 Task: Look for space in Belo sur Tsiribihina, Madagascar from 8th August, 2023 to 15th August, 2023 for 9 adults in price range Rs.10000 to Rs.14000. Place can be shared room with 5 bedrooms having 9 beds and 5 bathrooms. Property type can be house, flat, guest house. Amenities needed are: wifi, TV, free parkinig on premises, gym, breakfast. Booking option can be shelf check-in. Required host language is English.
Action: Mouse moved to (448, 92)
Screenshot: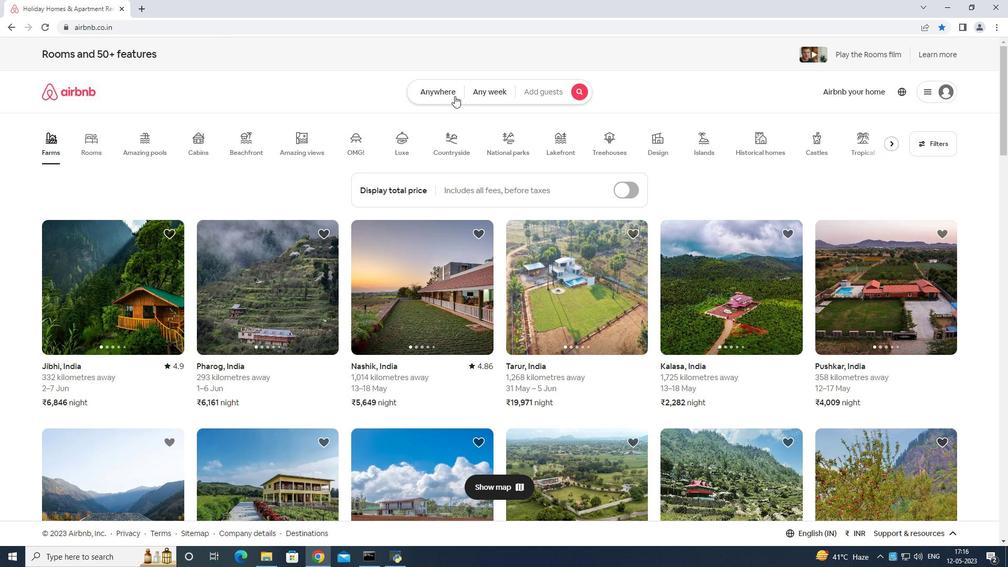 
Action: Mouse pressed left at (448, 92)
Screenshot: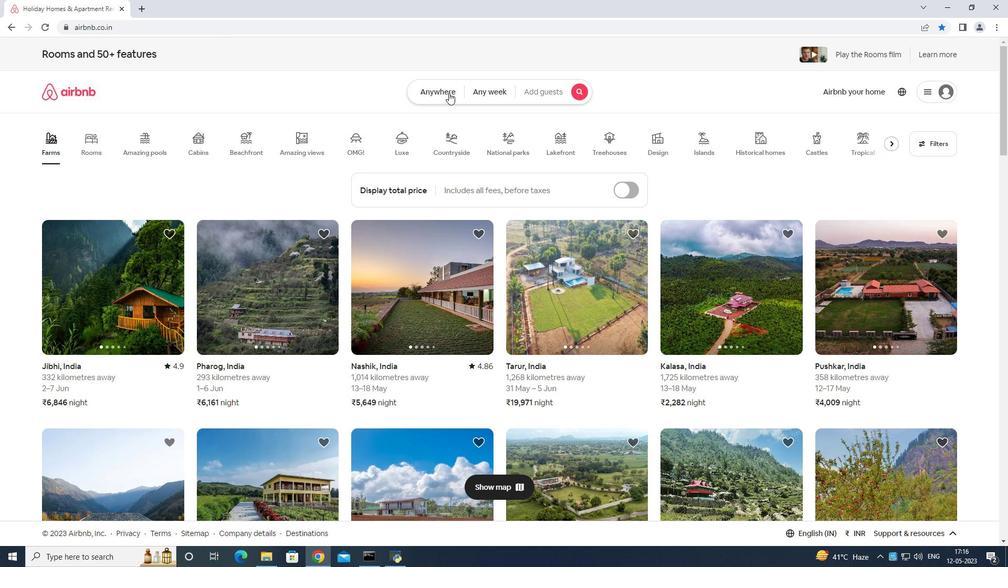 
Action: Mouse moved to (411, 125)
Screenshot: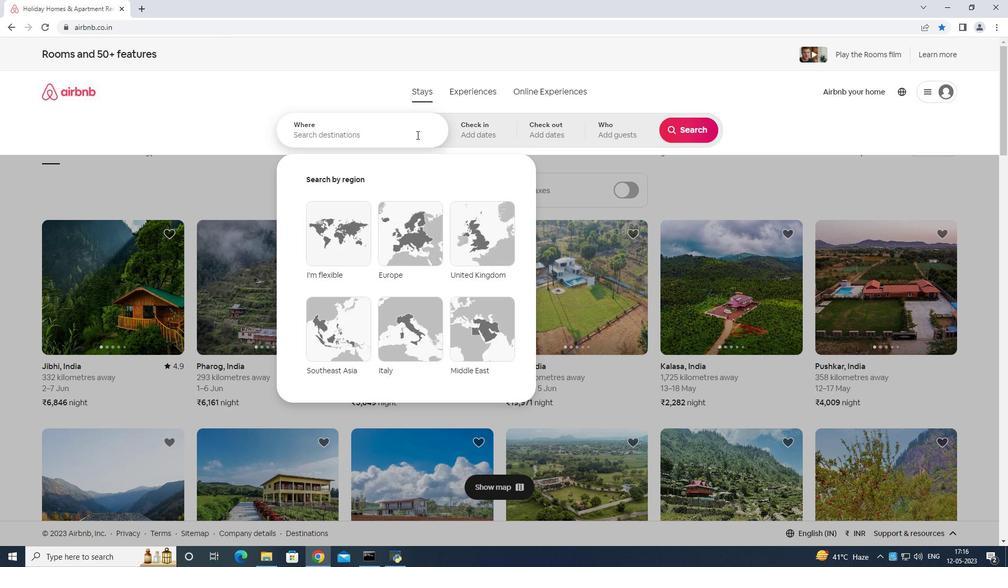 
Action: Mouse pressed left at (411, 125)
Screenshot: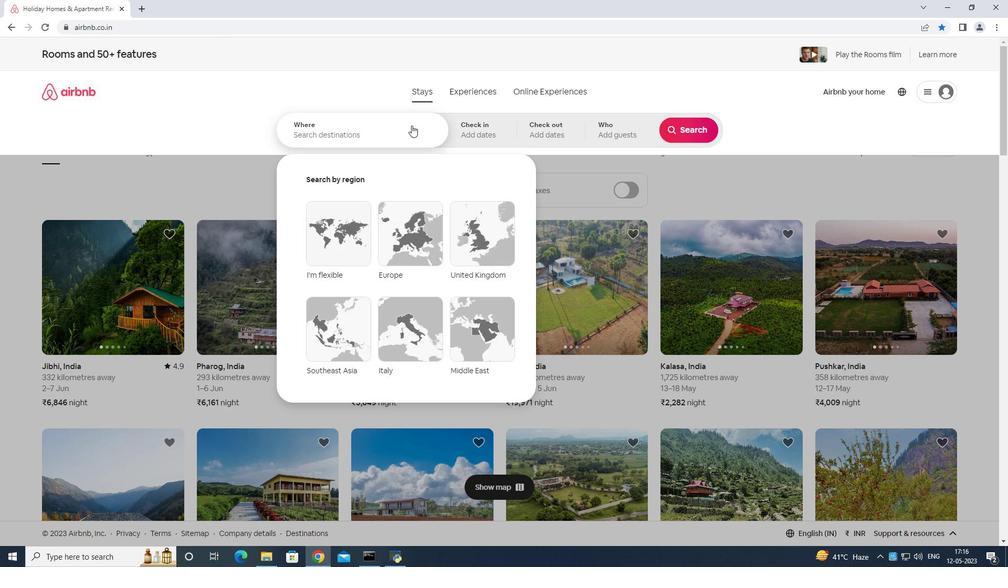 
Action: Key pressed <Key.shift>Belo<Key.space>sur<Key.space>tr<Key.backspace>siribihina<Key.space>madagascar<Key.enter>
Screenshot: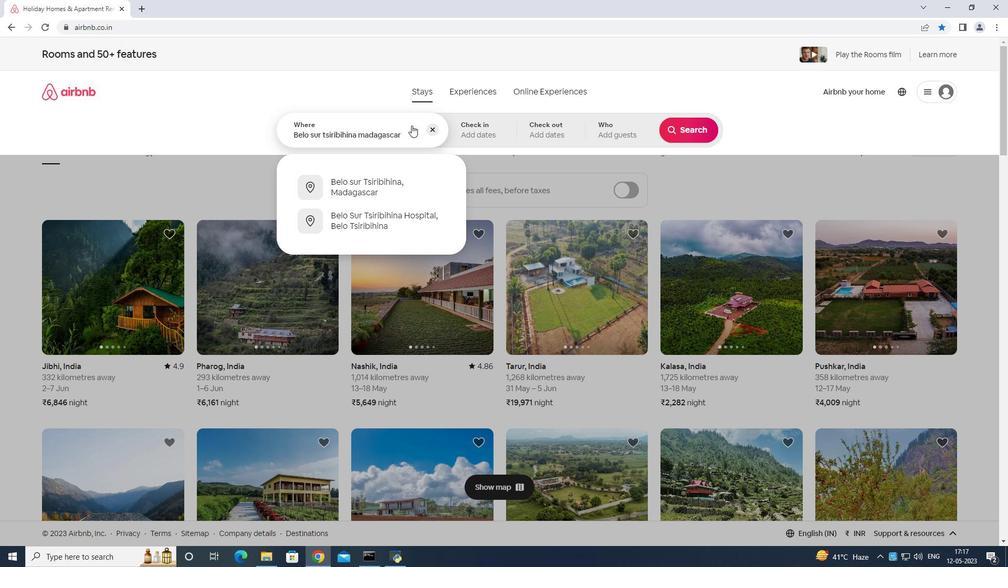
Action: Mouse moved to (695, 217)
Screenshot: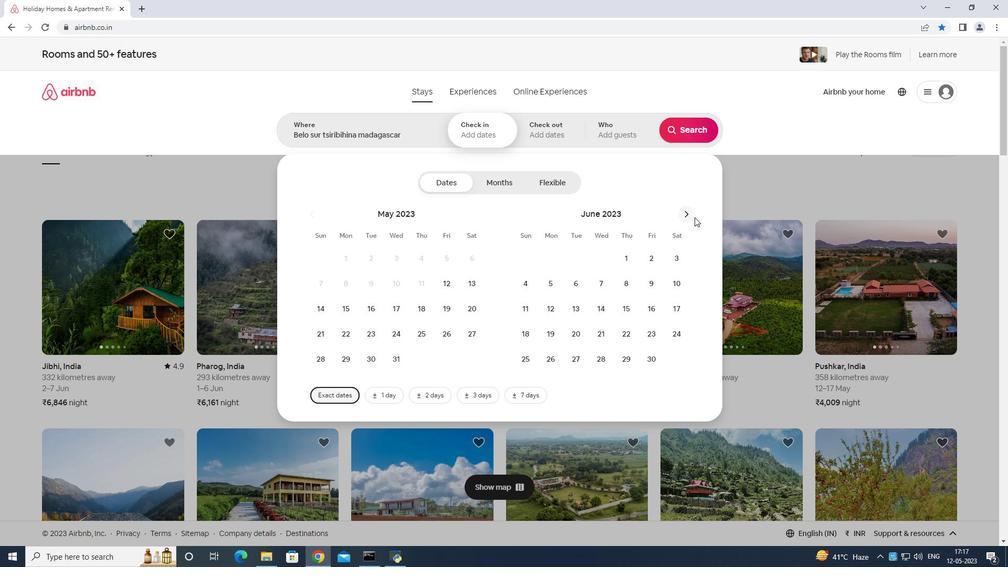 
Action: Mouse pressed left at (695, 217)
Screenshot: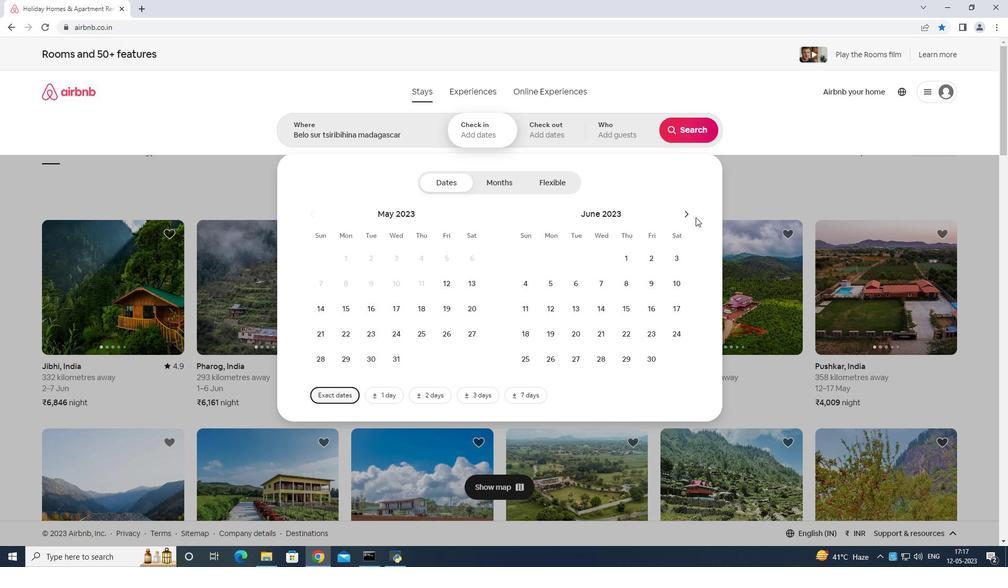 
Action: Mouse moved to (678, 213)
Screenshot: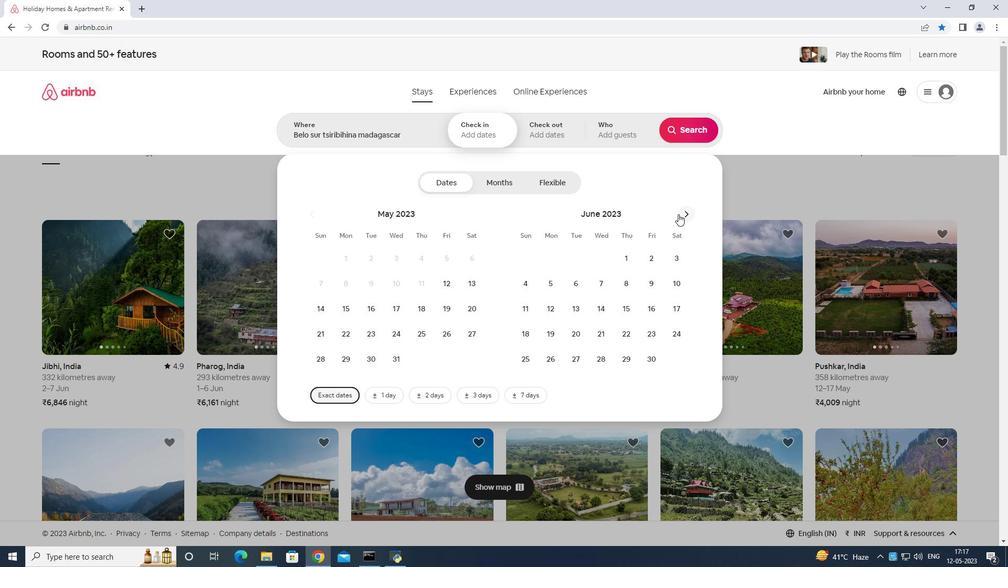 
Action: Mouse pressed left at (678, 213)
Screenshot: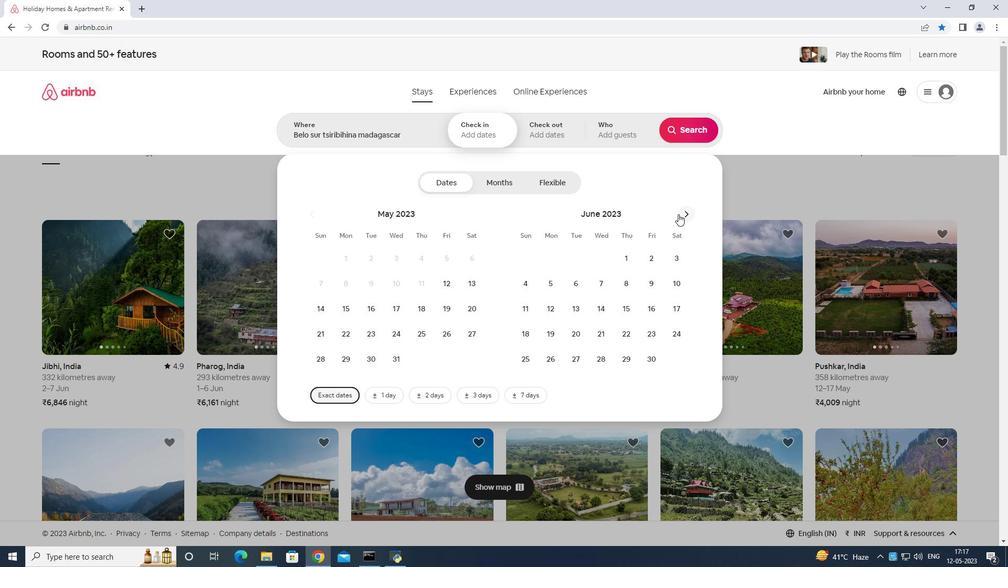 
Action: Mouse moved to (681, 215)
Screenshot: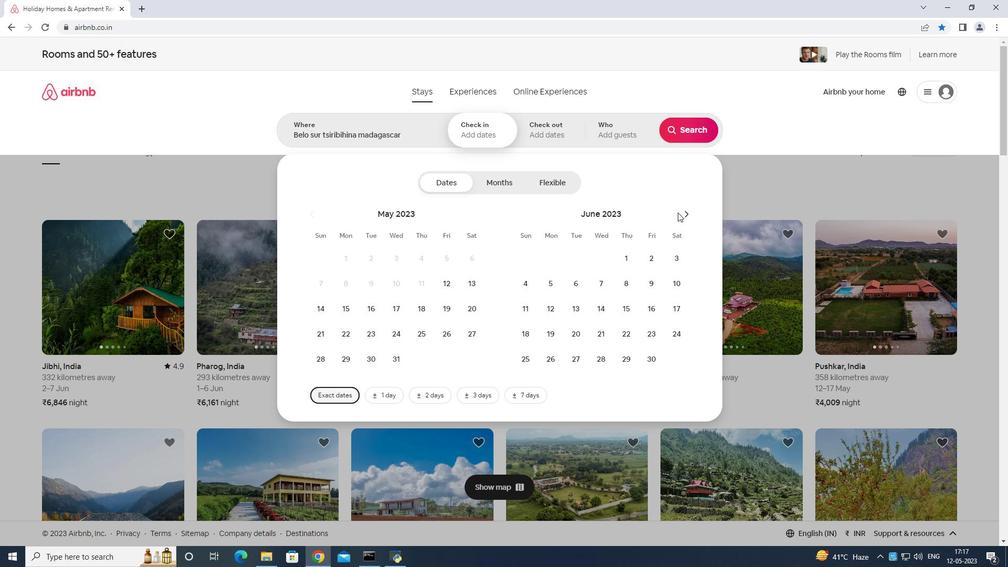 
Action: Mouse pressed left at (681, 215)
Screenshot: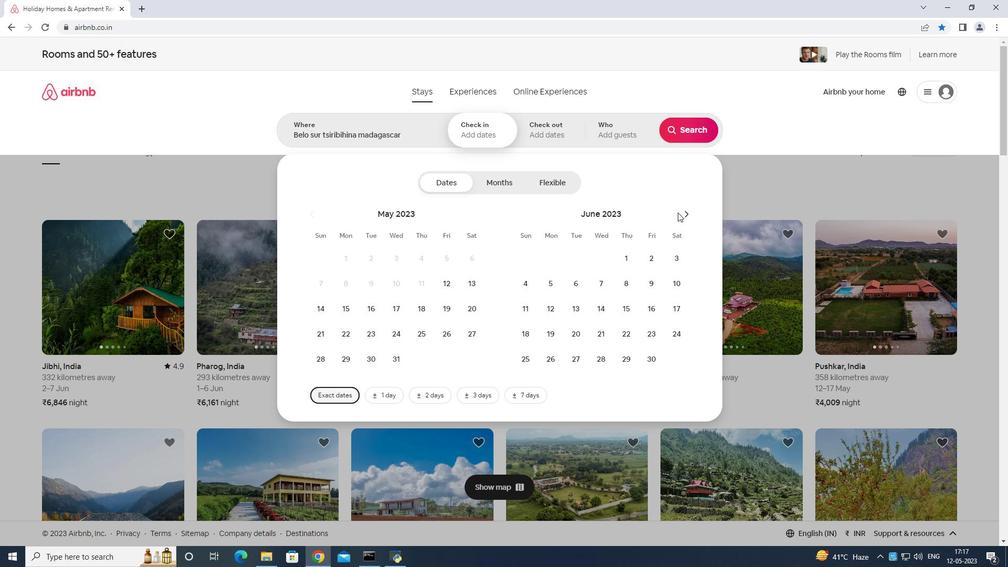 
Action: Mouse moved to (684, 216)
Screenshot: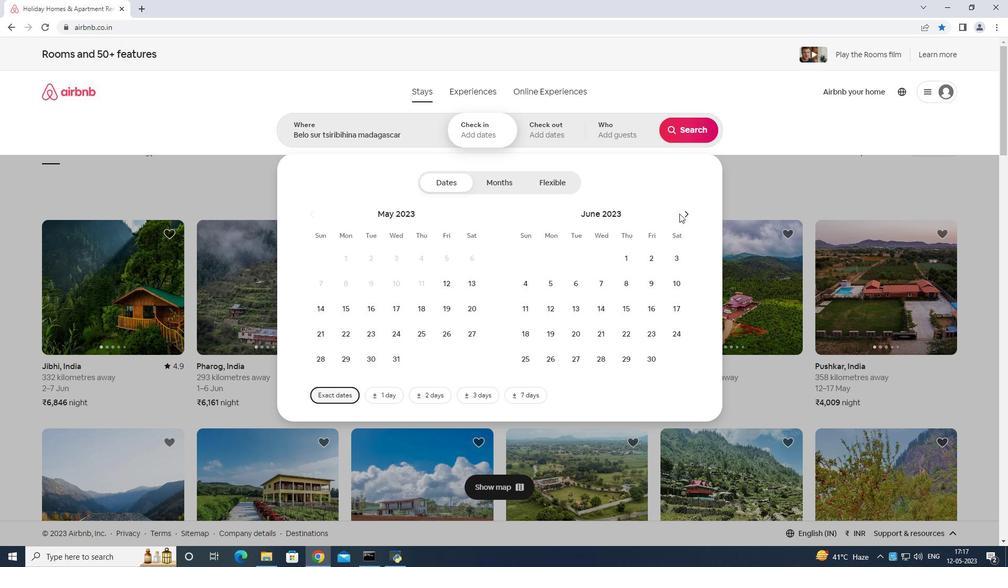 
Action: Mouse pressed left at (684, 216)
Screenshot: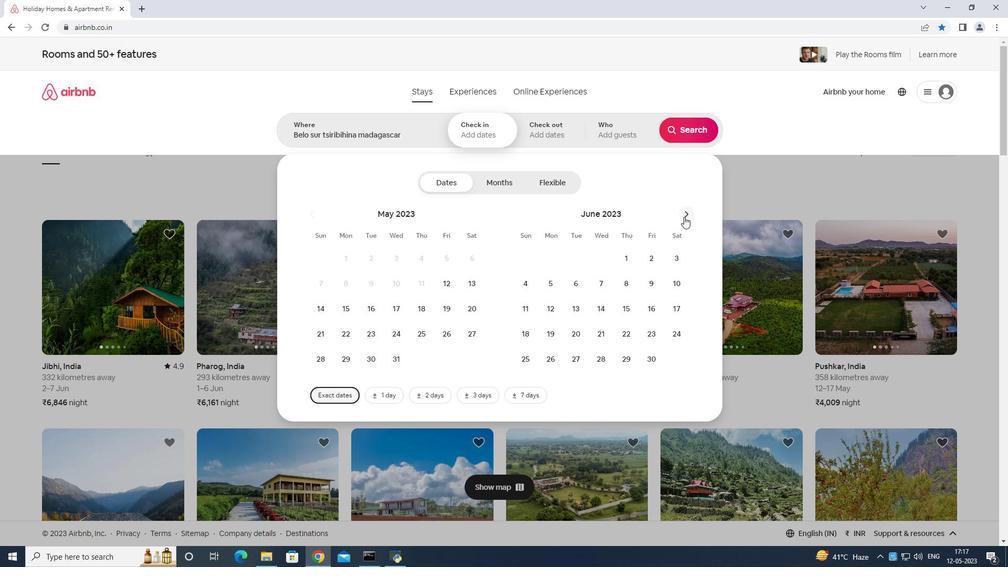 
Action: Mouse pressed left at (684, 216)
Screenshot: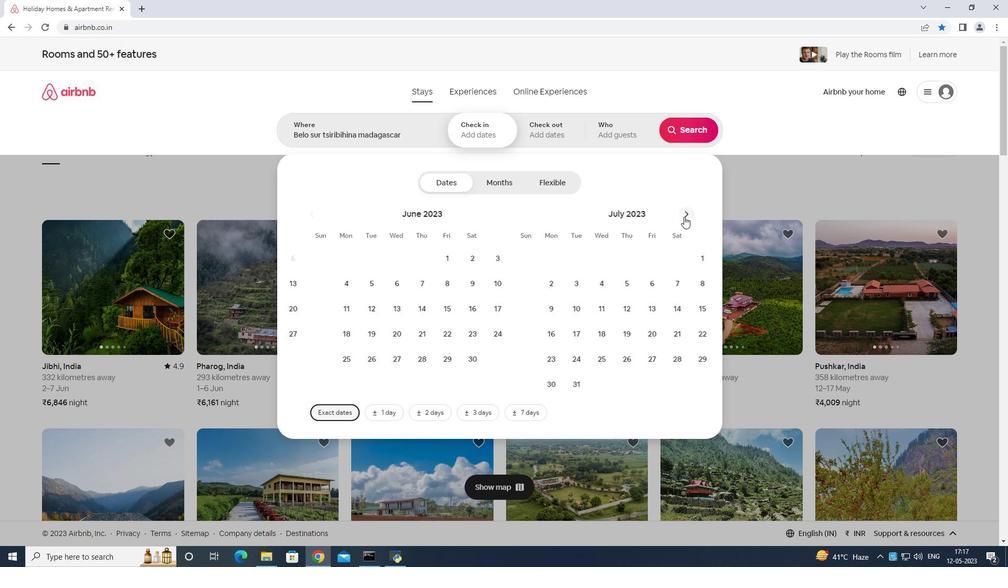 
Action: Mouse moved to (578, 281)
Screenshot: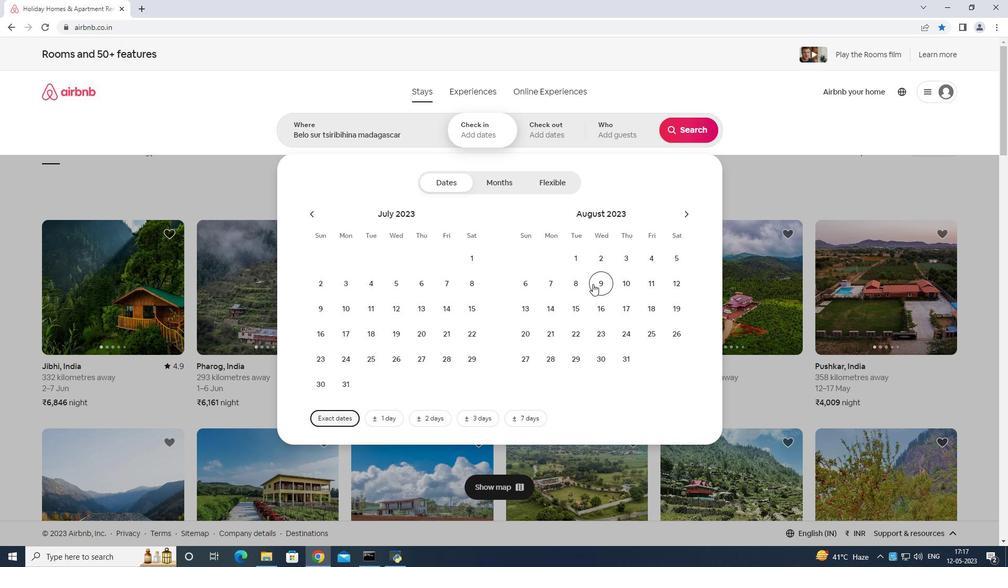 
Action: Mouse pressed left at (578, 281)
Screenshot: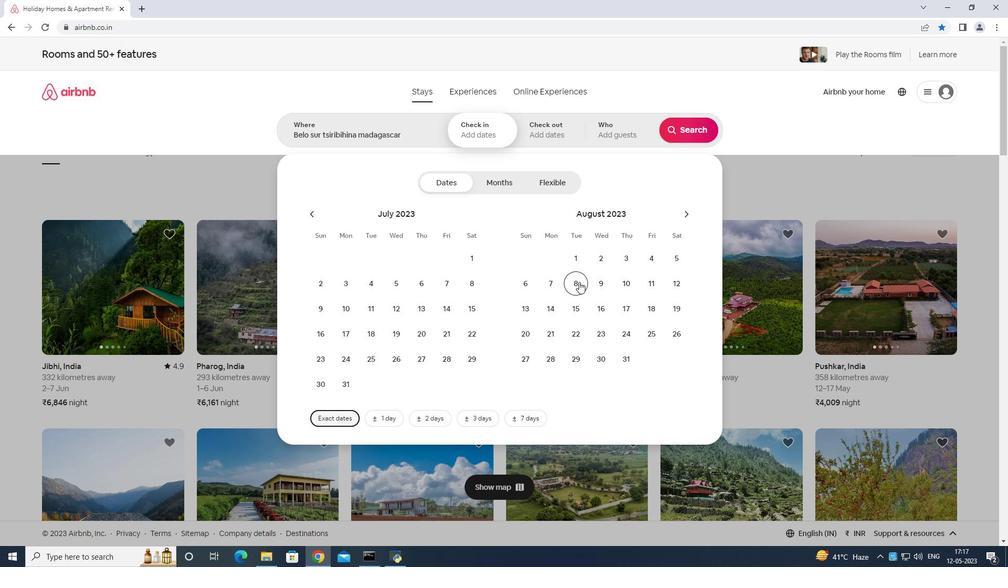 
Action: Mouse moved to (579, 302)
Screenshot: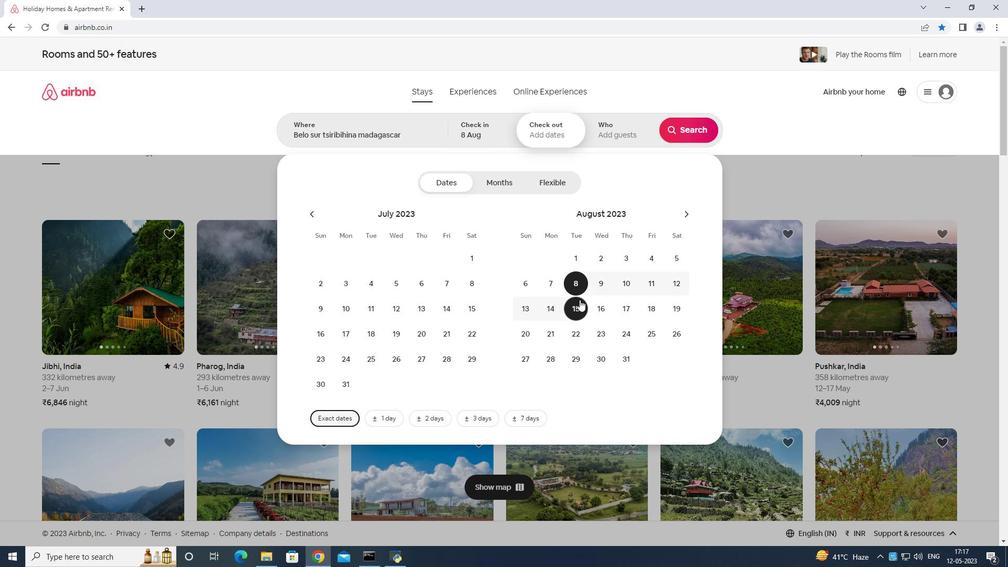 
Action: Mouse pressed left at (579, 302)
Screenshot: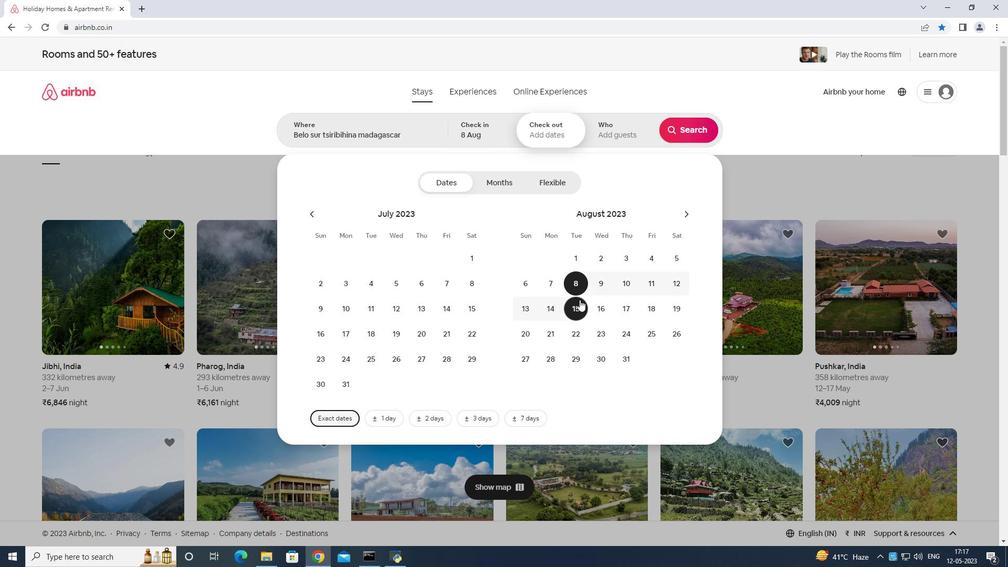 
Action: Mouse moved to (601, 134)
Screenshot: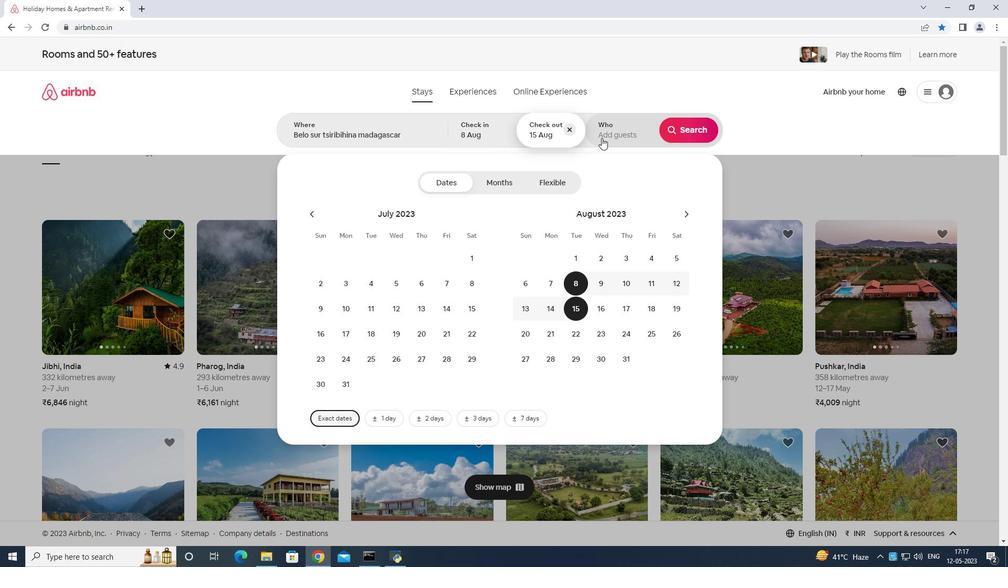 
Action: Mouse pressed left at (601, 134)
Screenshot: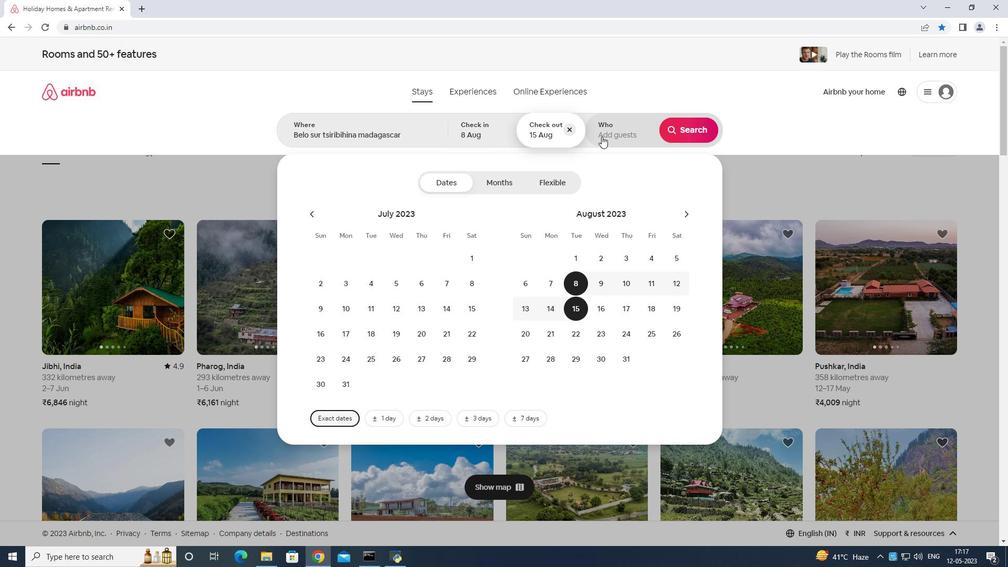 
Action: Mouse moved to (691, 192)
Screenshot: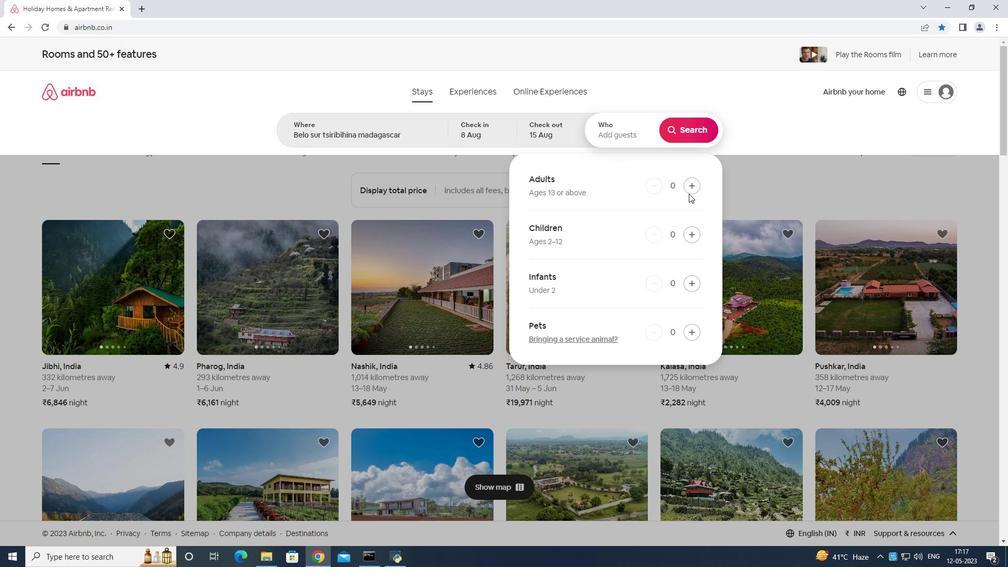 
Action: Mouse pressed left at (691, 192)
Screenshot: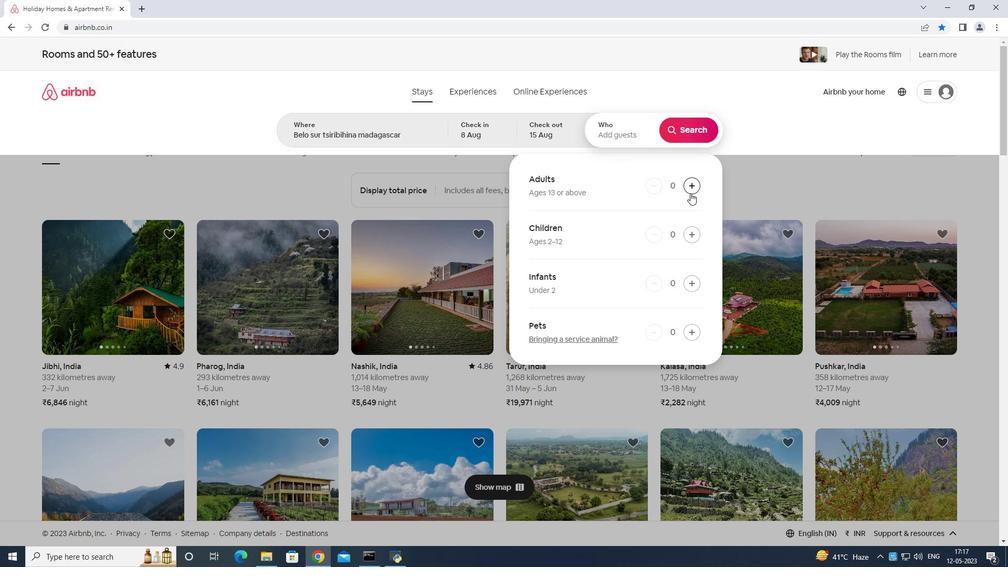 
Action: Mouse moved to (692, 192)
Screenshot: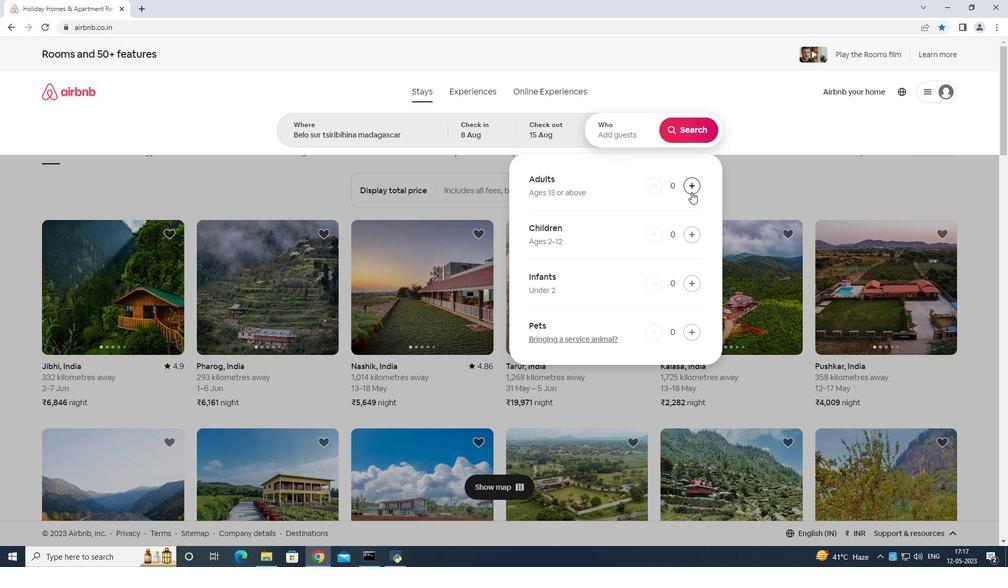 
Action: Mouse pressed left at (692, 192)
Screenshot: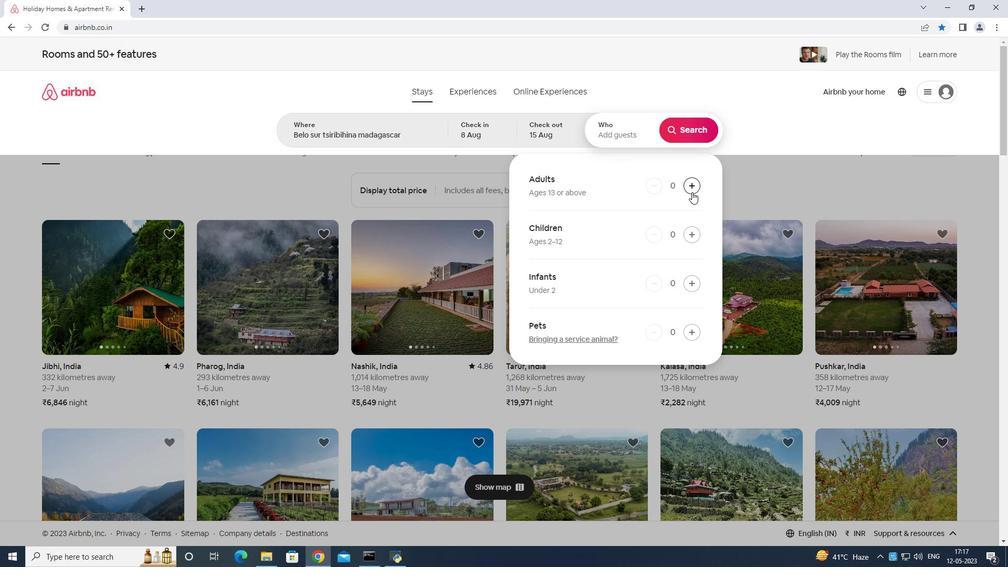 
Action: Mouse pressed left at (692, 192)
Screenshot: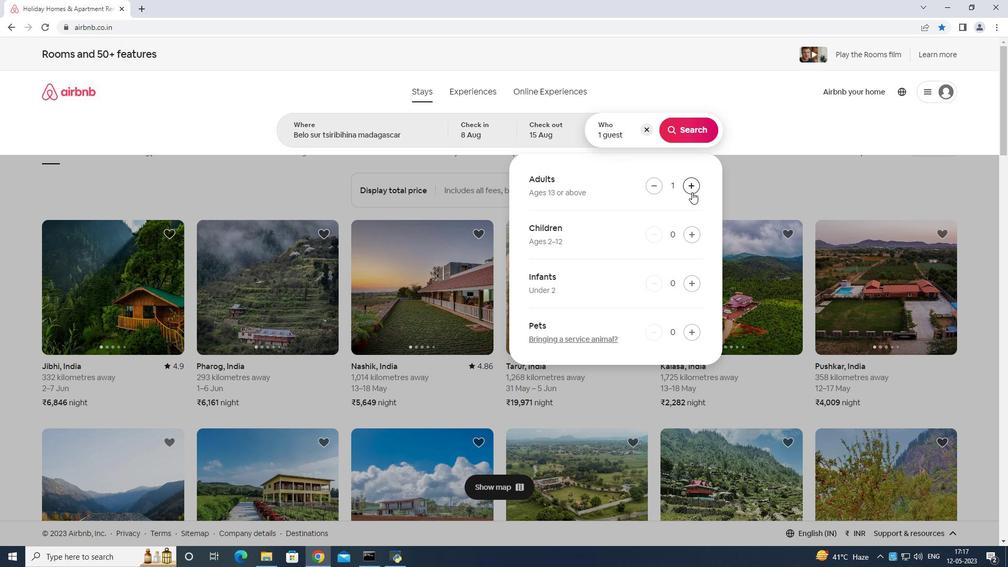 
Action: Mouse moved to (691, 188)
Screenshot: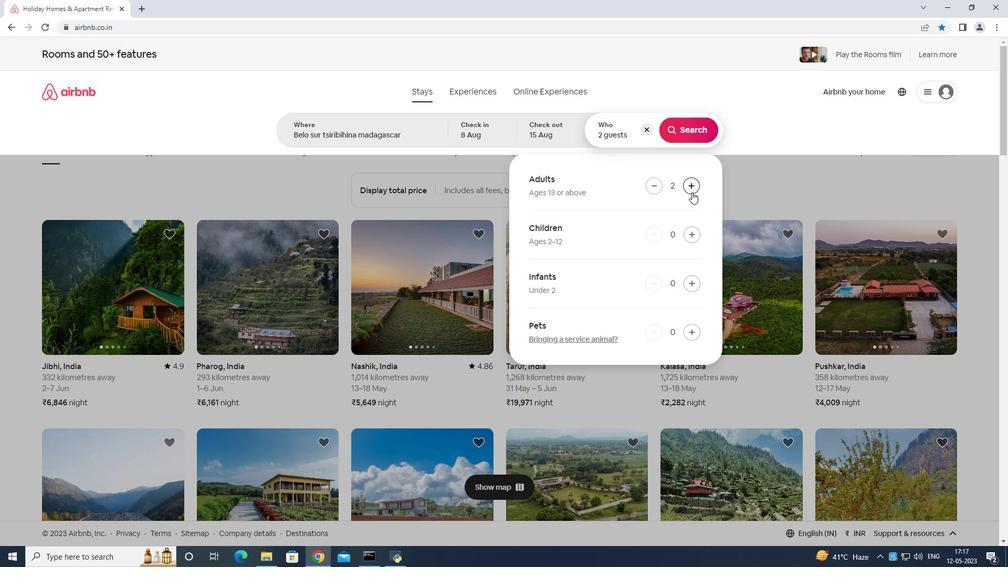 
Action: Mouse pressed left at (691, 188)
Screenshot: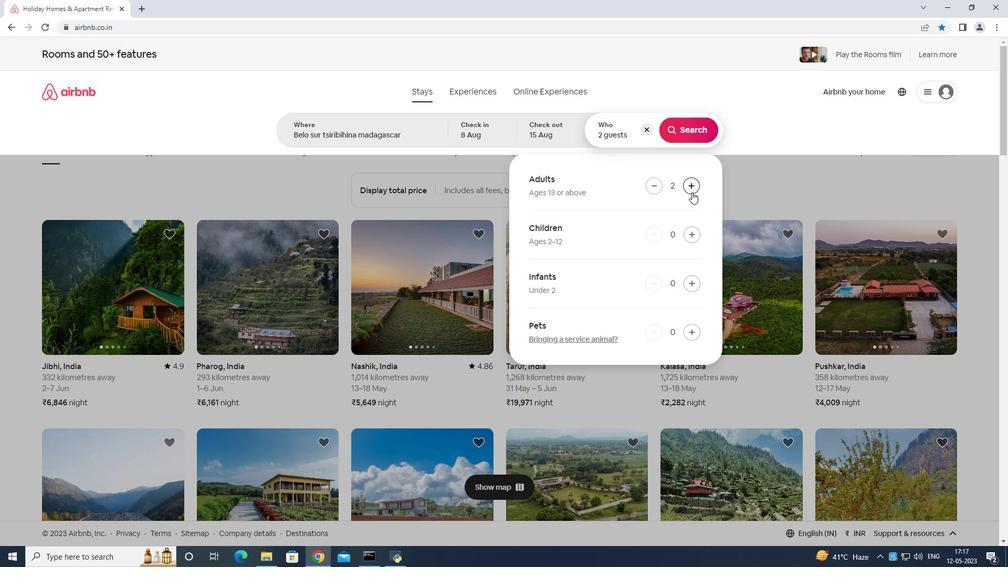 
Action: Mouse pressed left at (691, 188)
Screenshot: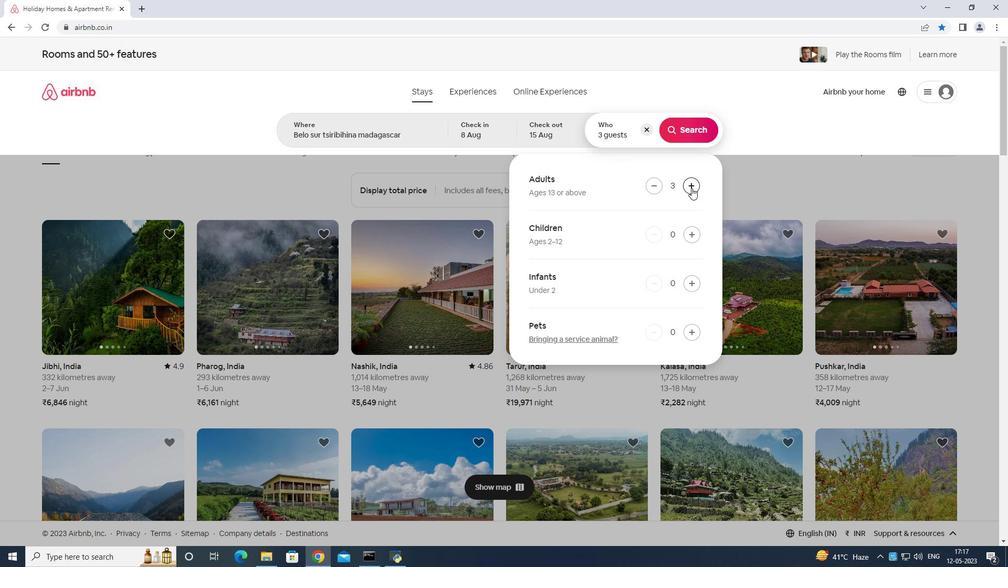 
Action: Mouse pressed left at (691, 188)
Screenshot: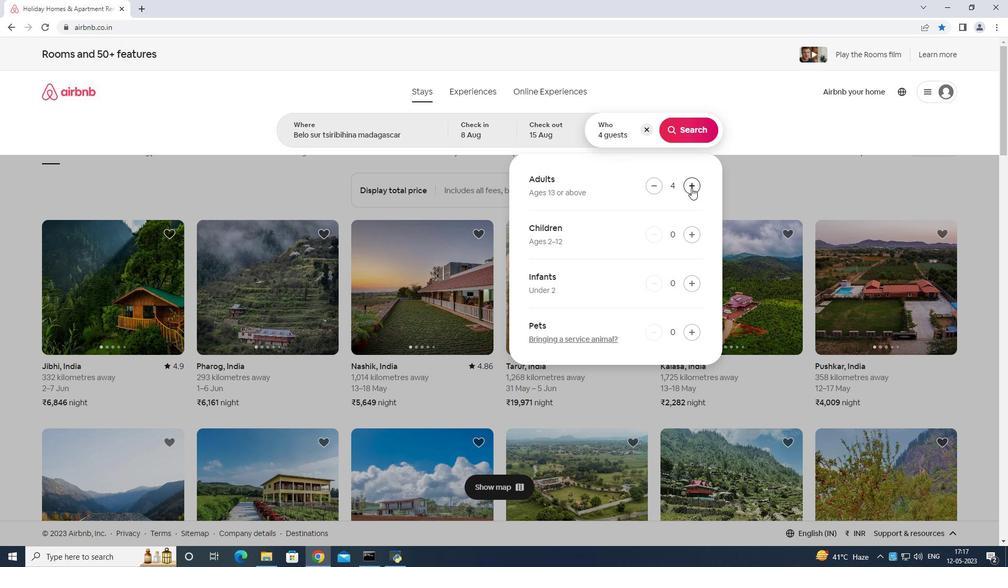 
Action: Mouse pressed left at (691, 188)
Screenshot: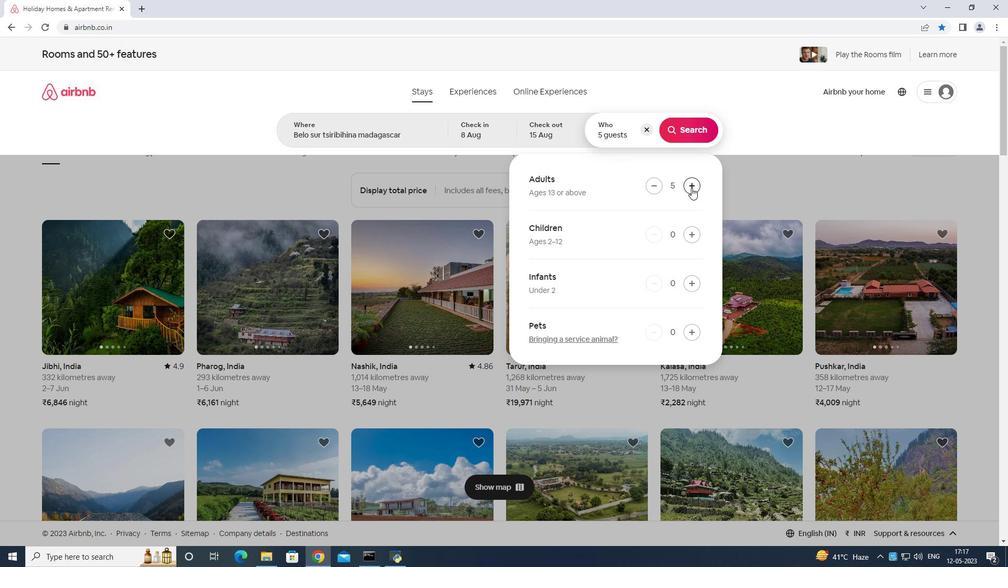 
Action: Mouse moved to (691, 188)
Screenshot: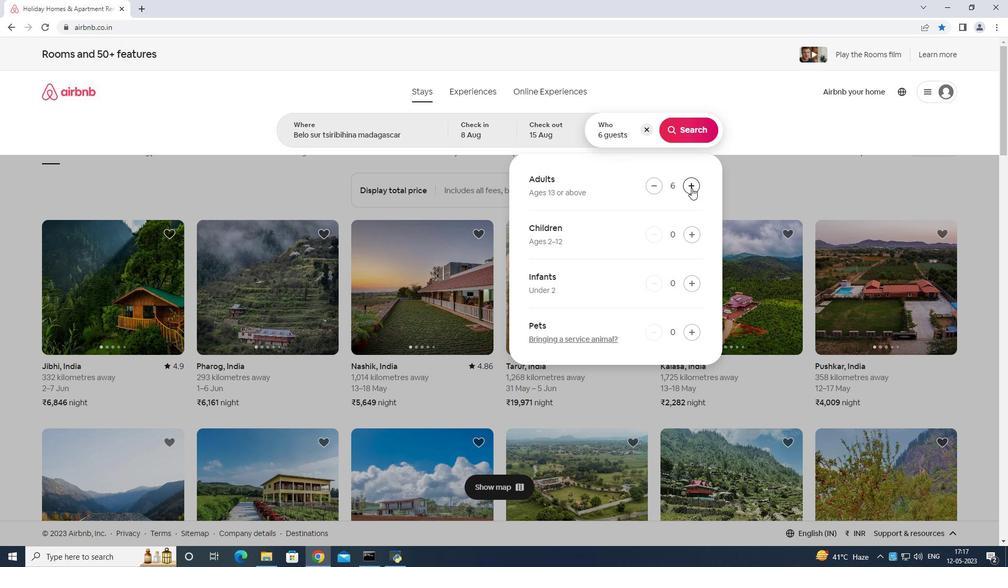 
Action: Mouse pressed left at (691, 188)
Screenshot: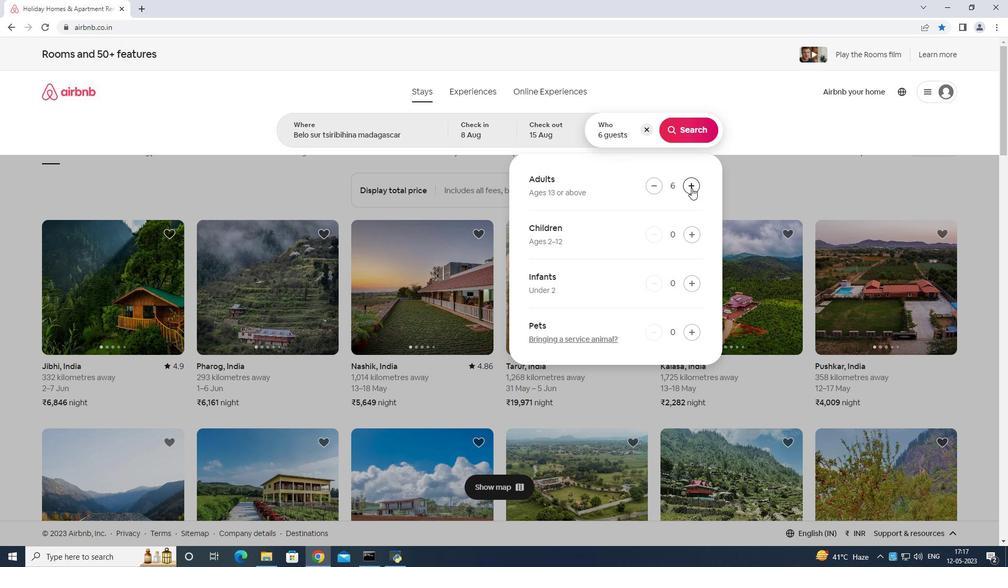 
Action: Mouse pressed left at (691, 188)
Screenshot: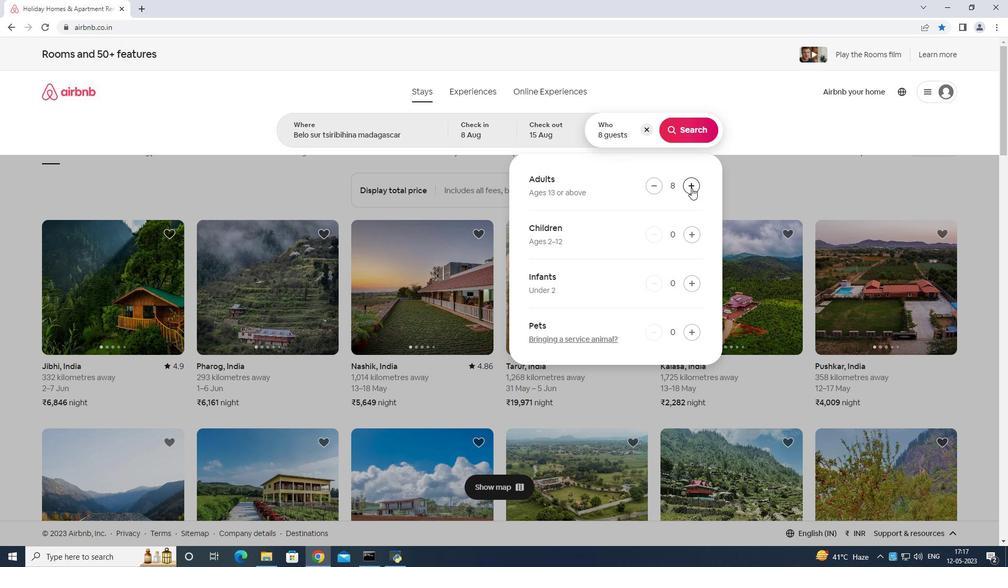 
Action: Mouse moved to (687, 127)
Screenshot: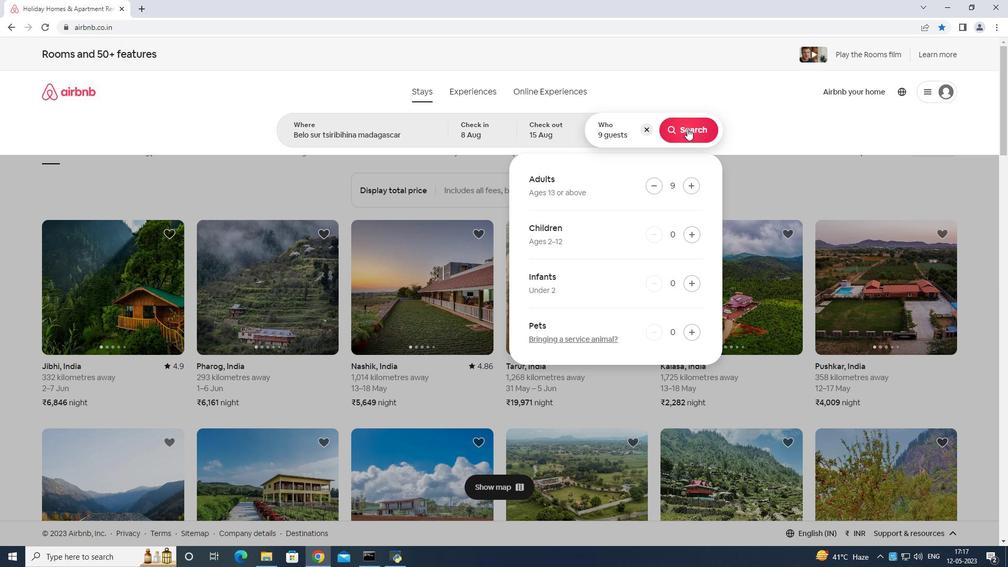 
Action: Mouse pressed left at (687, 127)
Screenshot: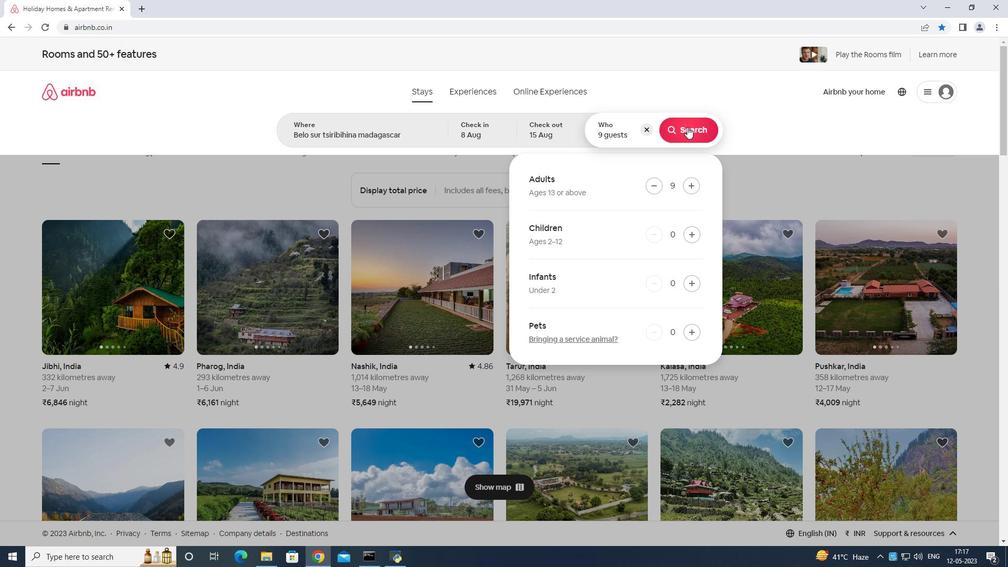 
Action: Mouse moved to (952, 107)
Screenshot: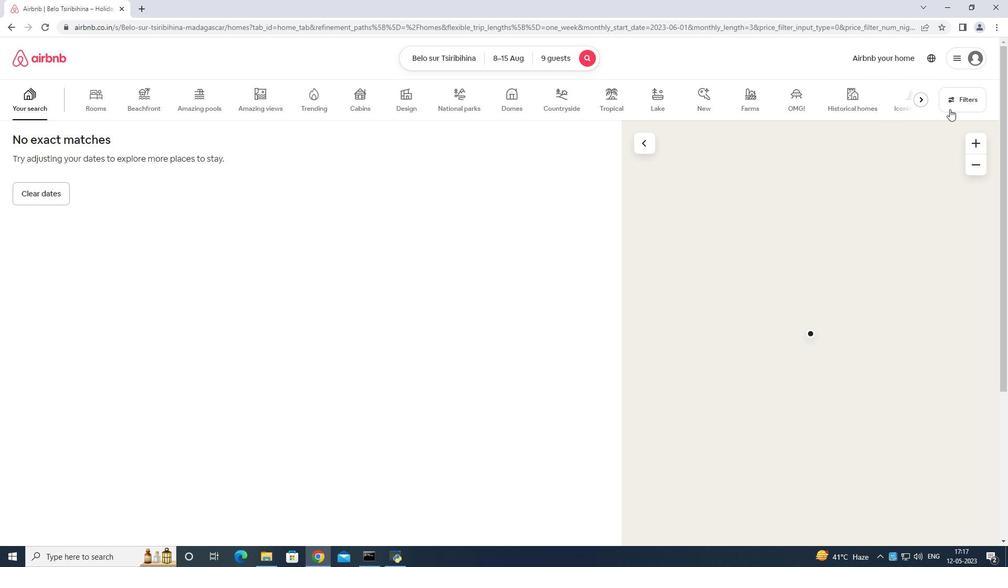
Action: Mouse pressed left at (952, 107)
Screenshot: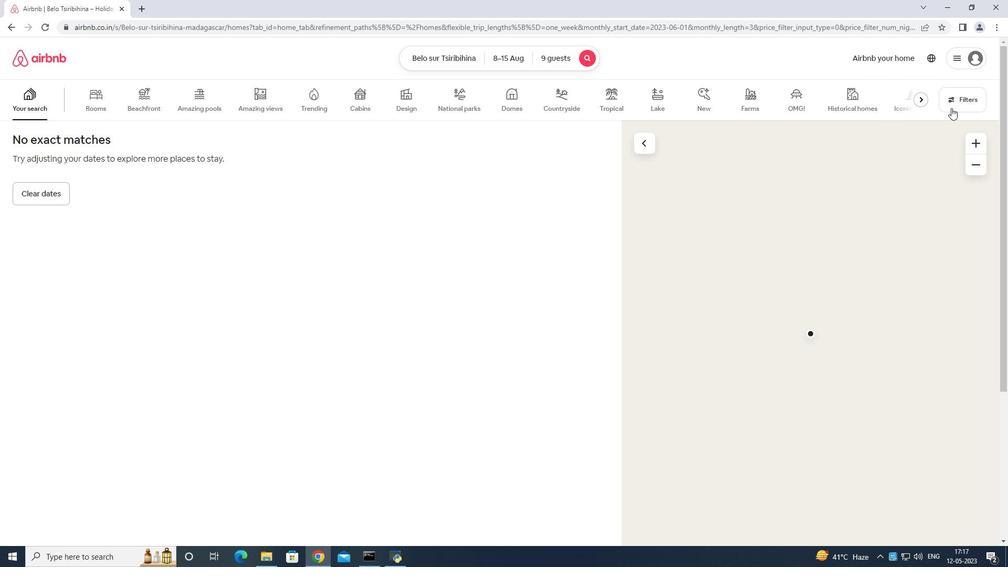 
Action: Mouse moved to (454, 351)
Screenshot: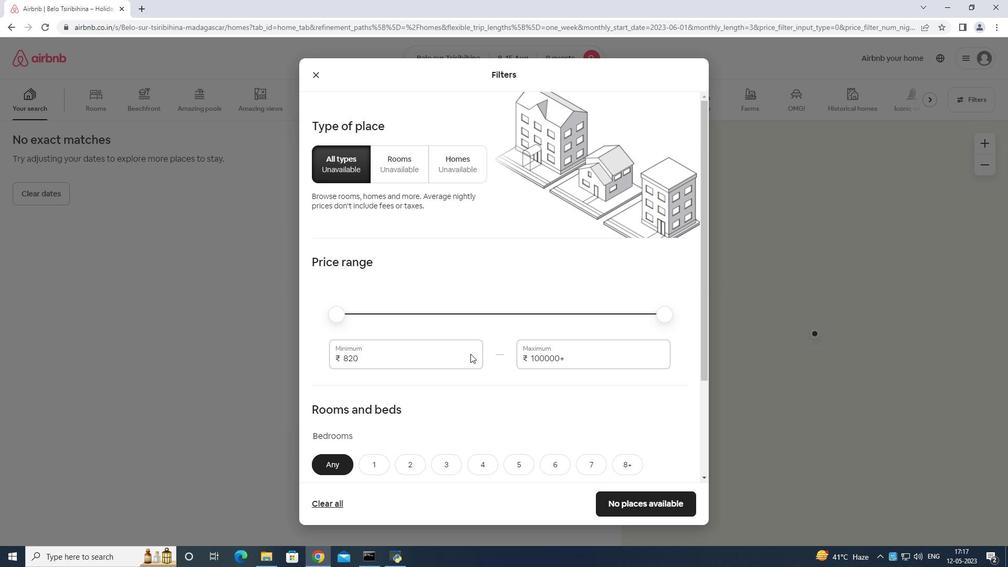 
Action: Mouse pressed left at (454, 351)
Screenshot: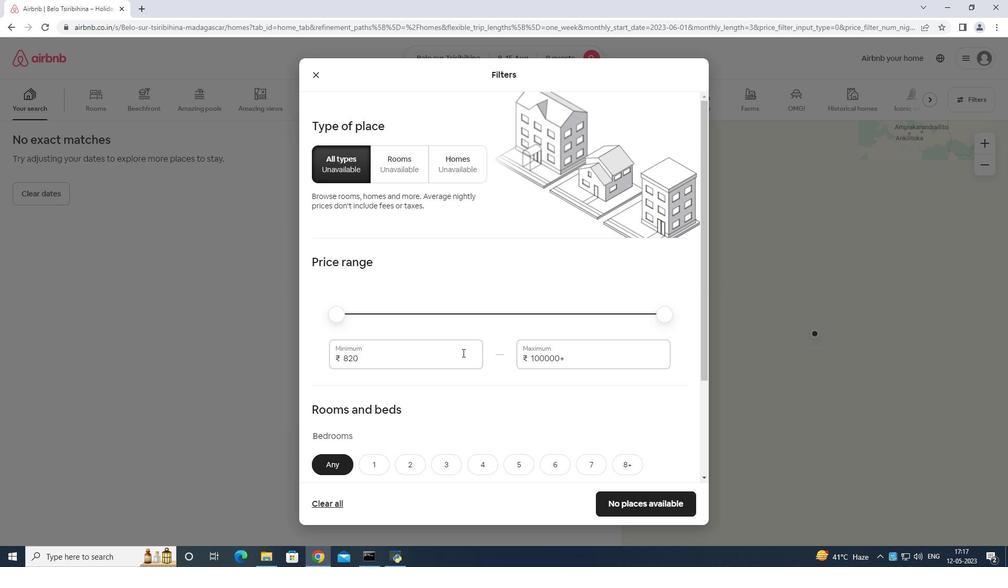 
Action: Mouse moved to (451, 345)
Screenshot: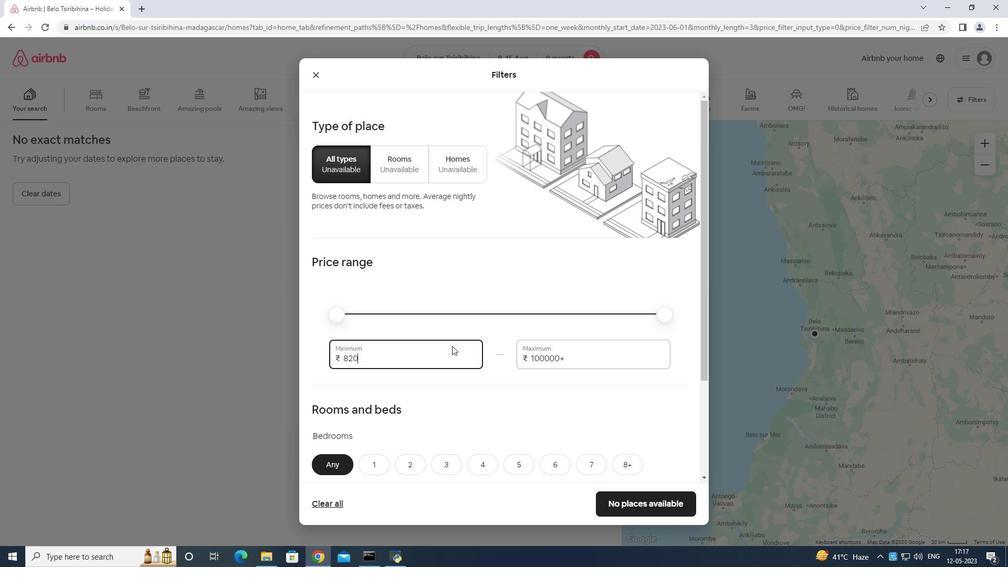 
Action: Key pressed <Key.backspace>
Screenshot: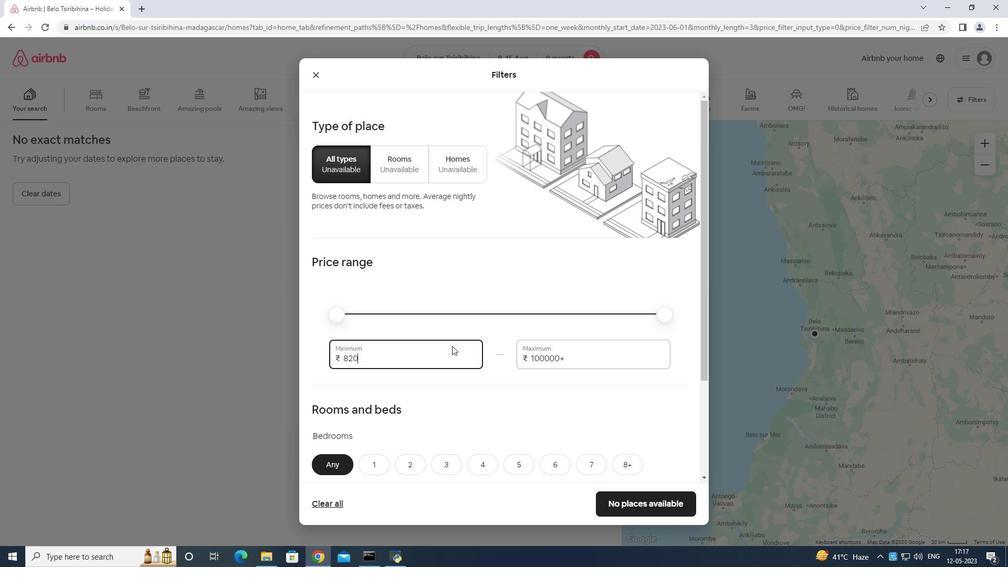 
Action: Mouse moved to (451, 344)
Screenshot: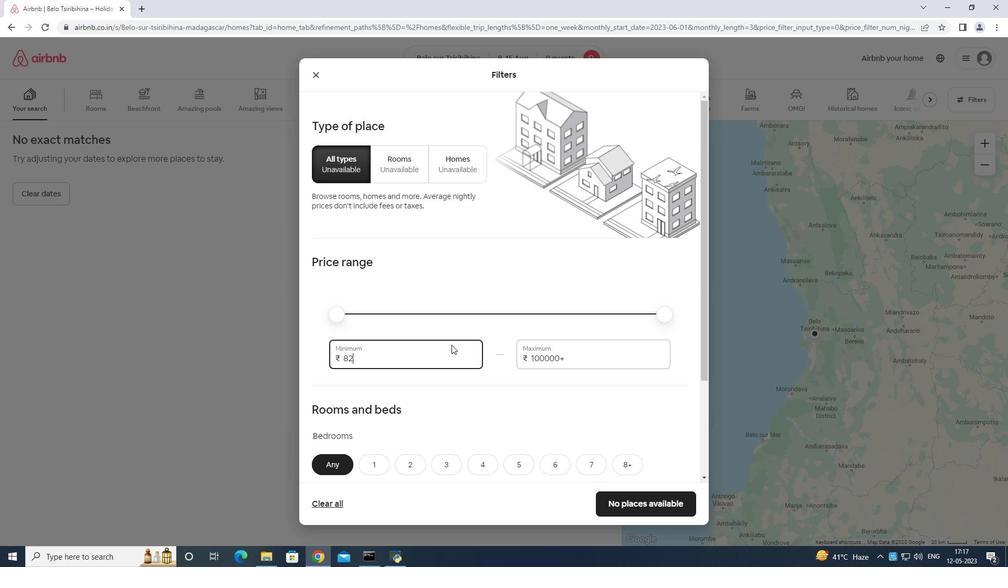 
Action: Key pressed <Key.backspace><Key.backspace><Key.backspace><Key.backspace><Key.backspace>10000
Screenshot: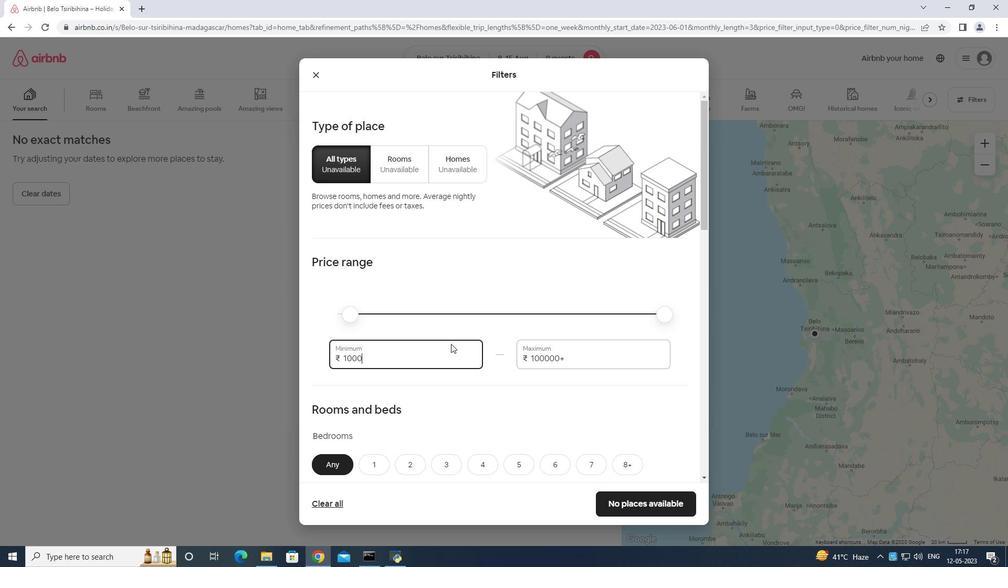 
Action: Mouse moved to (592, 358)
Screenshot: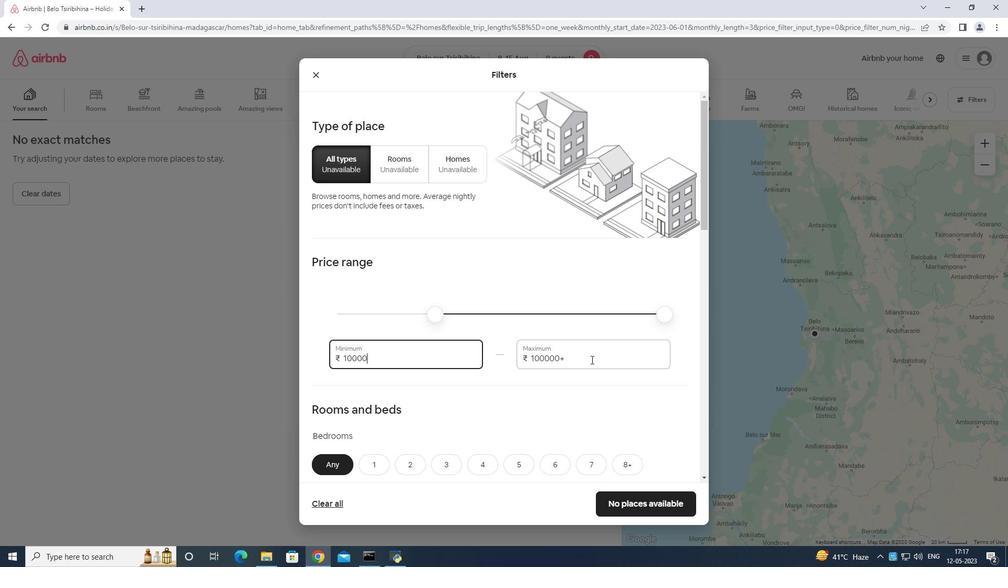 
Action: Mouse pressed left at (592, 358)
Screenshot: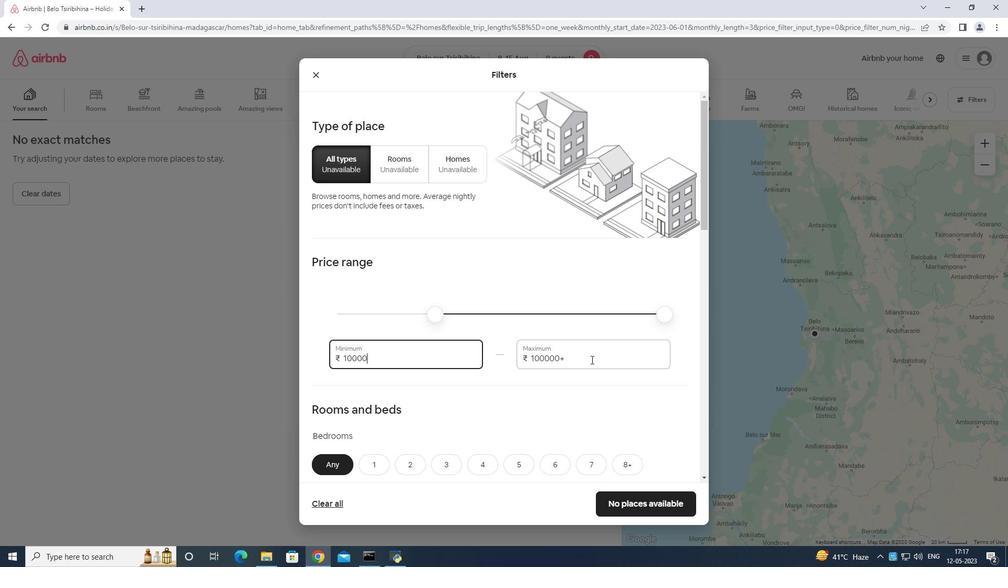 
Action: Mouse moved to (602, 344)
Screenshot: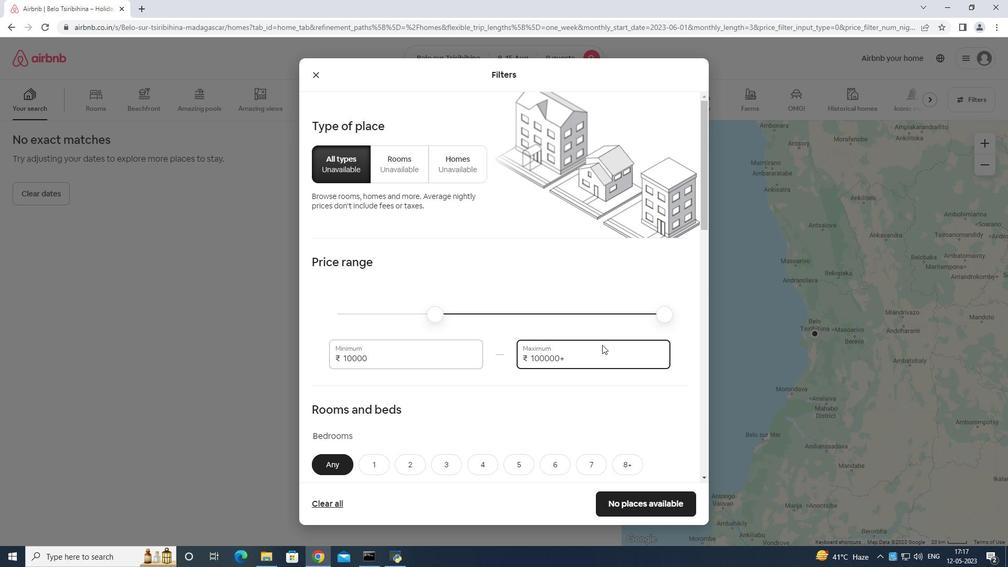 
Action: Key pressed <Key.backspace><Key.backspace><Key.backspace><Key.backspace><Key.backspace><Key.backspace><Key.backspace><Key.backspace><Key.backspace><Key.backspace><Key.backspace>14000
Screenshot: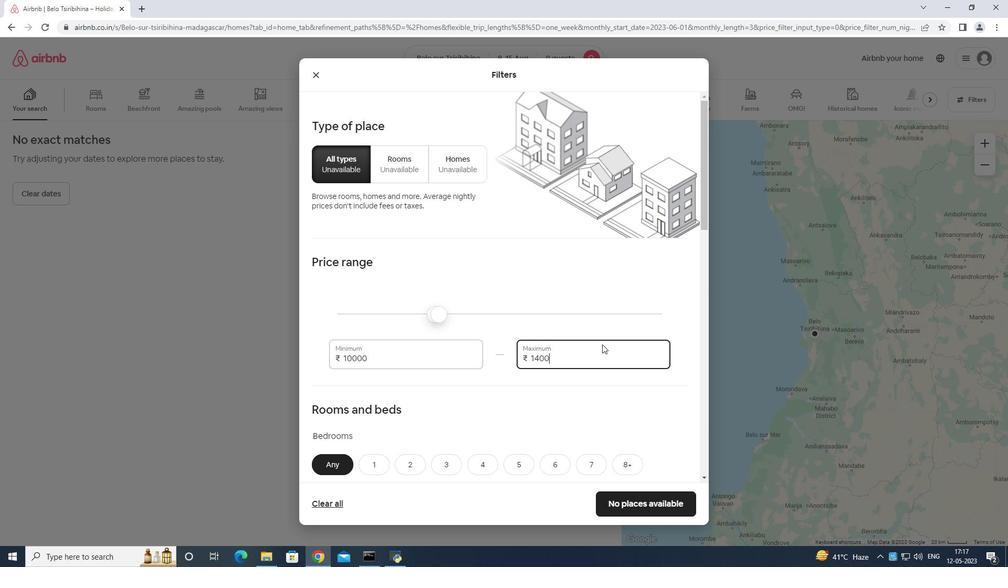 
Action: Mouse scrolled (602, 344) with delta (0, 0)
Screenshot: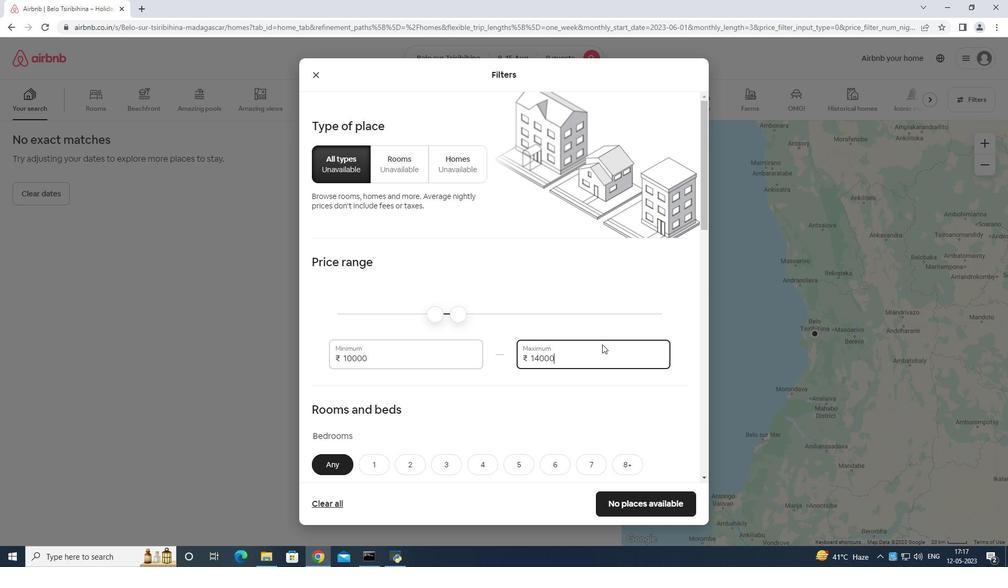
Action: Mouse scrolled (602, 344) with delta (0, 0)
Screenshot: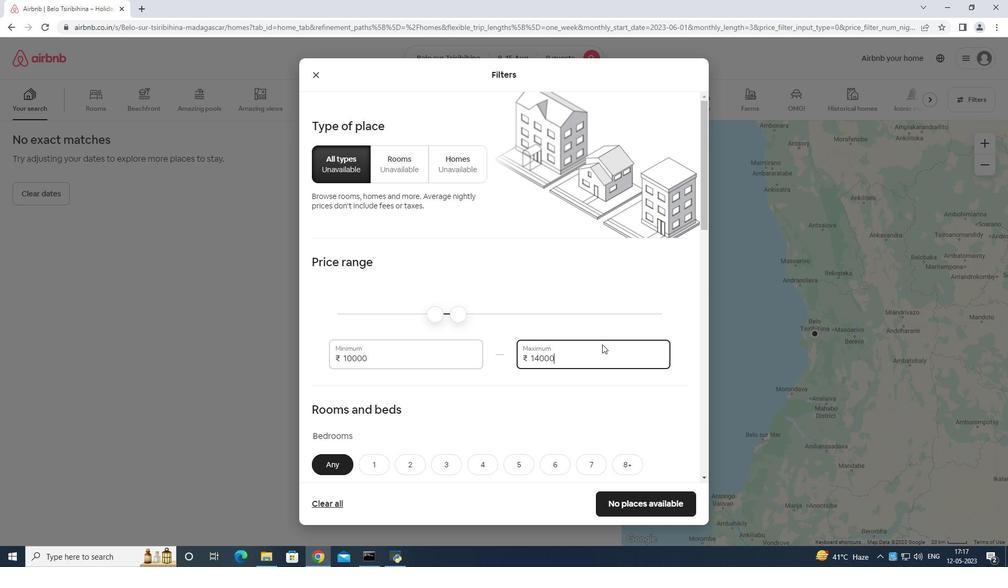 
Action: Mouse scrolled (602, 344) with delta (0, 0)
Screenshot: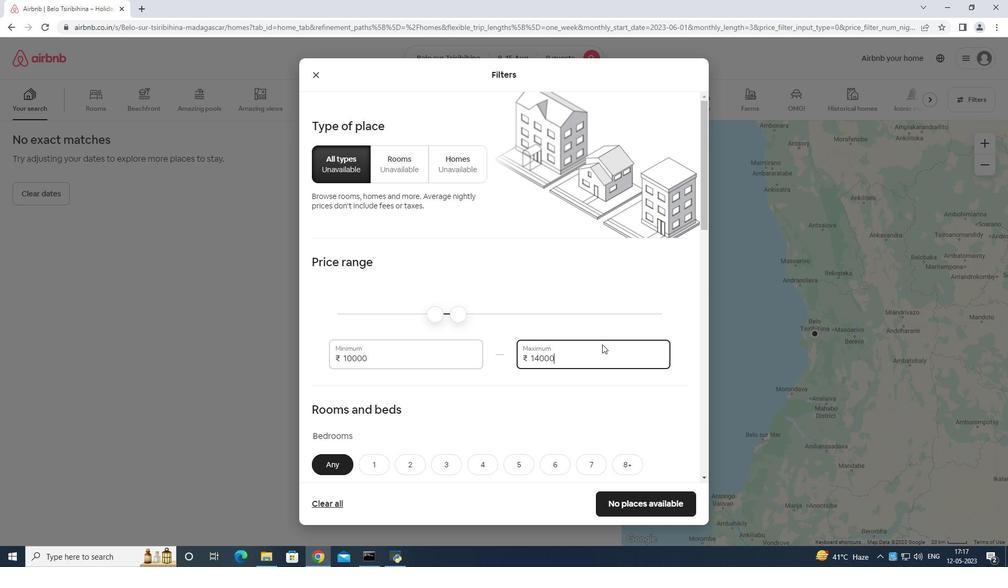 
Action: Mouse scrolled (602, 344) with delta (0, 0)
Screenshot: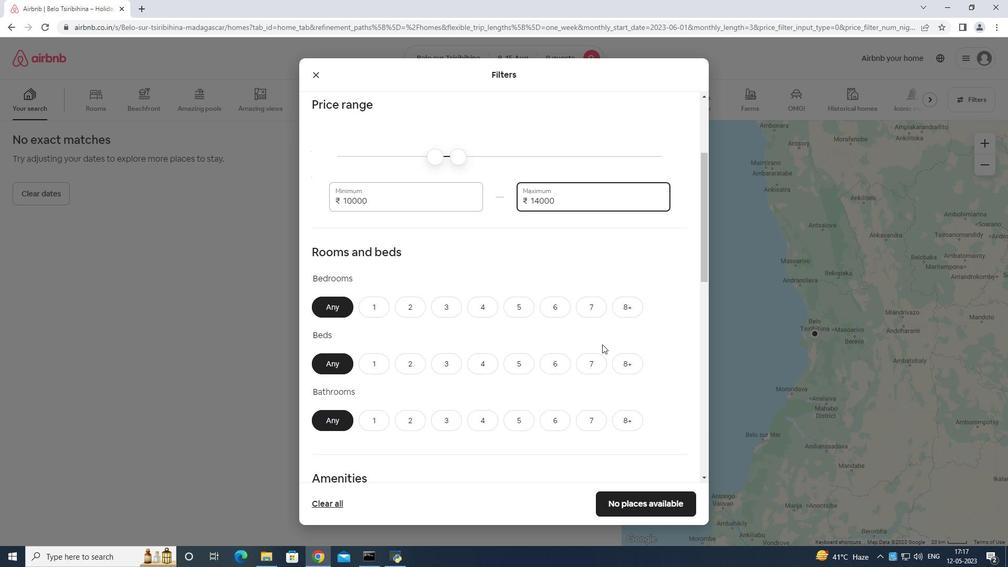 
Action: Mouse moved to (514, 252)
Screenshot: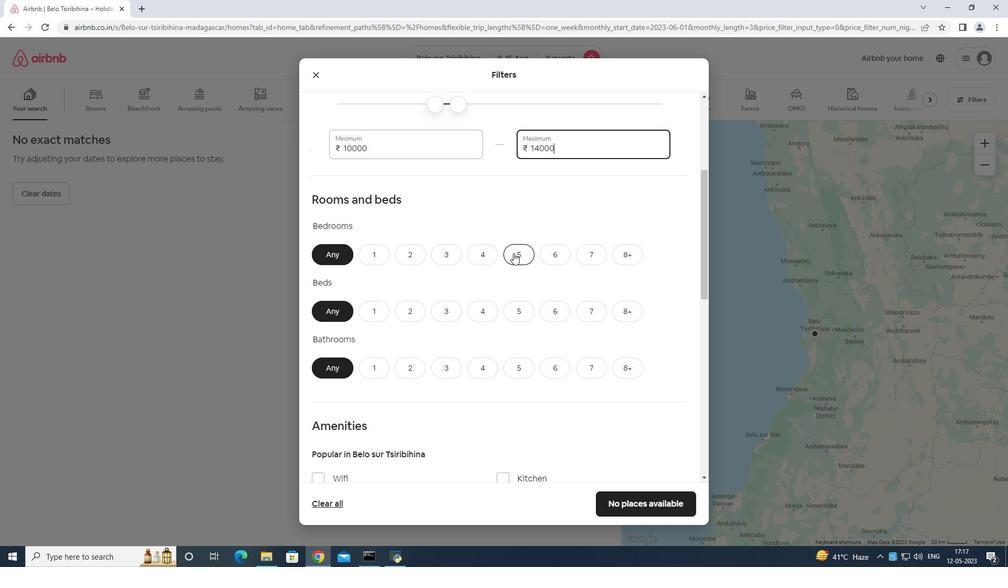 
Action: Mouse pressed left at (514, 252)
Screenshot: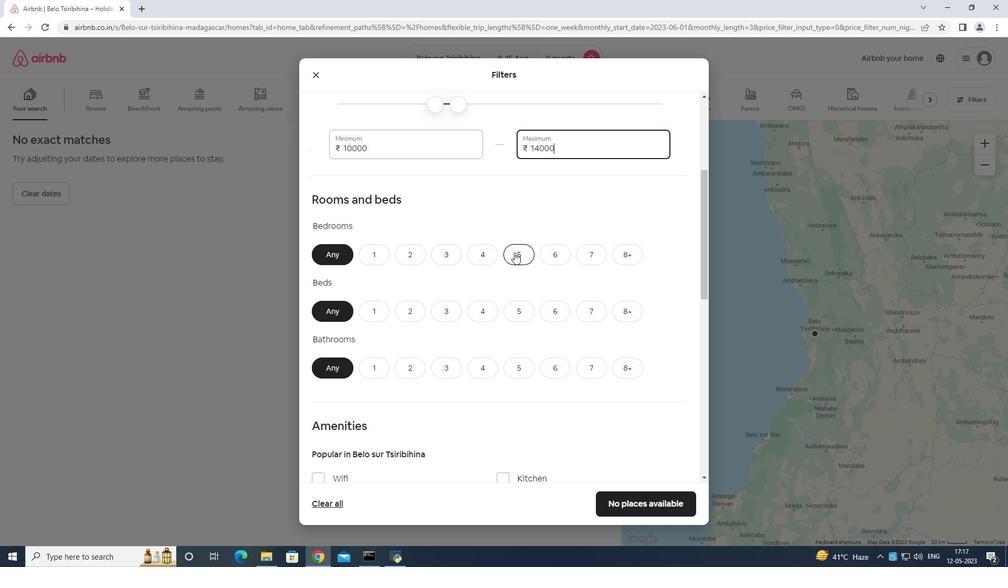 
Action: Mouse moved to (622, 314)
Screenshot: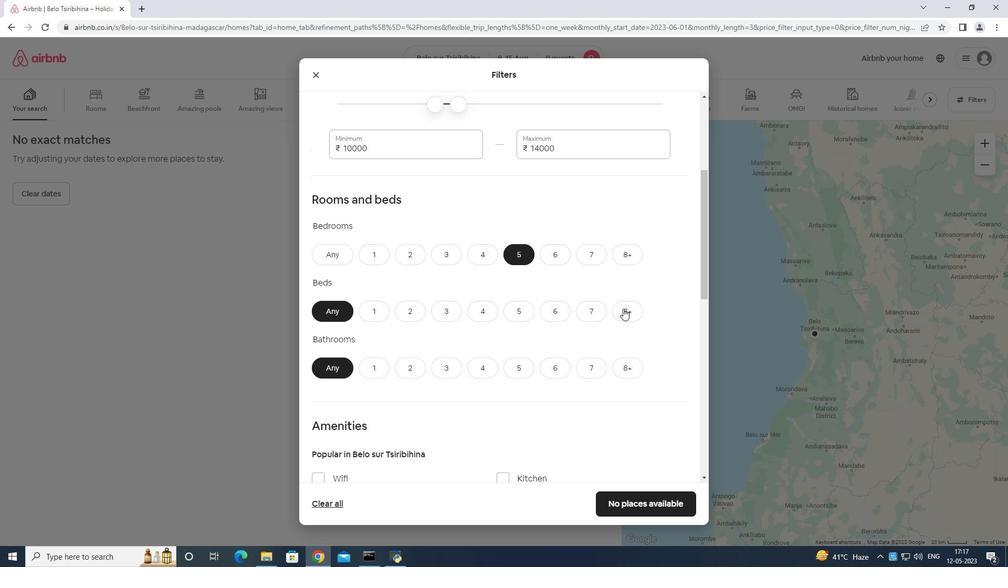 
Action: Mouse pressed left at (622, 314)
Screenshot: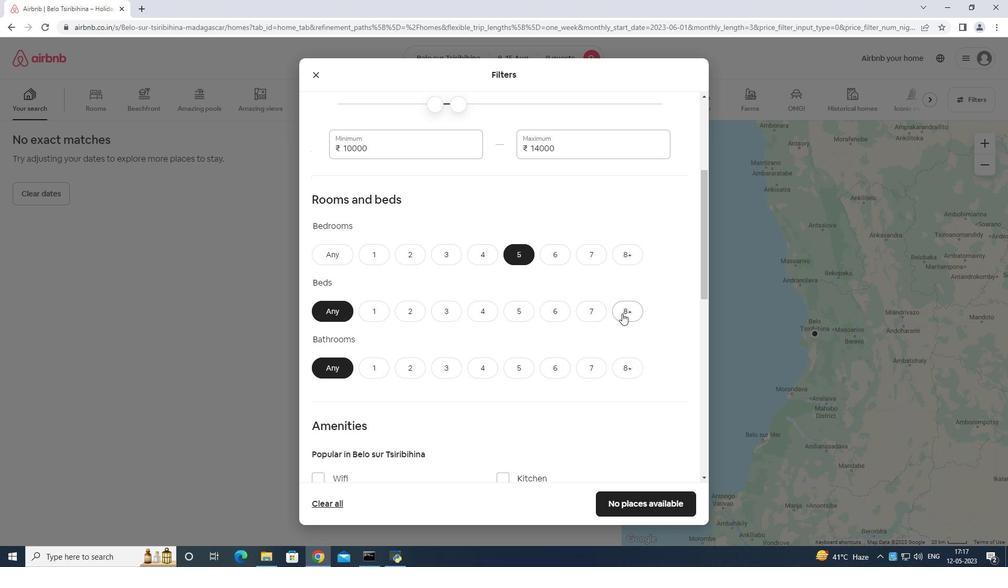 
Action: Mouse moved to (523, 369)
Screenshot: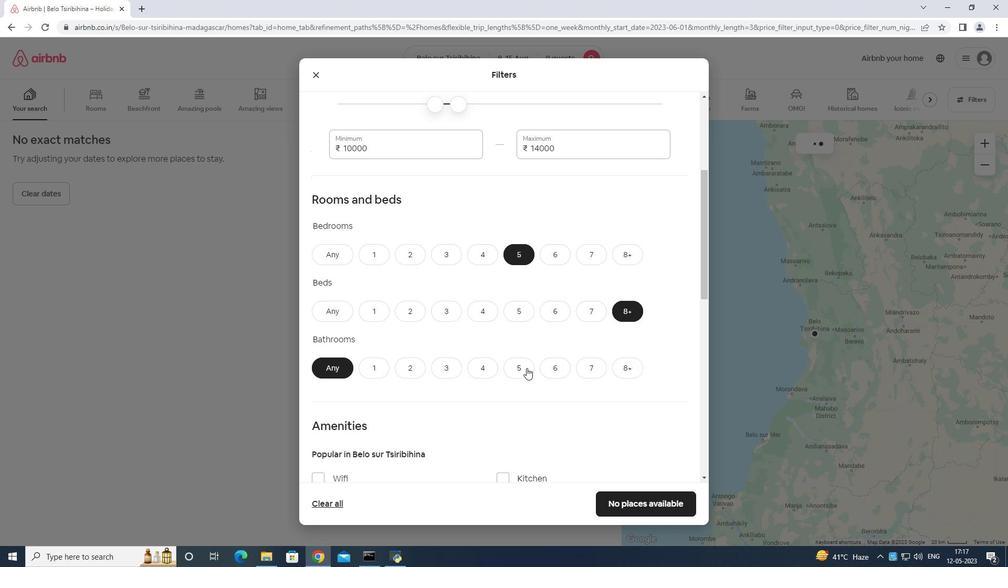 
Action: Mouse pressed left at (523, 369)
Screenshot: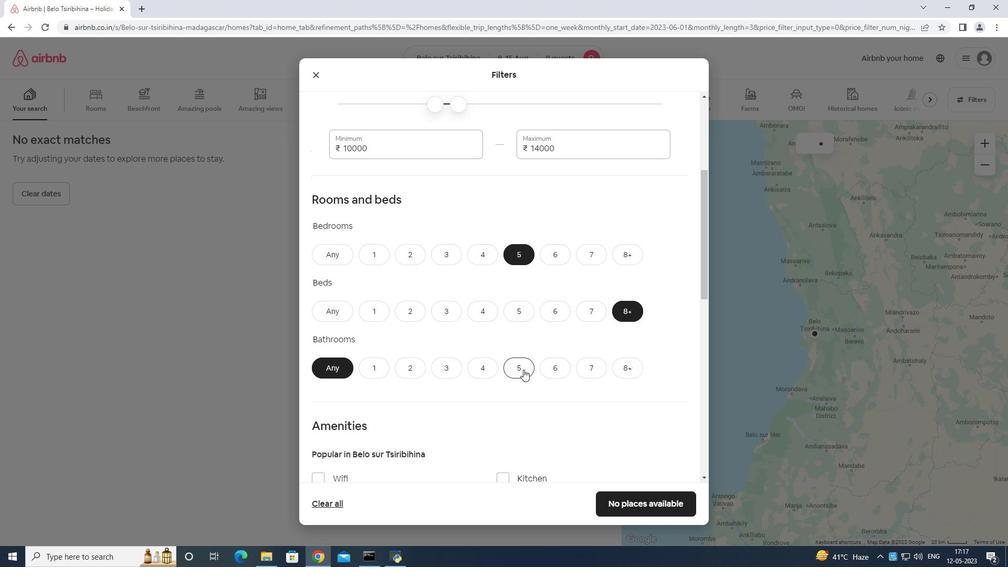 
Action: Mouse moved to (535, 325)
Screenshot: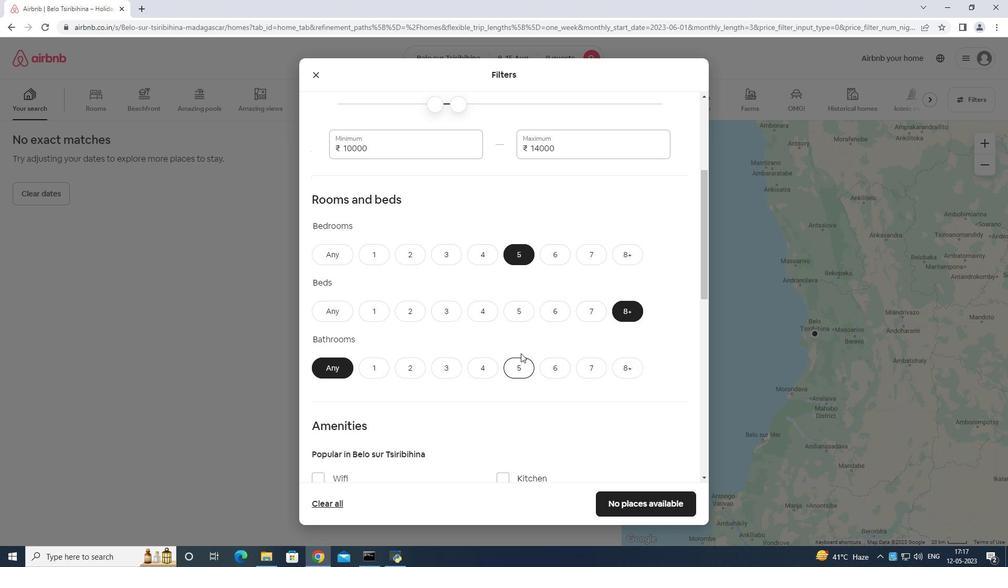 
Action: Mouse scrolled (535, 325) with delta (0, 0)
Screenshot: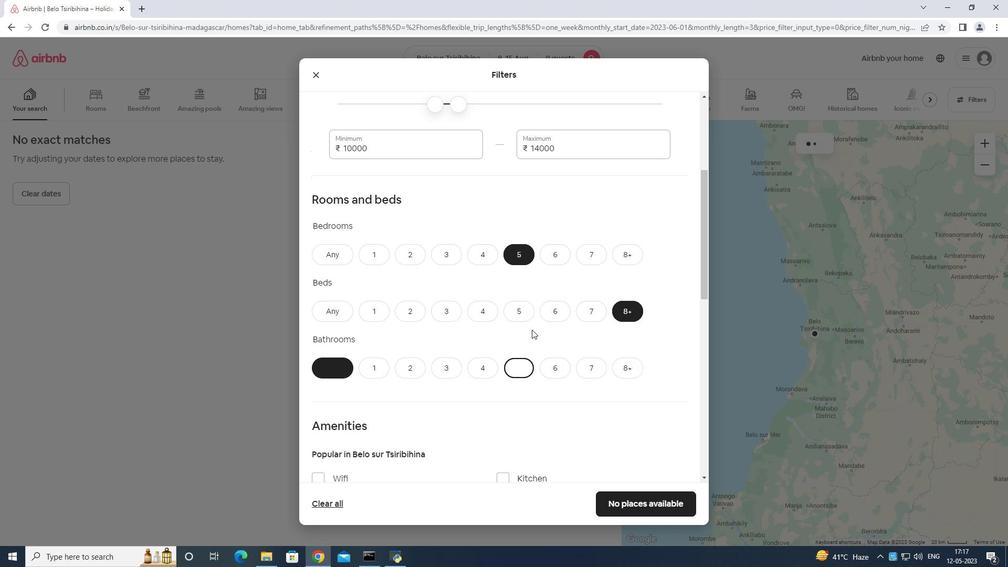 
Action: Mouse scrolled (535, 325) with delta (0, 0)
Screenshot: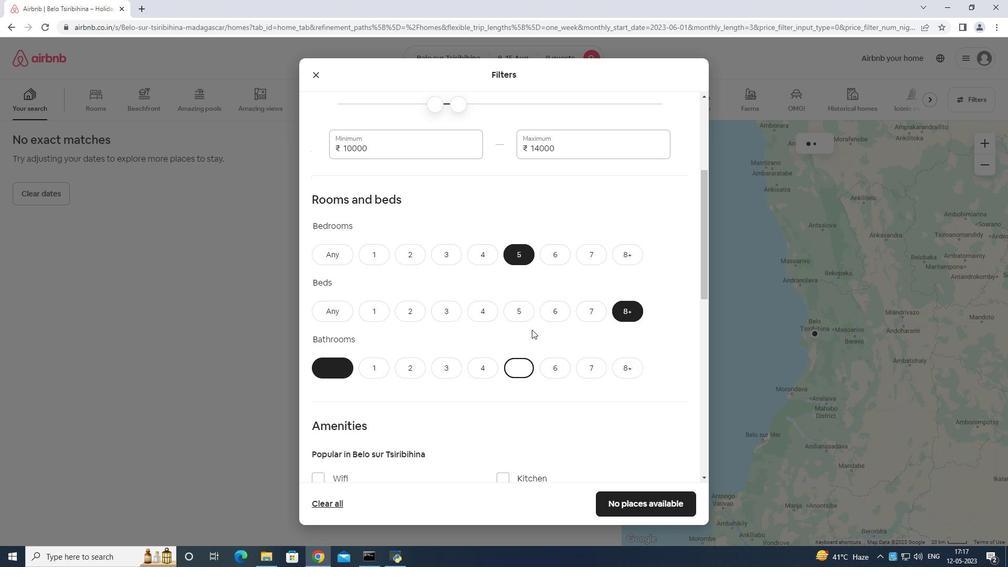 
Action: Mouse scrolled (535, 325) with delta (0, 0)
Screenshot: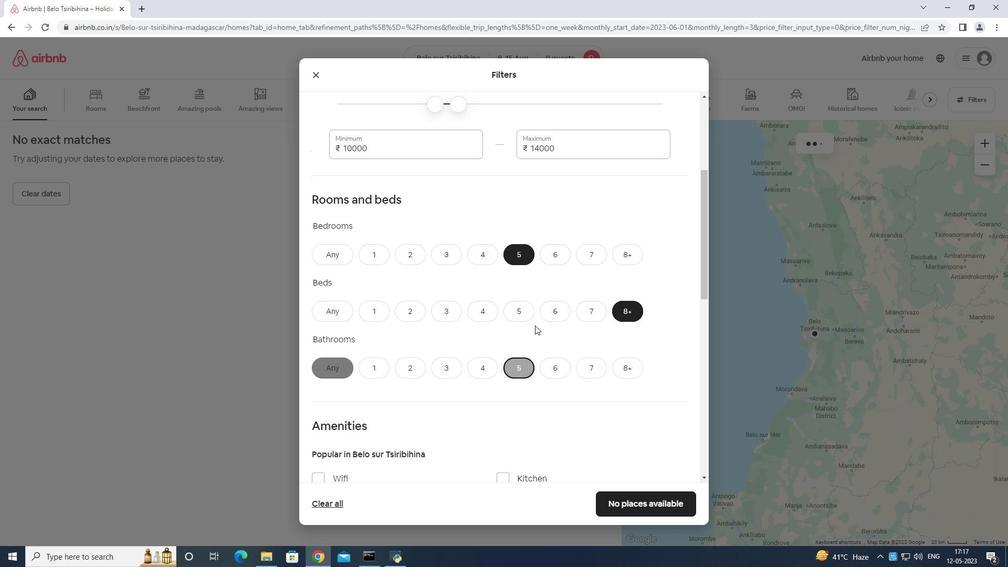 
Action: Mouse scrolled (535, 325) with delta (0, 0)
Screenshot: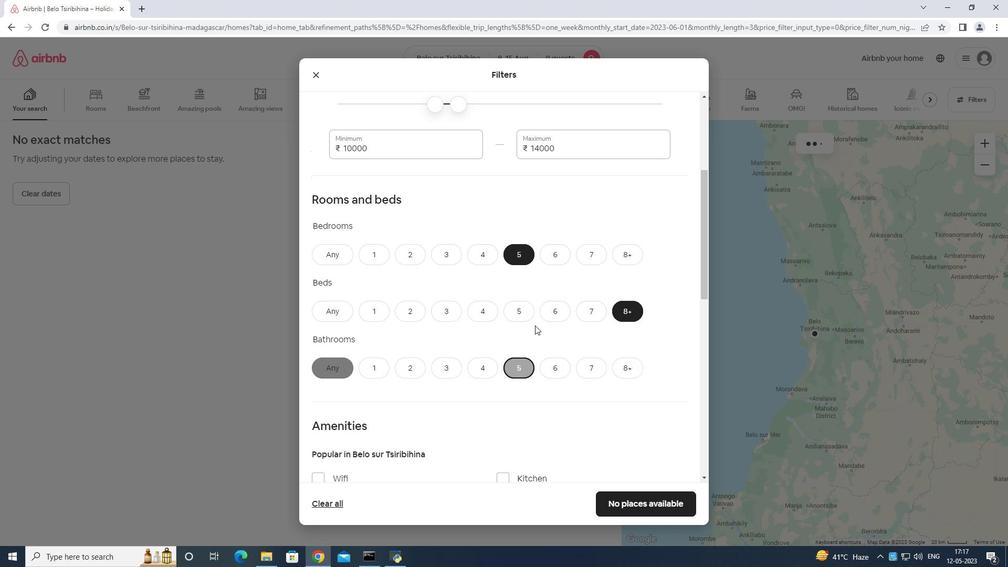 
Action: Mouse scrolled (535, 325) with delta (0, 0)
Screenshot: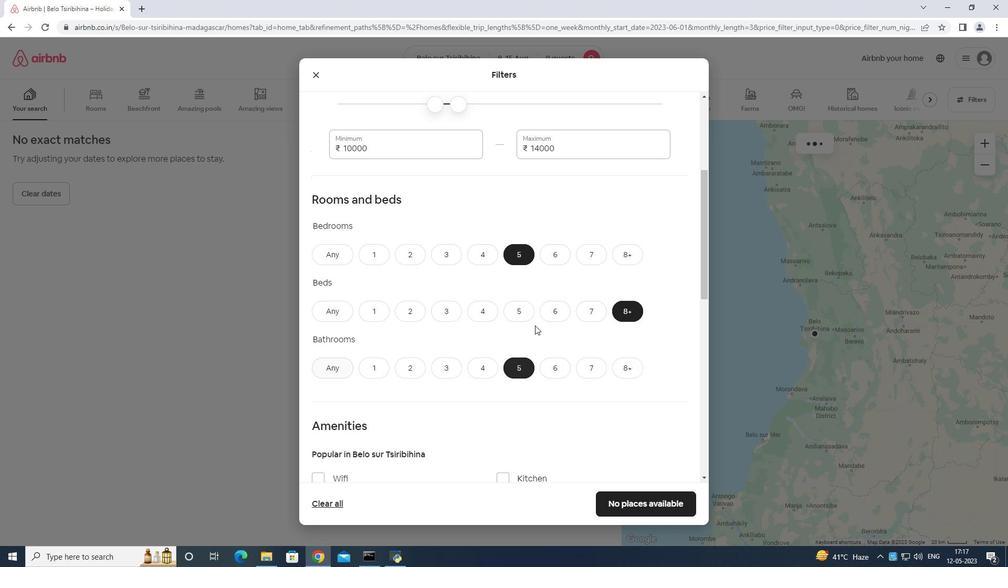 
Action: Mouse moved to (325, 209)
Screenshot: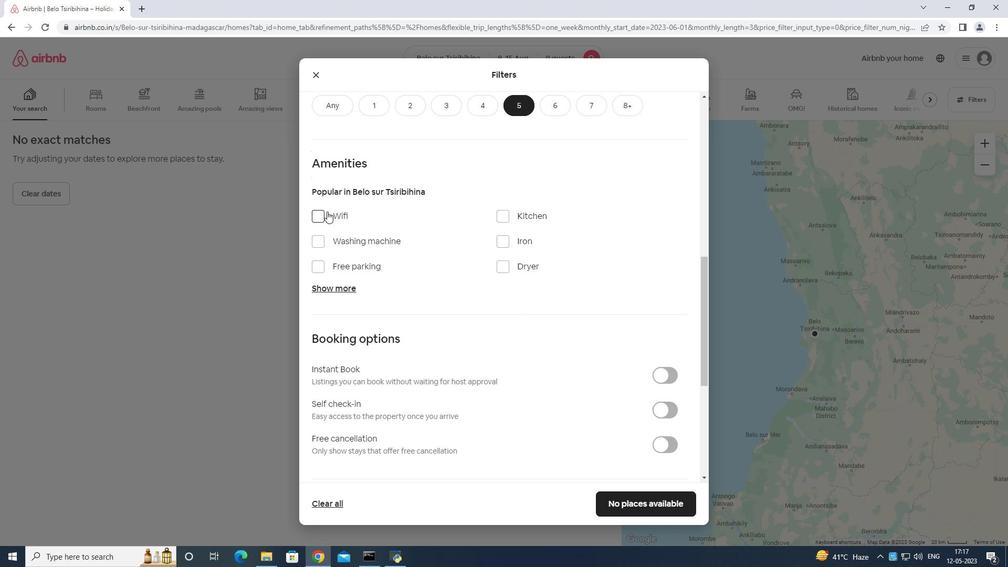 
Action: Mouse pressed left at (325, 209)
Screenshot: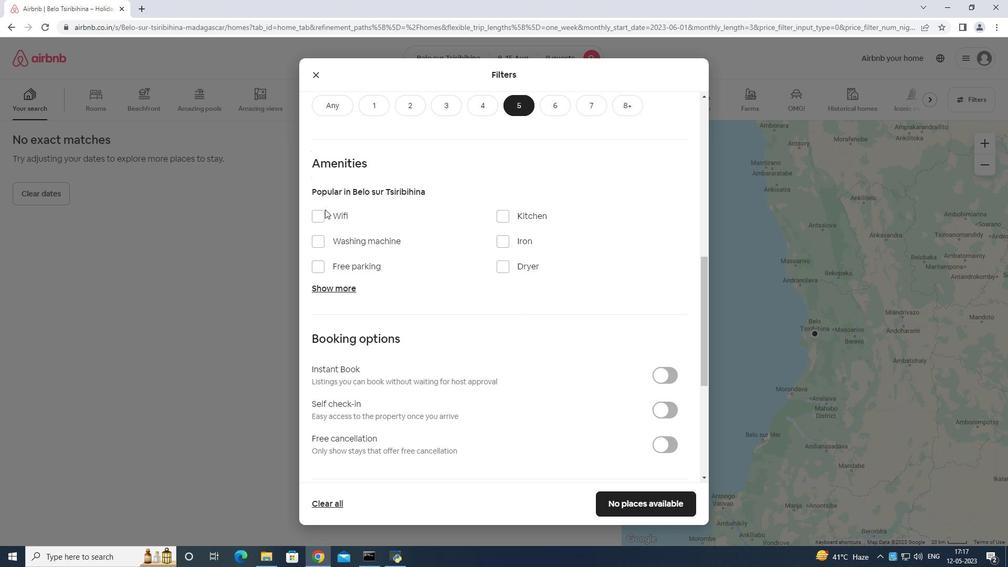 
Action: Mouse moved to (318, 211)
Screenshot: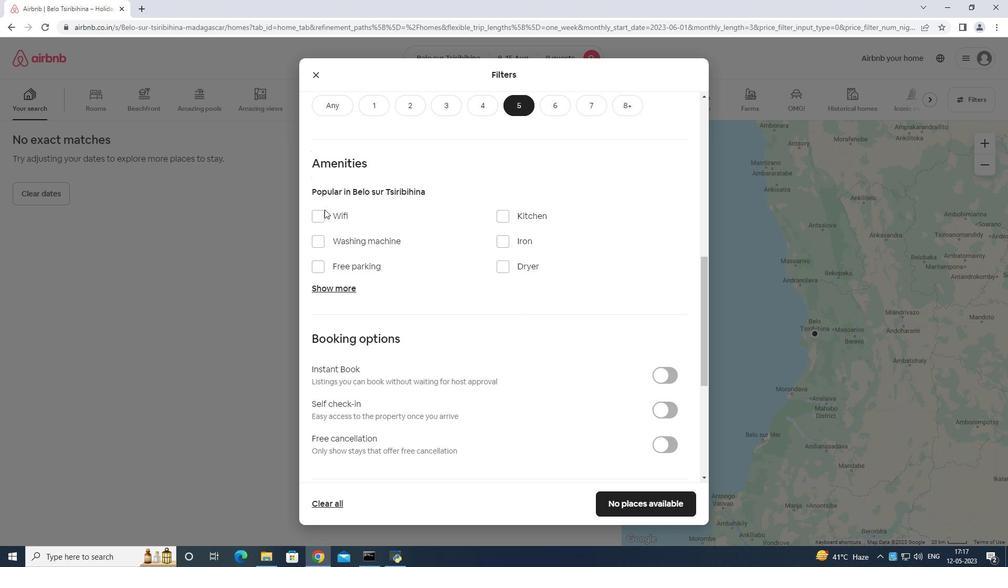 
Action: Mouse pressed left at (318, 211)
Screenshot: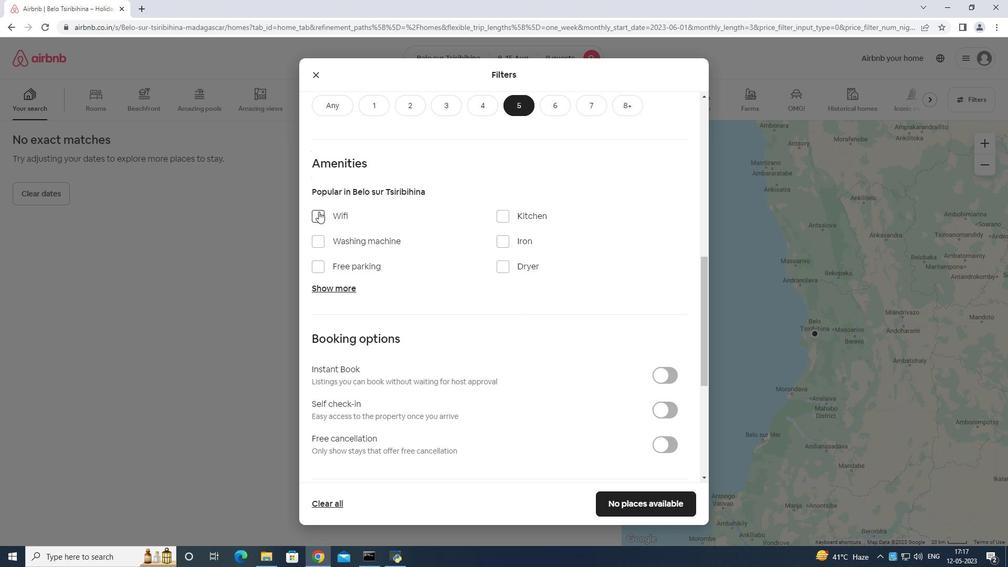 
Action: Mouse moved to (316, 263)
Screenshot: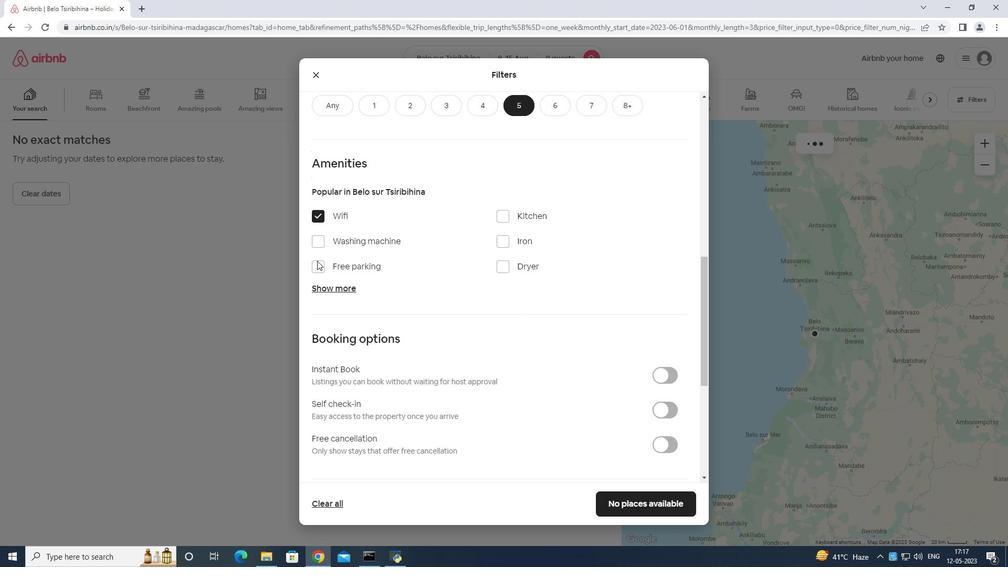 
Action: Mouse pressed left at (316, 263)
Screenshot: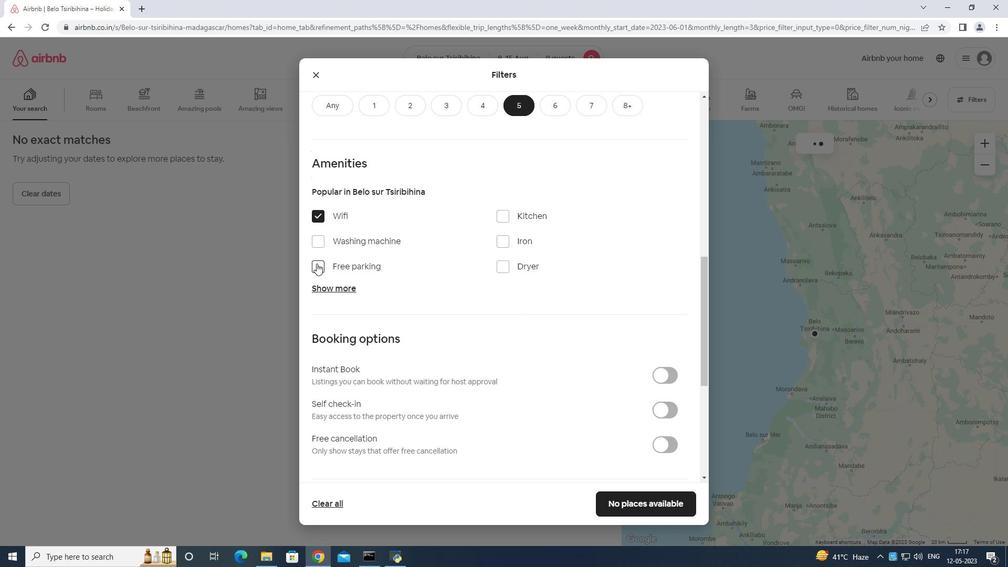 
Action: Mouse moved to (332, 288)
Screenshot: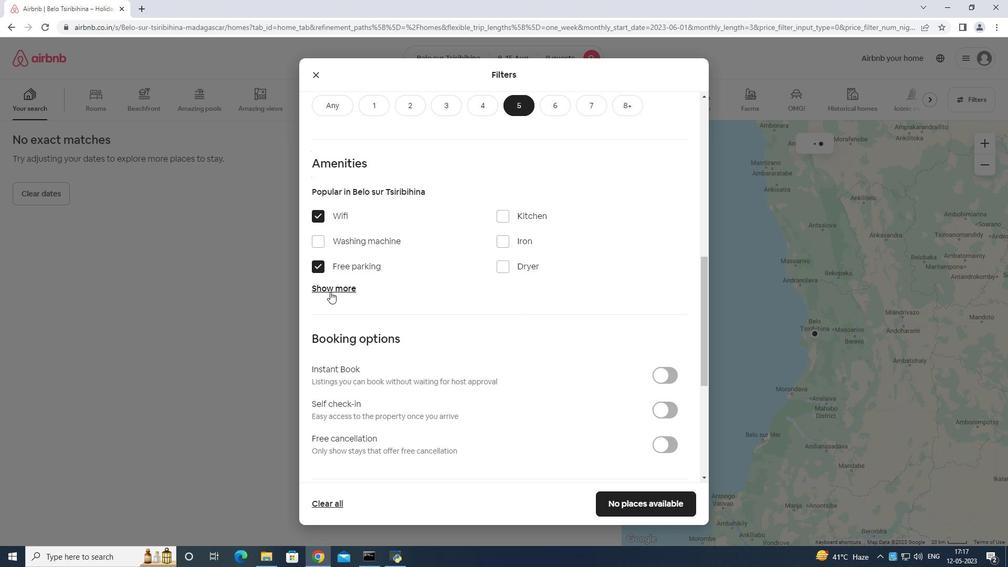 
Action: Mouse pressed left at (332, 288)
Screenshot: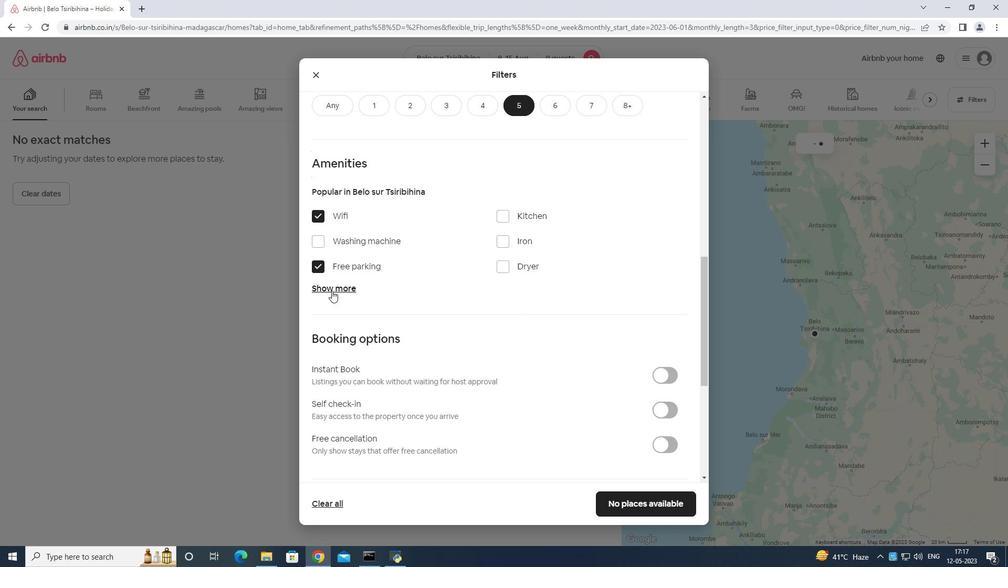 
Action: Mouse moved to (394, 284)
Screenshot: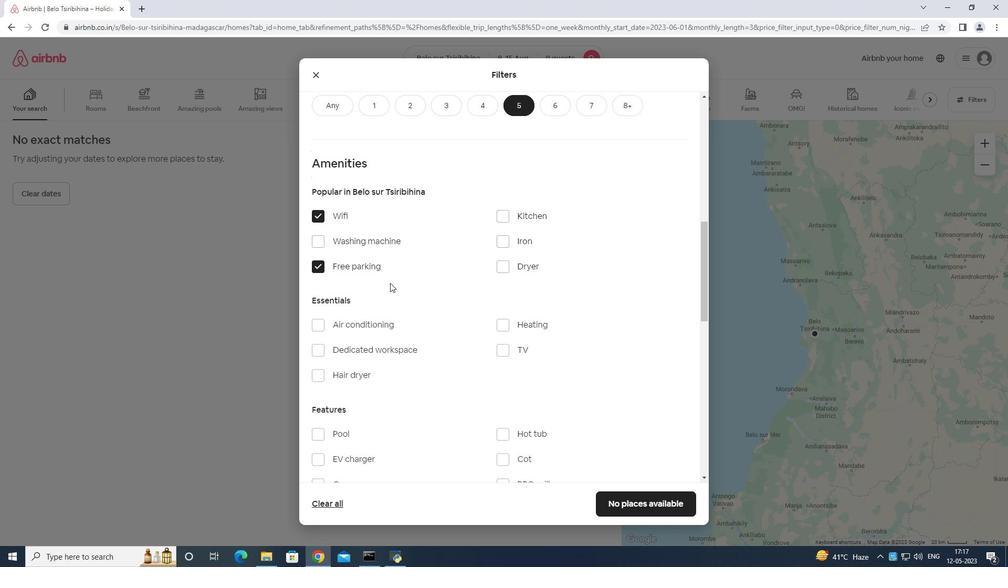
Action: Mouse scrolled (392, 283) with delta (0, 0)
Screenshot: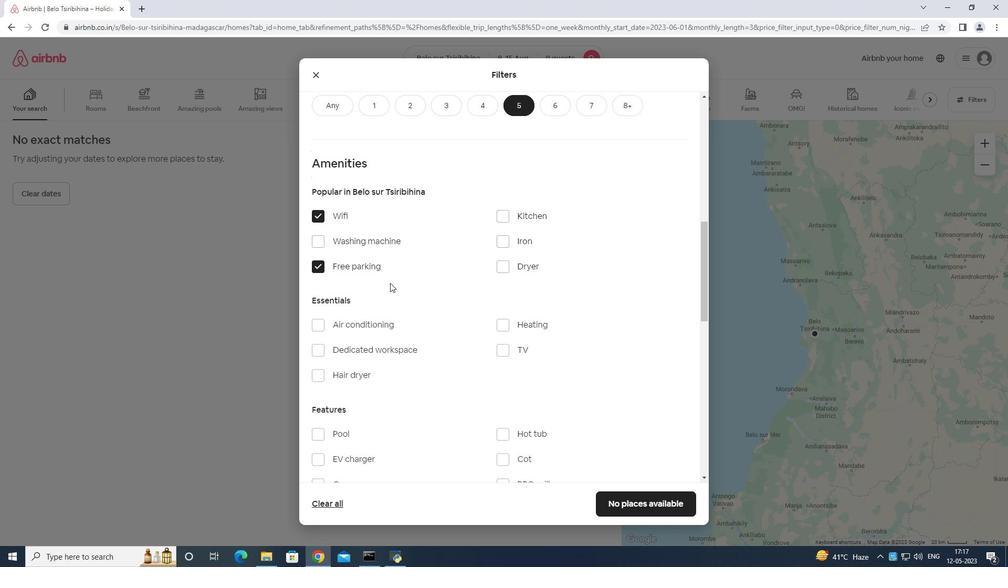 
Action: Mouse moved to (400, 285)
Screenshot: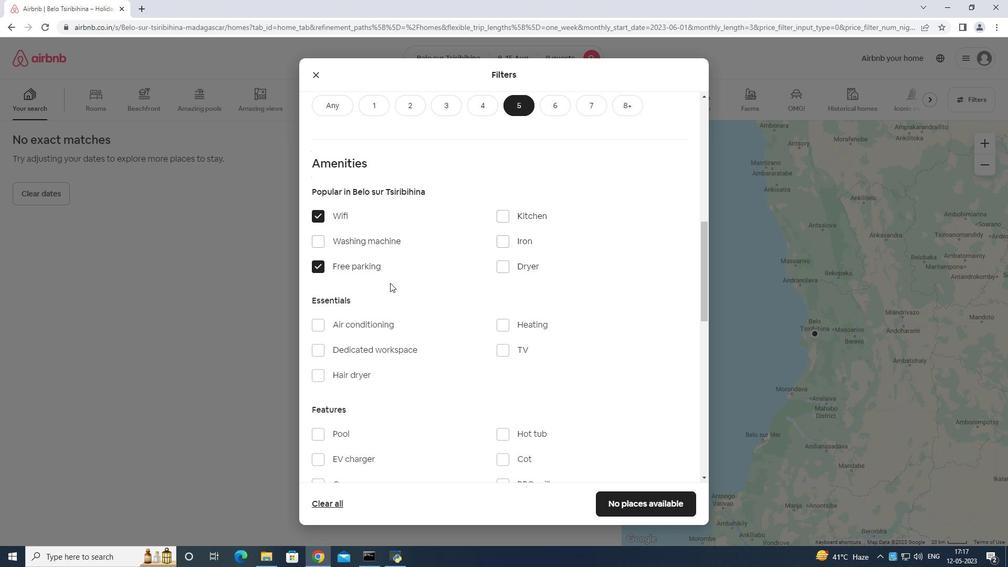 
Action: Mouse scrolled (400, 285) with delta (0, 0)
Screenshot: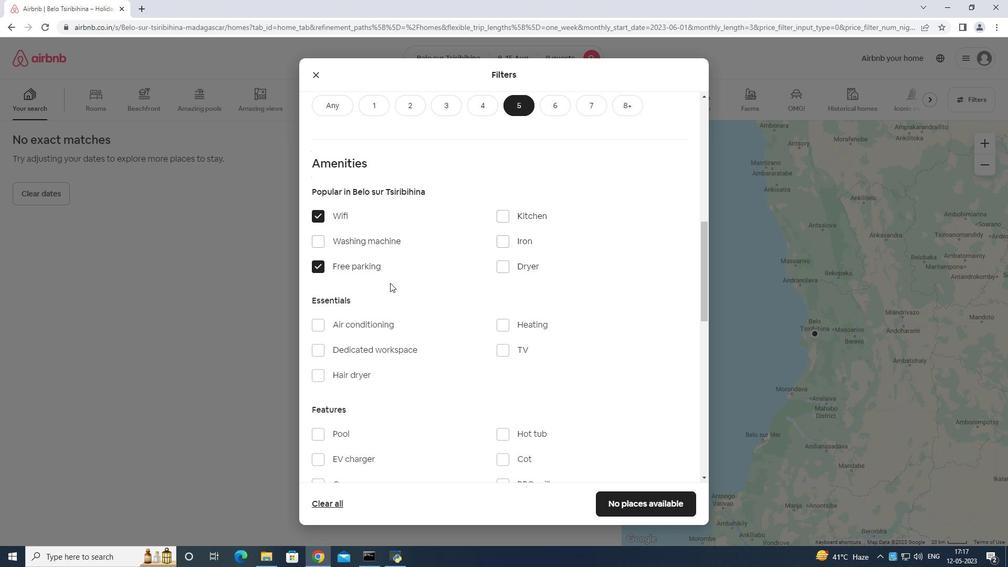 
Action: Mouse moved to (500, 246)
Screenshot: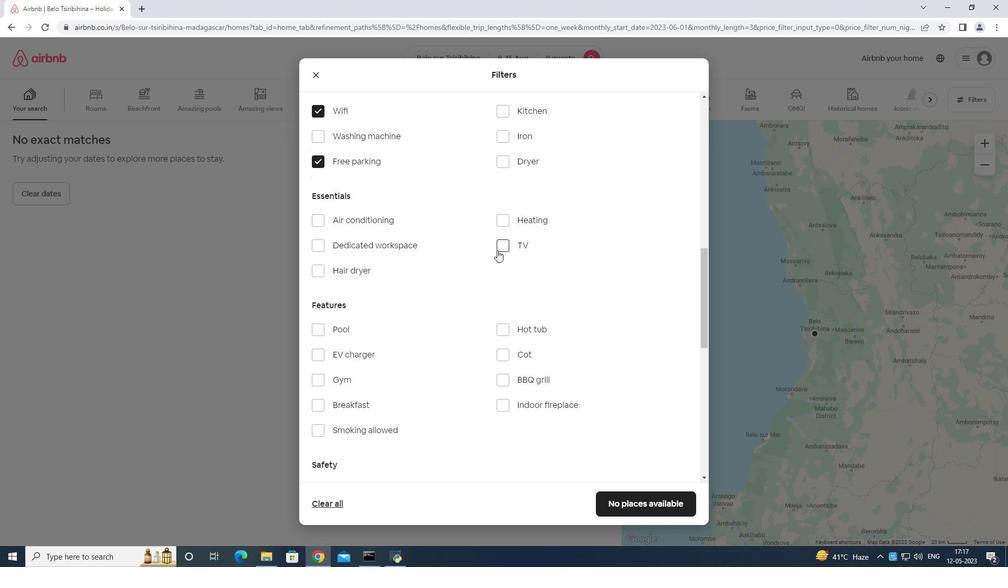 
Action: Mouse pressed left at (500, 246)
Screenshot: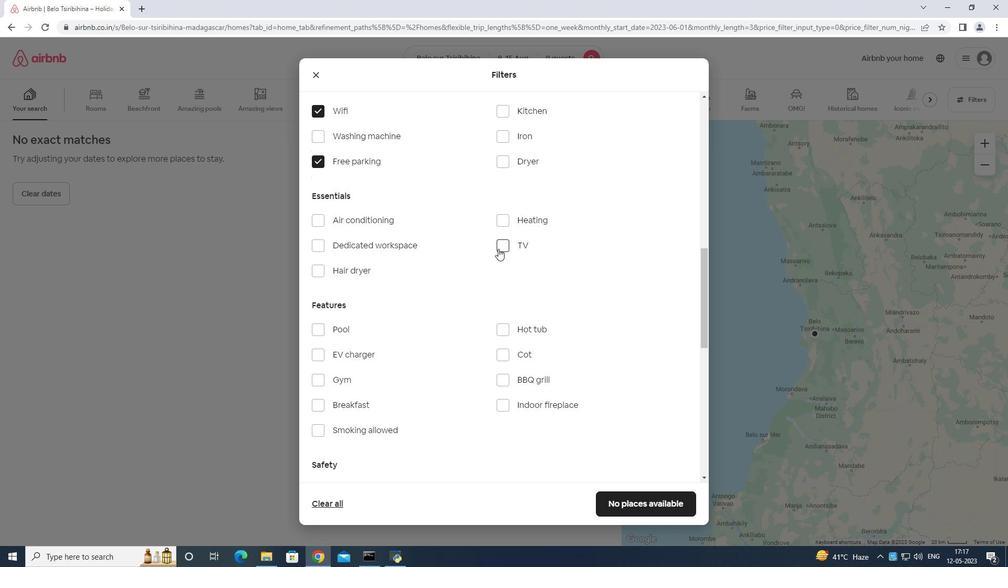 
Action: Mouse moved to (525, 251)
Screenshot: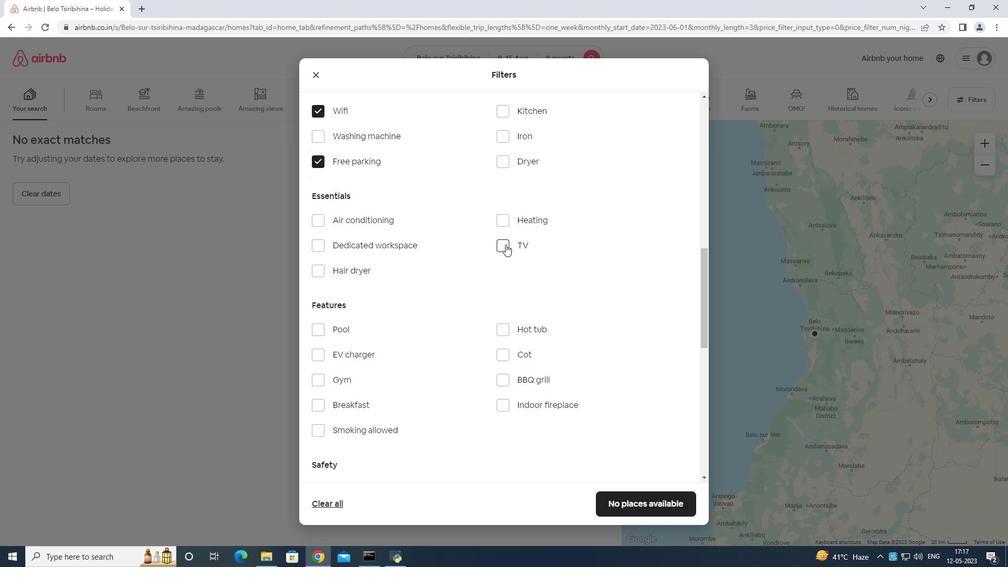 
Action: Mouse scrolled (525, 250) with delta (0, 0)
Screenshot: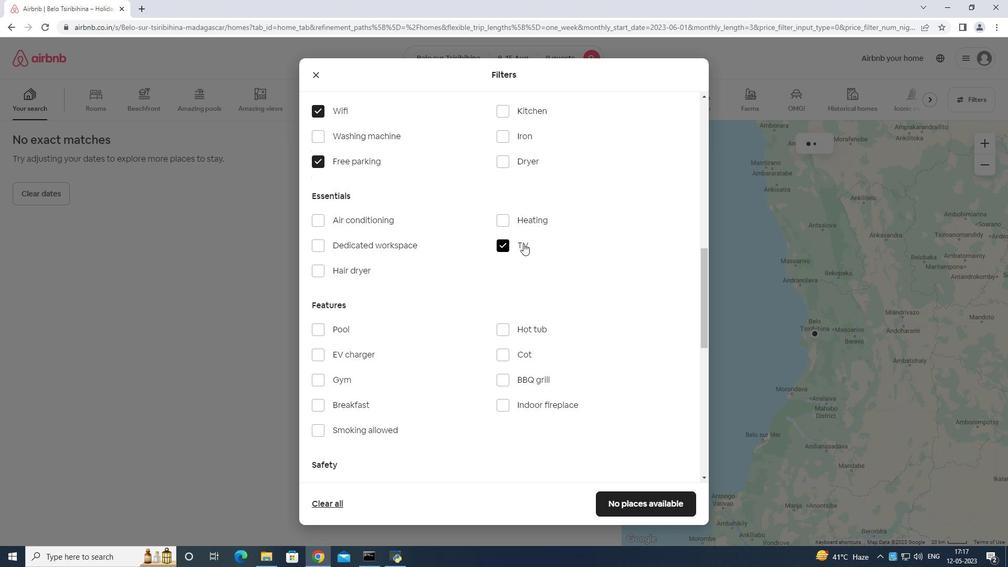 
Action: Mouse moved to (525, 252)
Screenshot: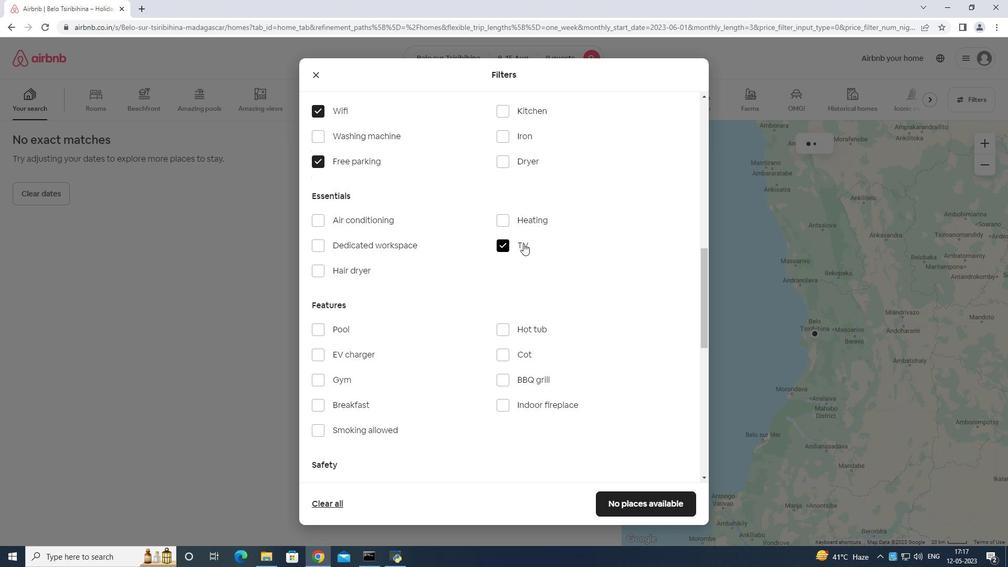 
Action: Mouse scrolled (525, 251) with delta (0, 0)
Screenshot: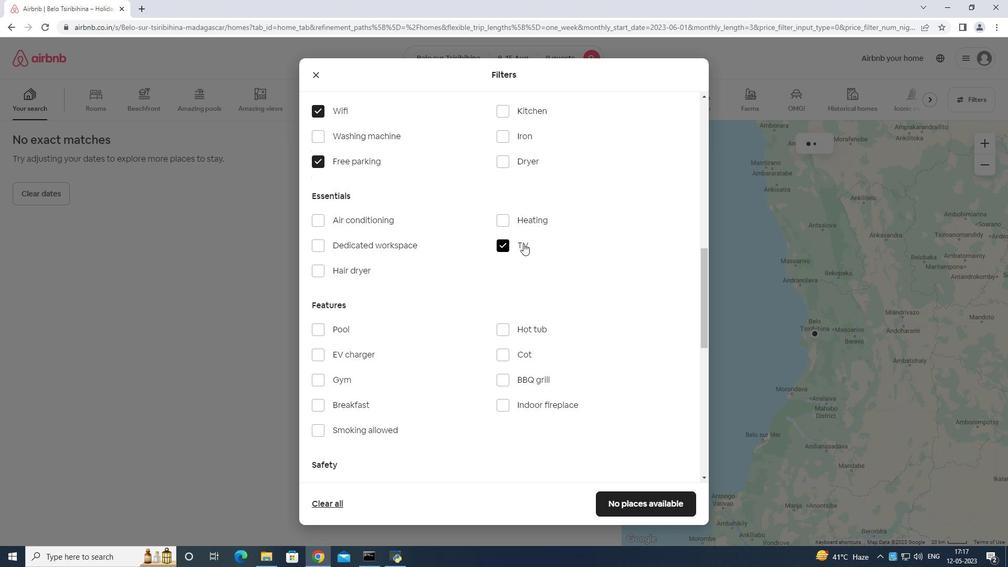 
Action: Mouse moved to (525, 252)
Screenshot: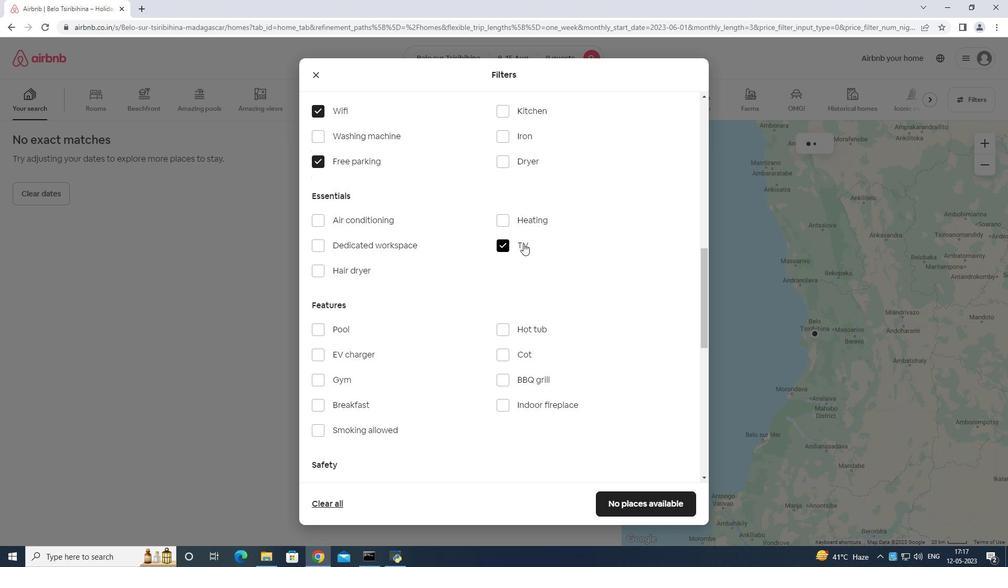 
Action: Mouse scrolled (525, 252) with delta (0, 0)
Screenshot: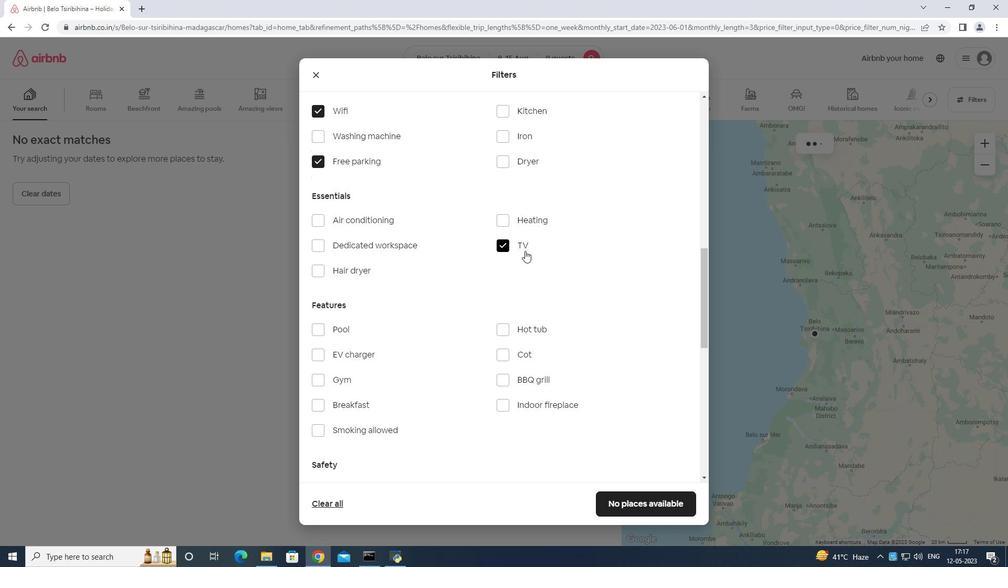 
Action: Mouse moved to (319, 223)
Screenshot: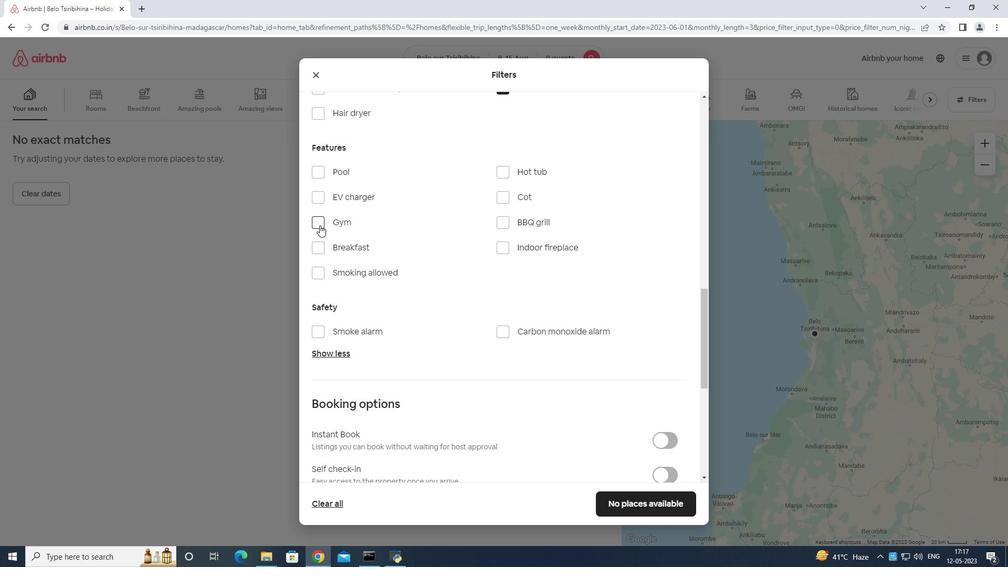 
Action: Mouse pressed left at (319, 223)
Screenshot: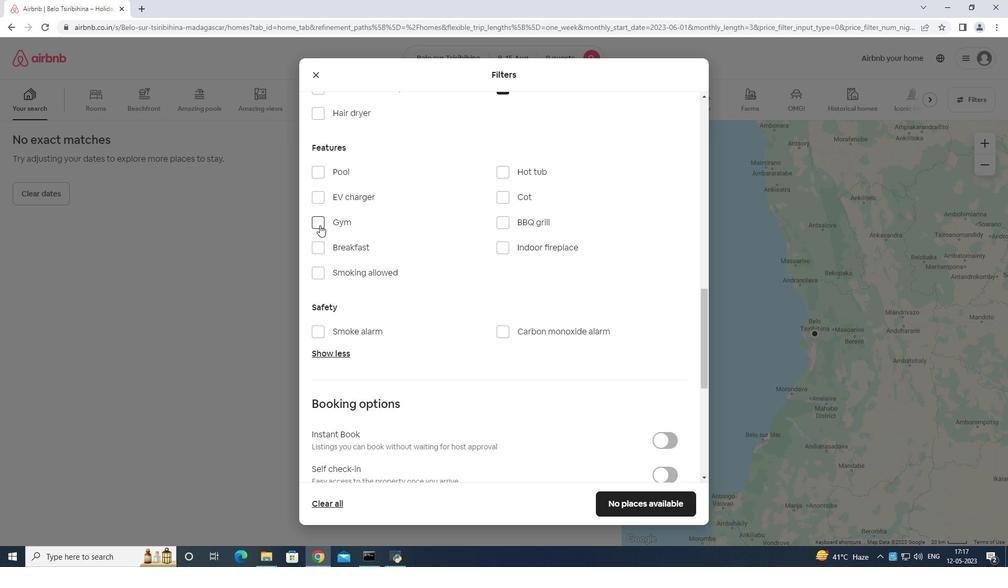 
Action: Mouse moved to (319, 249)
Screenshot: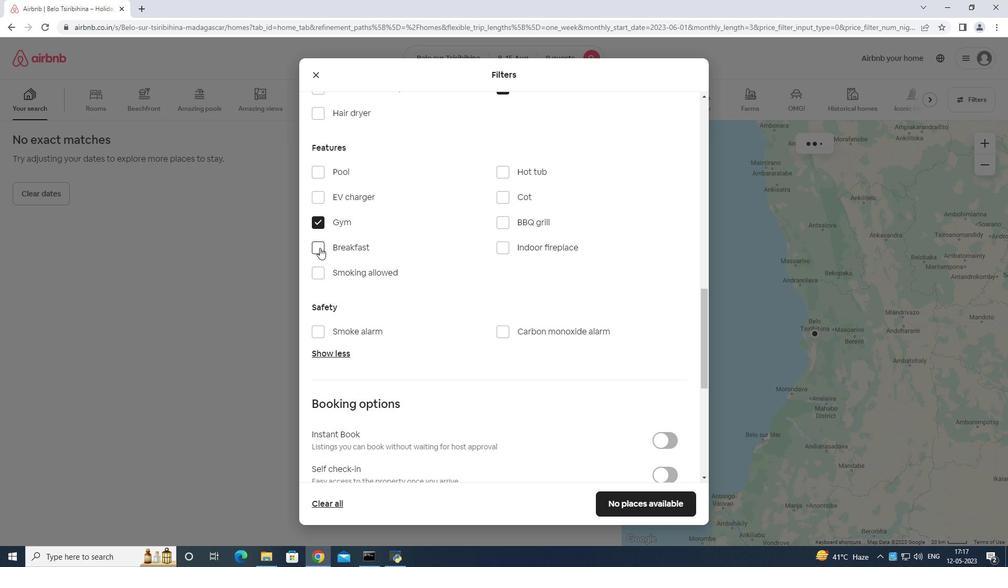 
Action: Mouse pressed left at (319, 249)
Screenshot: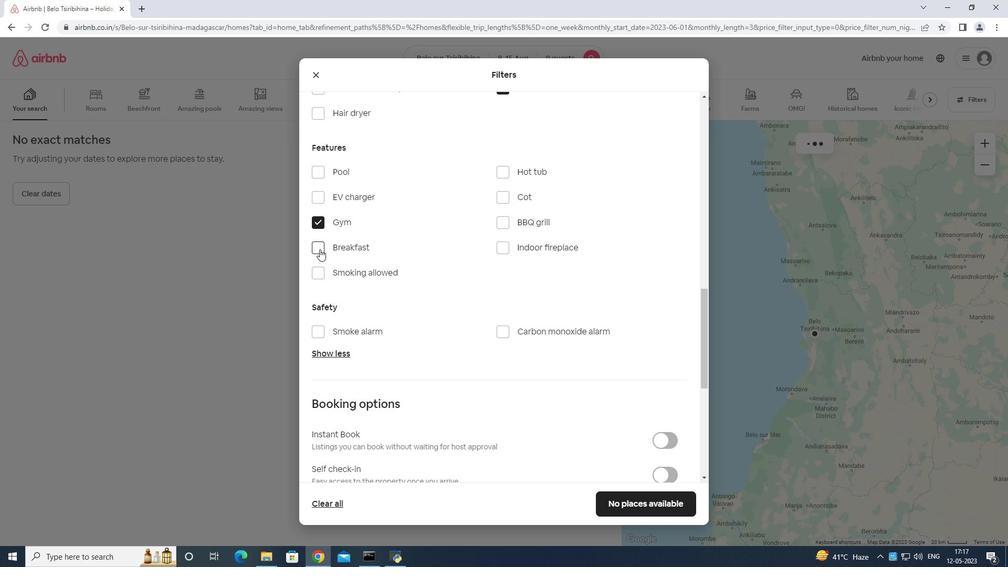
Action: Mouse moved to (616, 240)
Screenshot: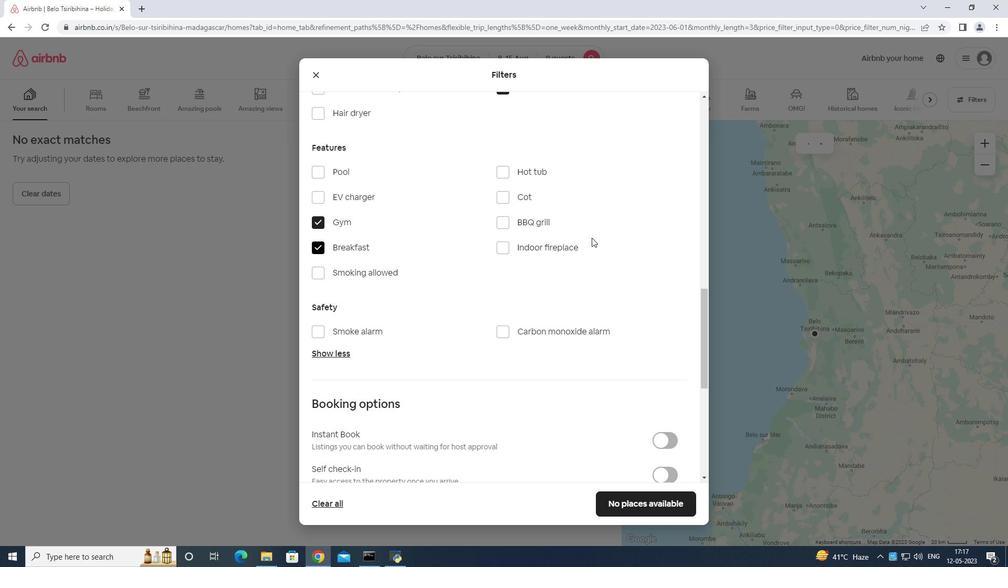 
Action: Mouse scrolled (616, 240) with delta (0, 0)
Screenshot: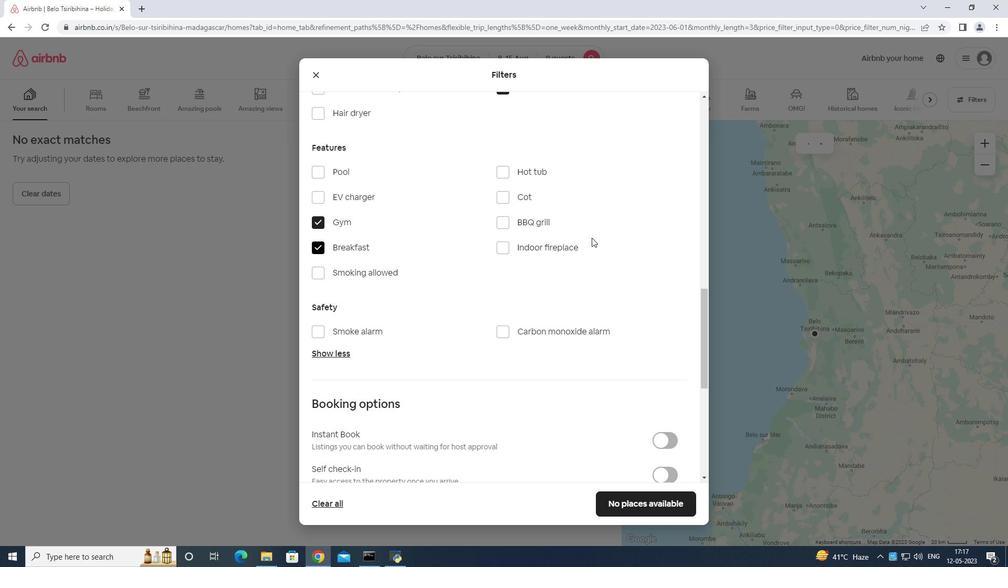 
Action: Mouse moved to (644, 251)
Screenshot: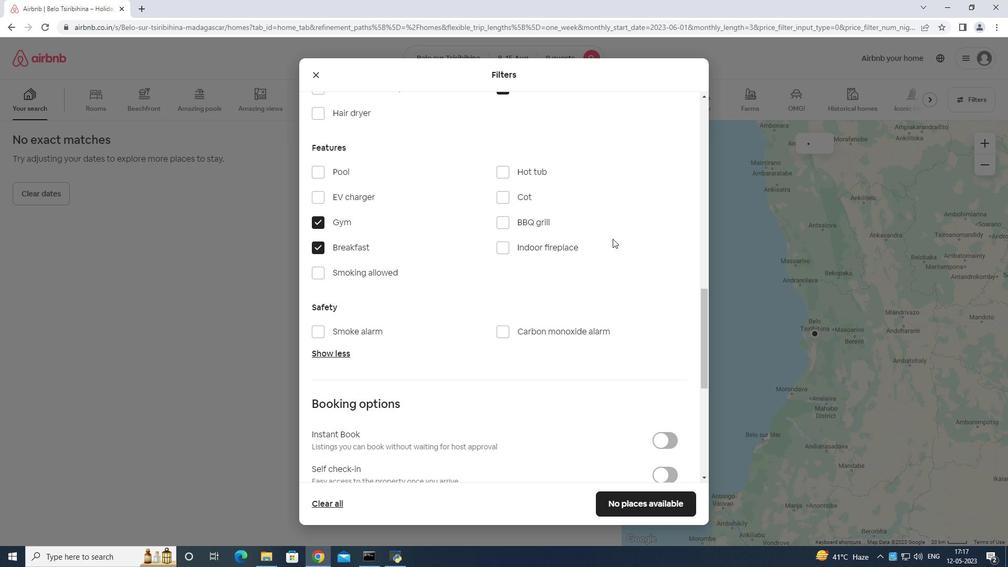 
Action: Mouse scrolled (644, 251) with delta (0, 0)
Screenshot: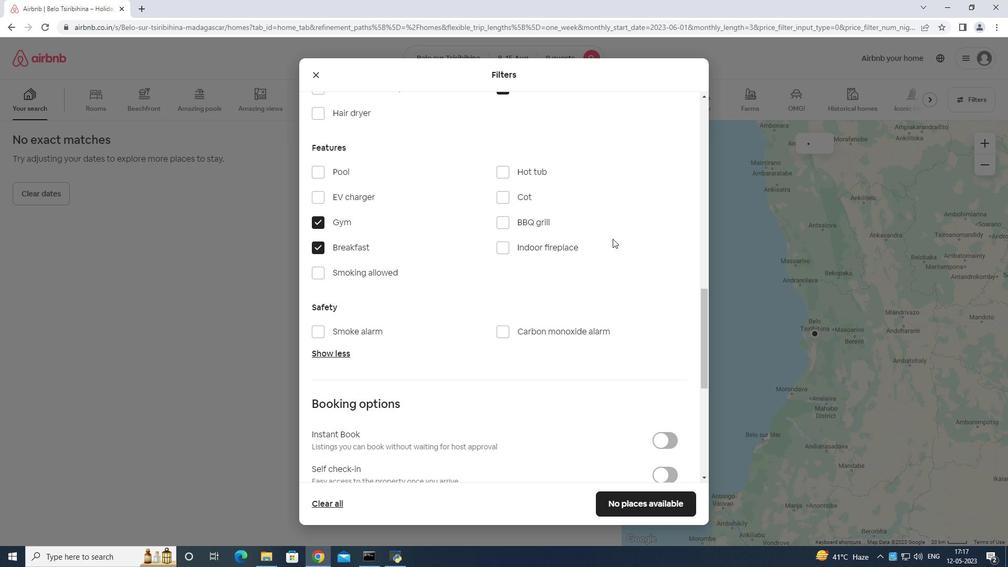 
Action: Mouse moved to (644, 252)
Screenshot: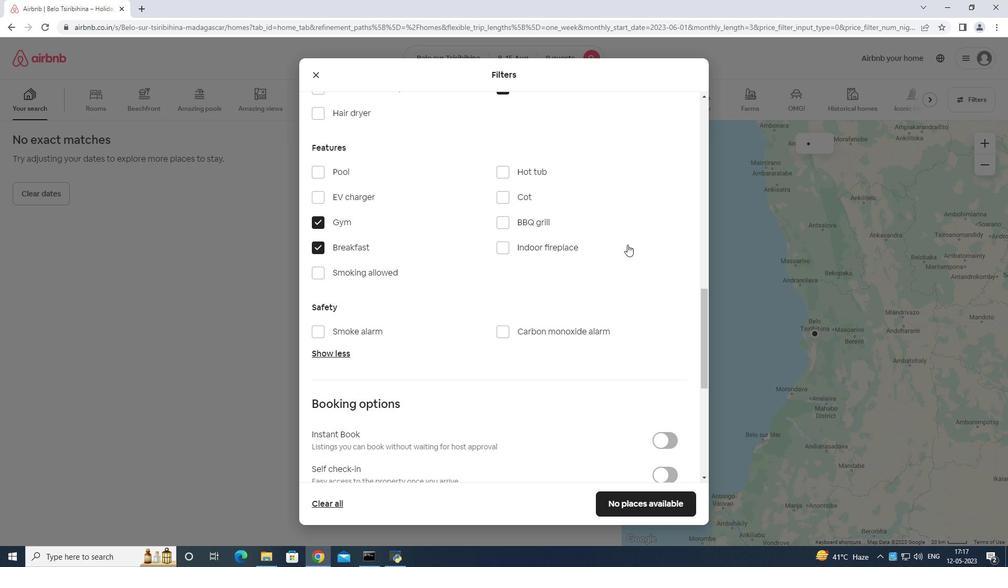 
Action: Mouse scrolled (644, 251) with delta (0, 0)
Screenshot: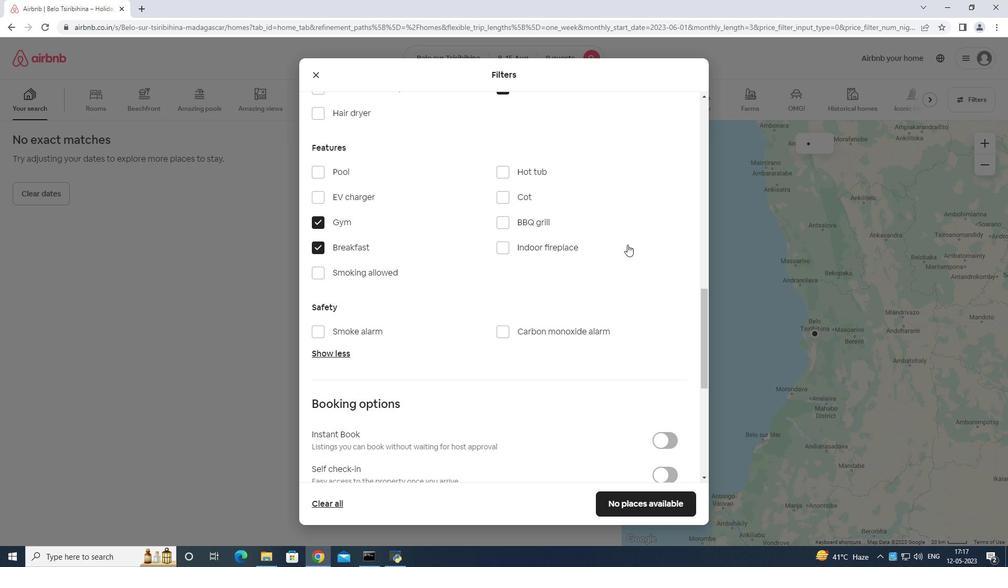 
Action: Mouse moved to (645, 252)
Screenshot: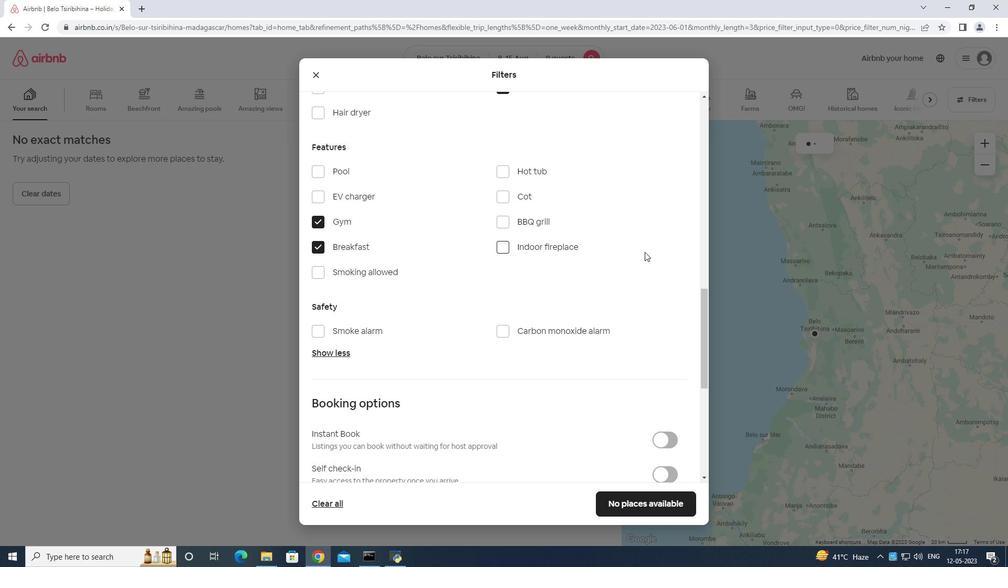 
Action: Mouse scrolled (645, 252) with delta (0, 0)
Screenshot: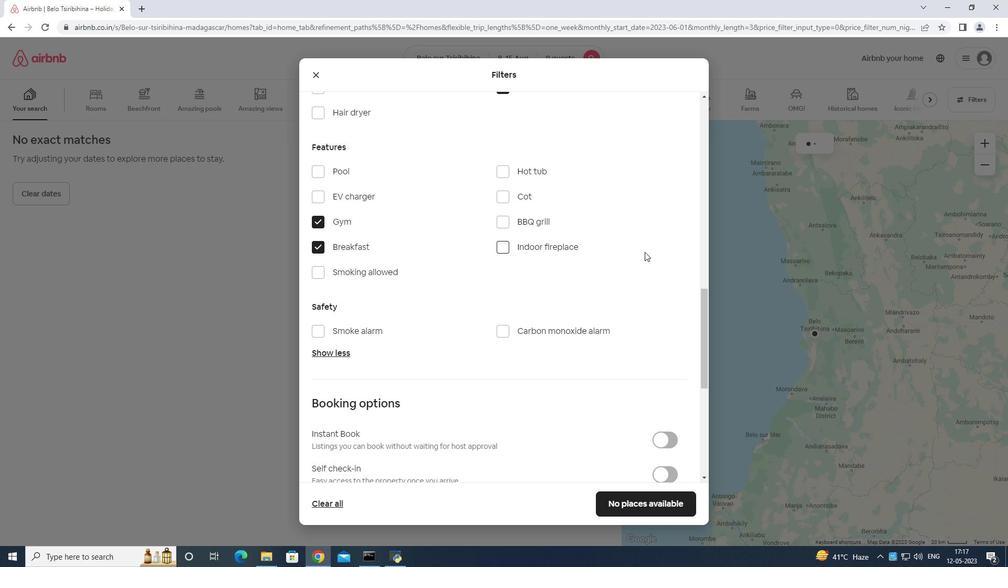 
Action: Mouse moved to (650, 256)
Screenshot: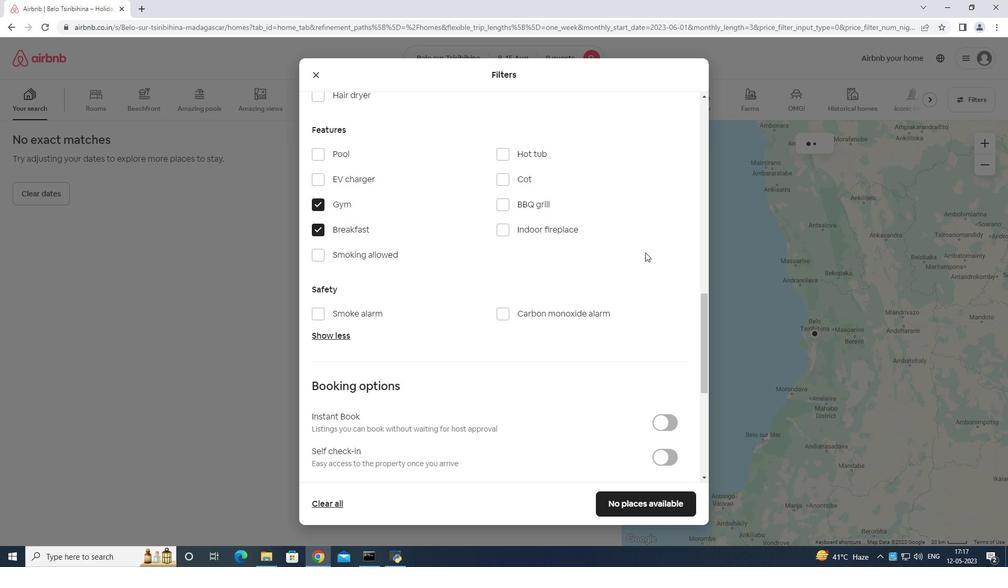 
Action: Mouse scrolled (650, 256) with delta (0, 0)
Screenshot: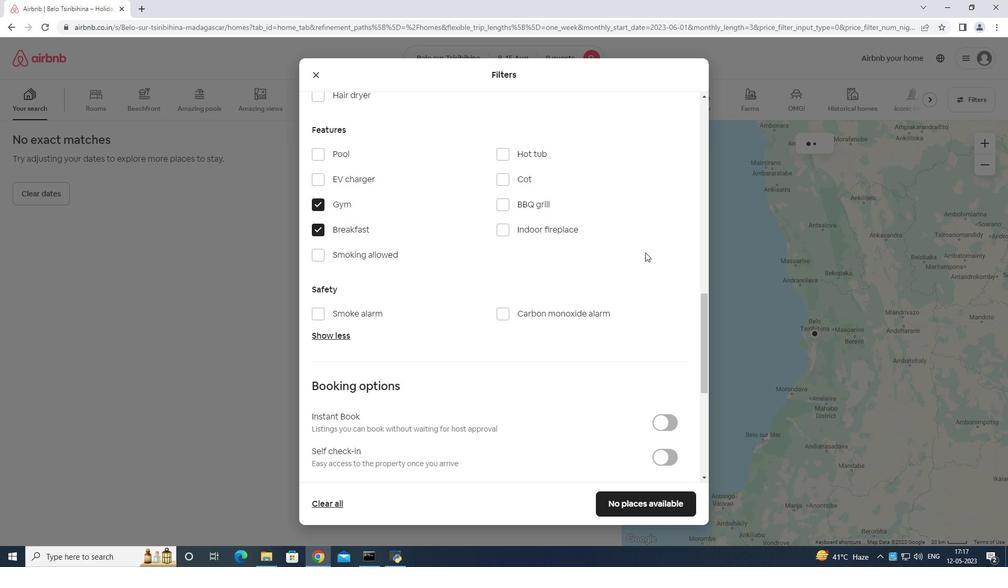 
Action: Mouse moved to (655, 210)
Screenshot: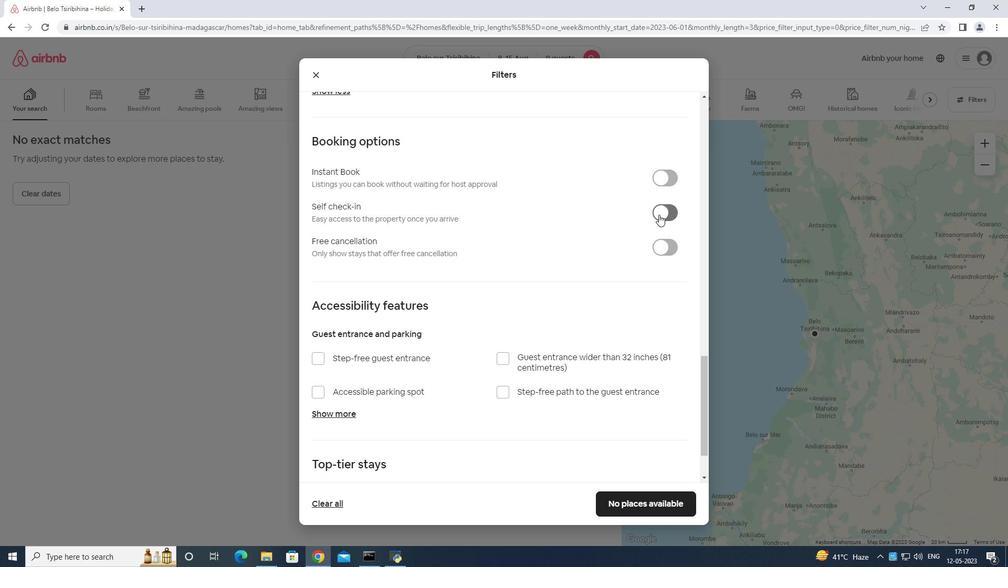 
Action: Mouse pressed left at (655, 210)
Screenshot: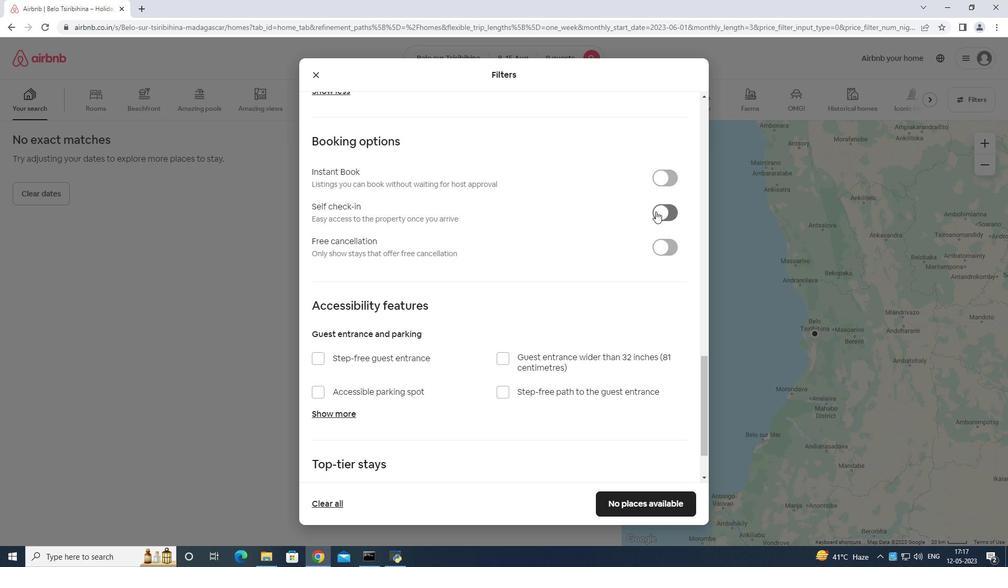 
Action: Mouse moved to (696, 232)
Screenshot: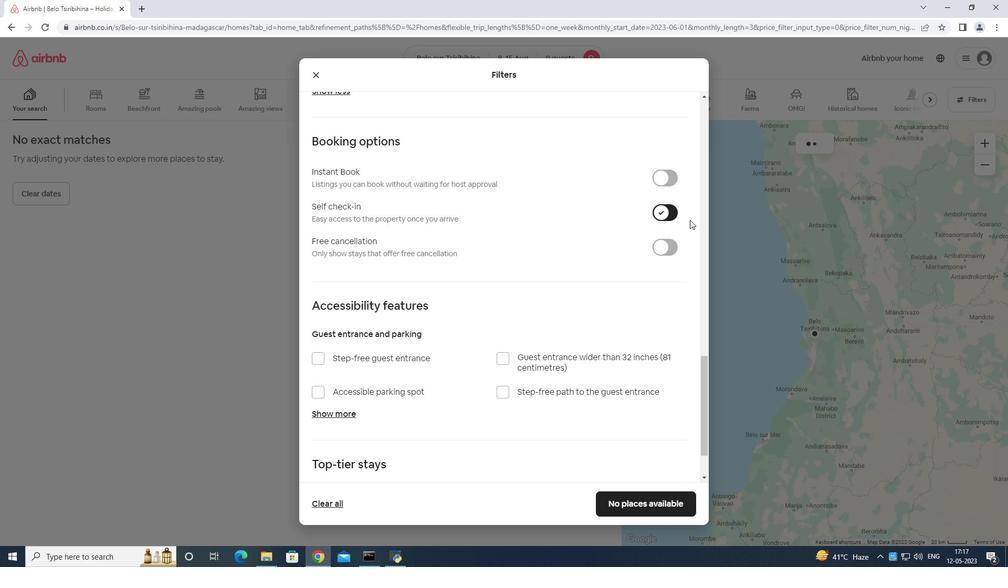 
Action: Mouse scrolled (696, 232) with delta (0, 0)
Screenshot: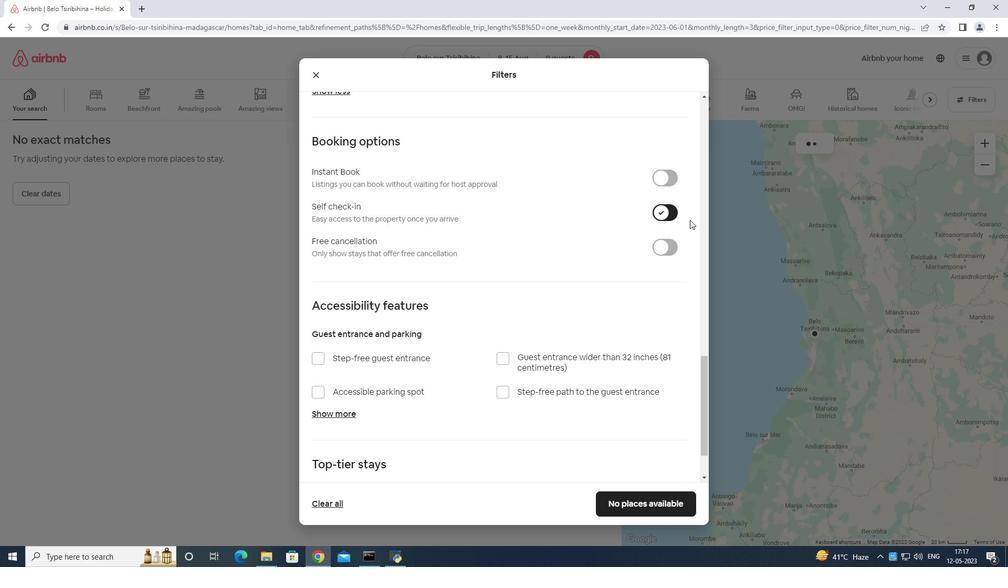 
Action: Mouse moved to (694, 236)
Screenshot: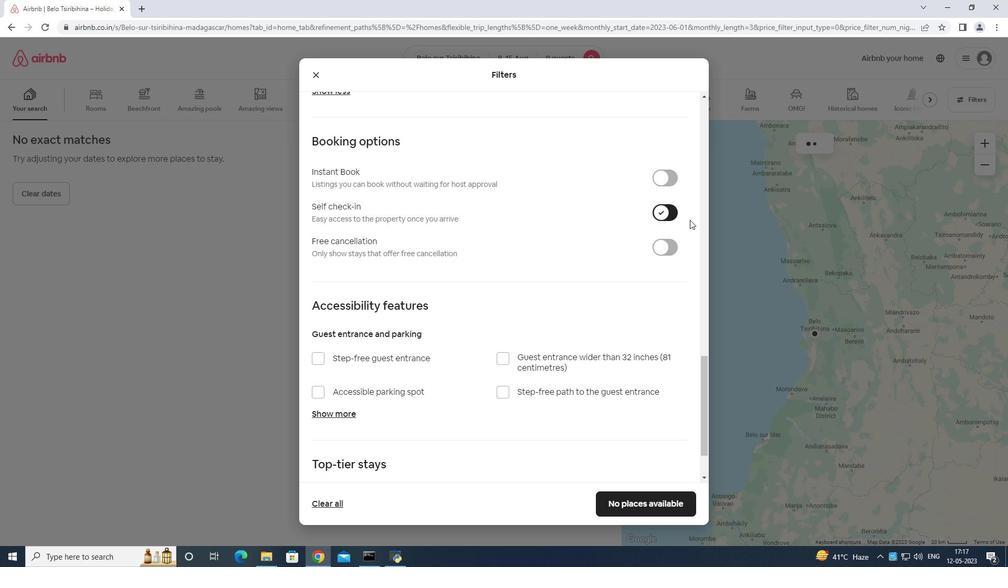 
Action: Mouse scrolled (694, 235) with delta (0, 0)
Screenshot: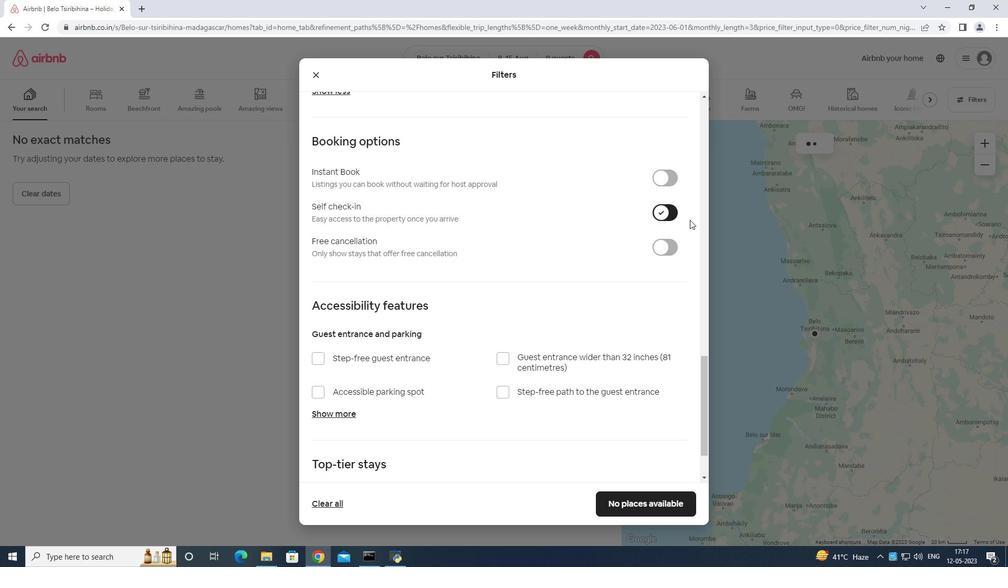 
Action: Mouse moved to (689, 242)
Screenshot: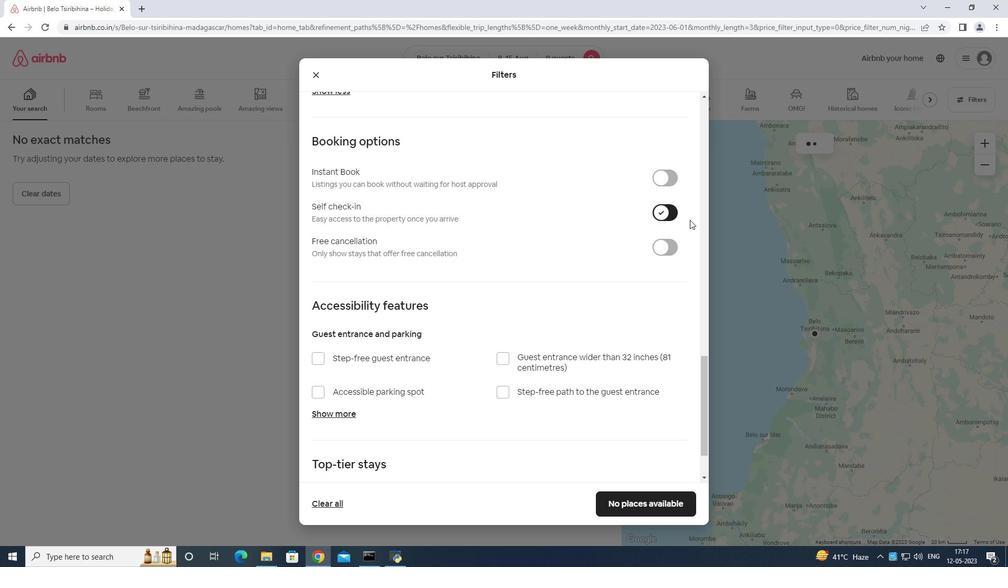 
Action: Mouse scrolled (689, 241) with delta (0, 0)
Screenshot: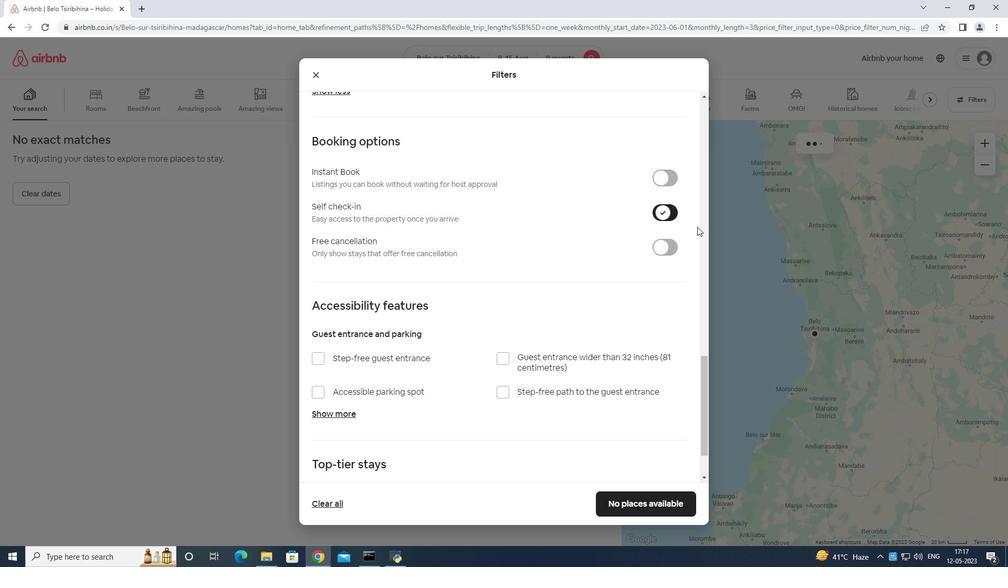 
Action: Mouse moved to (679, 252)
Screenshot: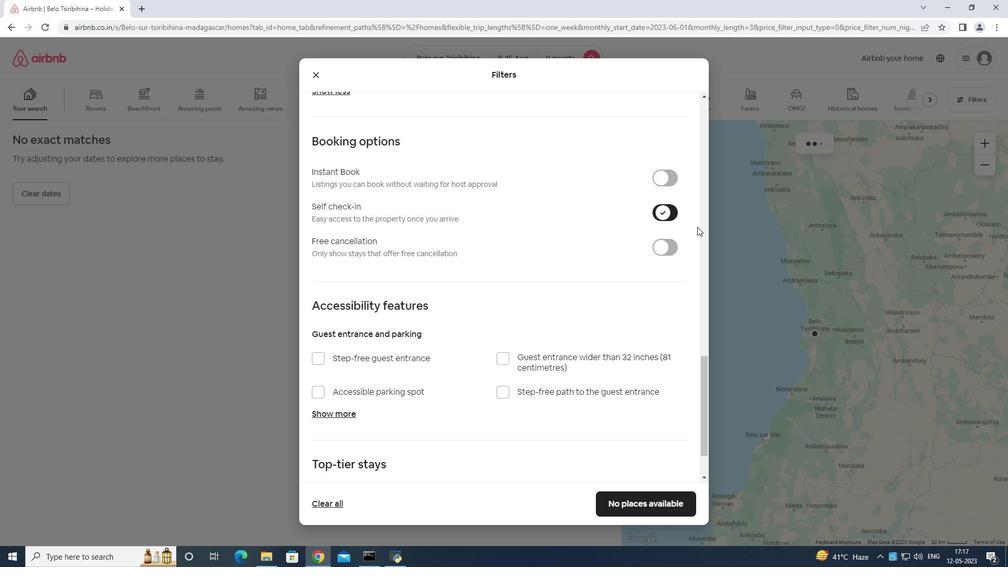 
Action: Mouse scrolled (679, 252) with delta (0, 0)
Screenshot: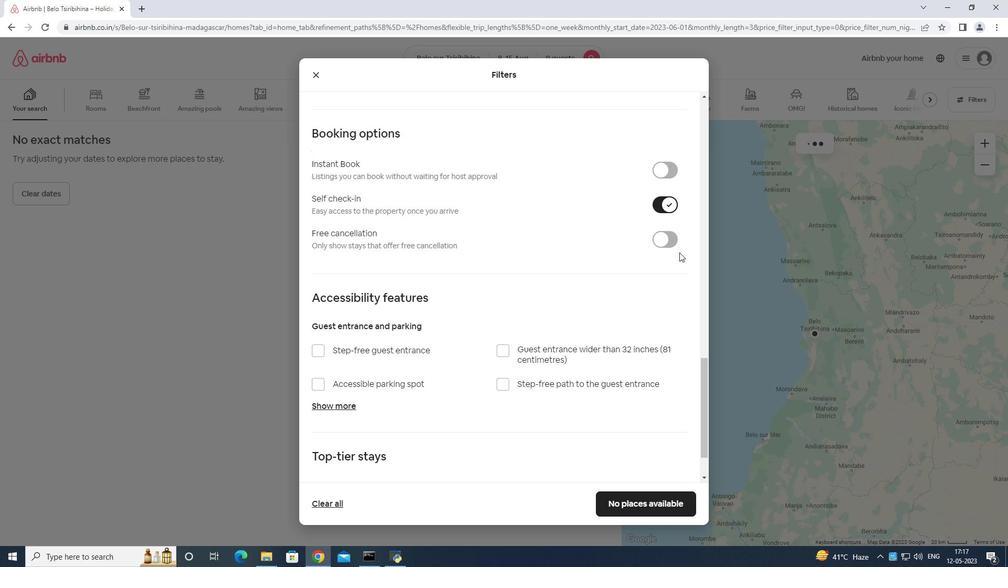 
Action: Mouse scrolled (679, 252) with delta (0, 0)
Screenshot: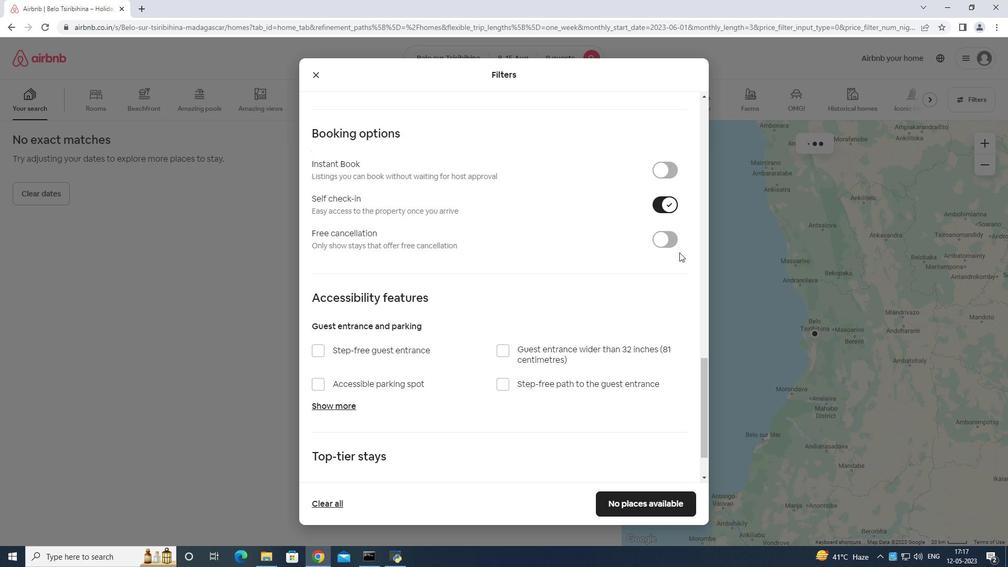 
Action: Mouse moved to (679, 253)
Screenshot: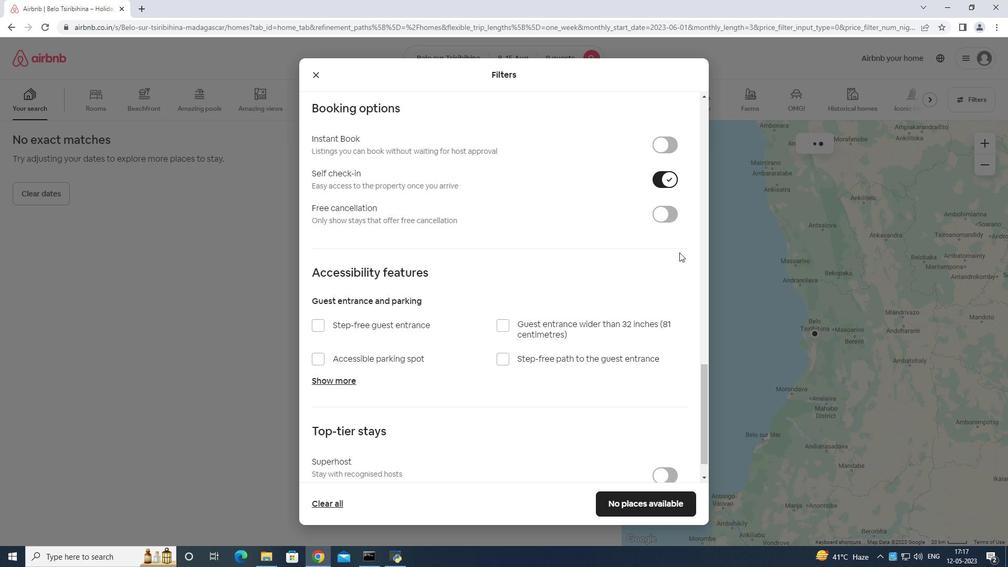 
Action: Mouse scrolled (679, 252) with delta (0, 0)
Screenshot: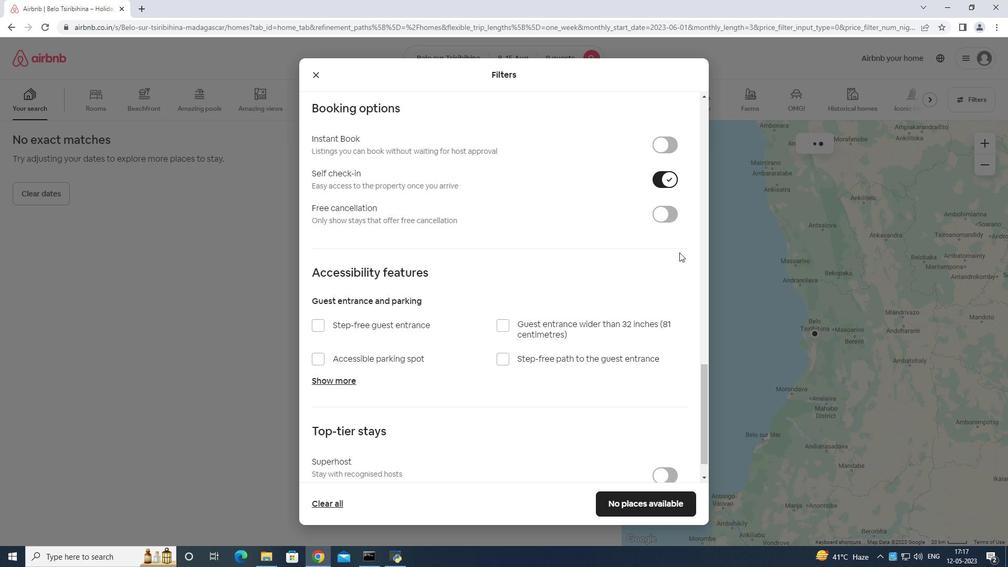 
Action: Mouse moved to (676, 256)
Screenshot: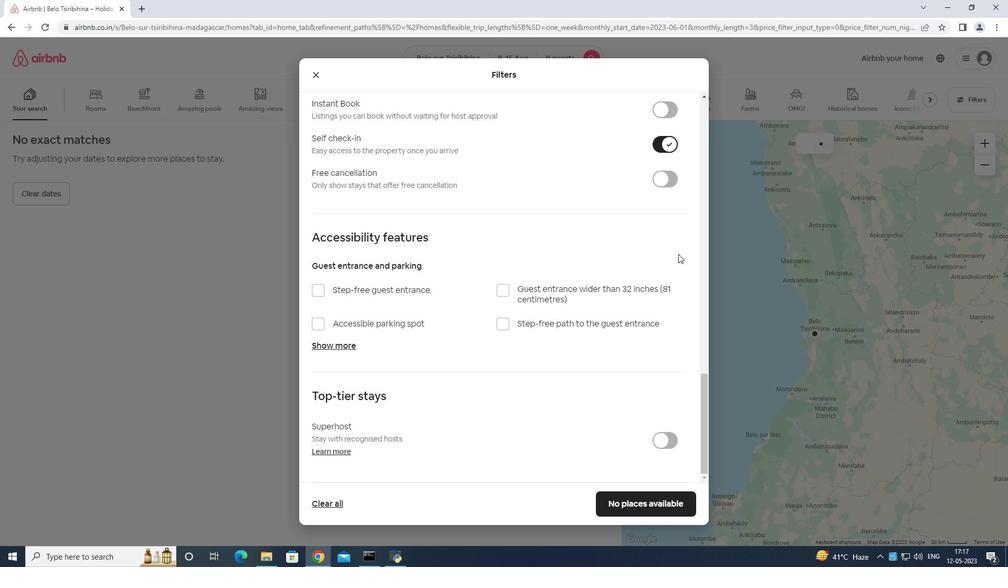 
Action: Mouse scrolled (676, 256) with delta (0, 0)
Screenshot: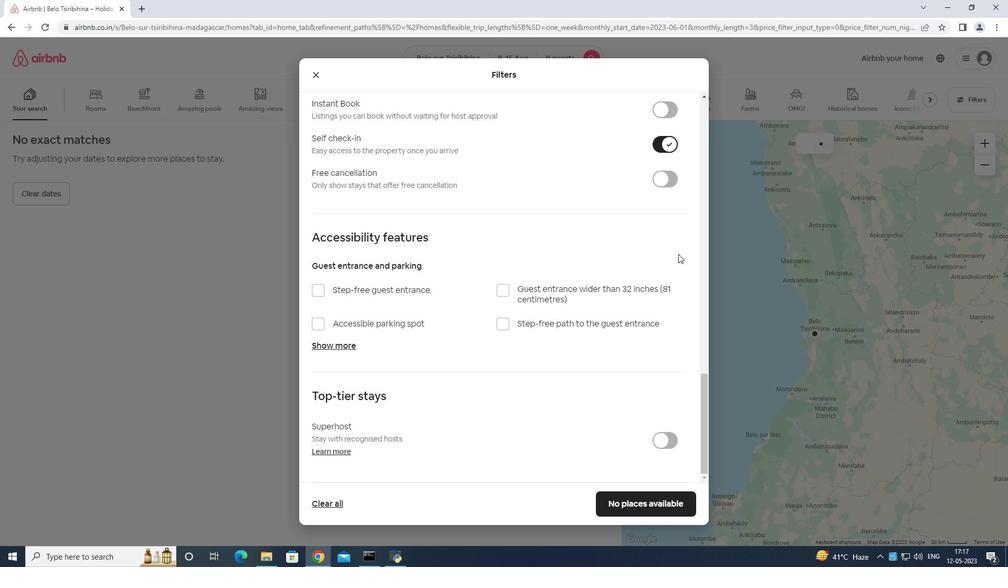 
Action: Mouse moved to (674, 257)
Screenshot: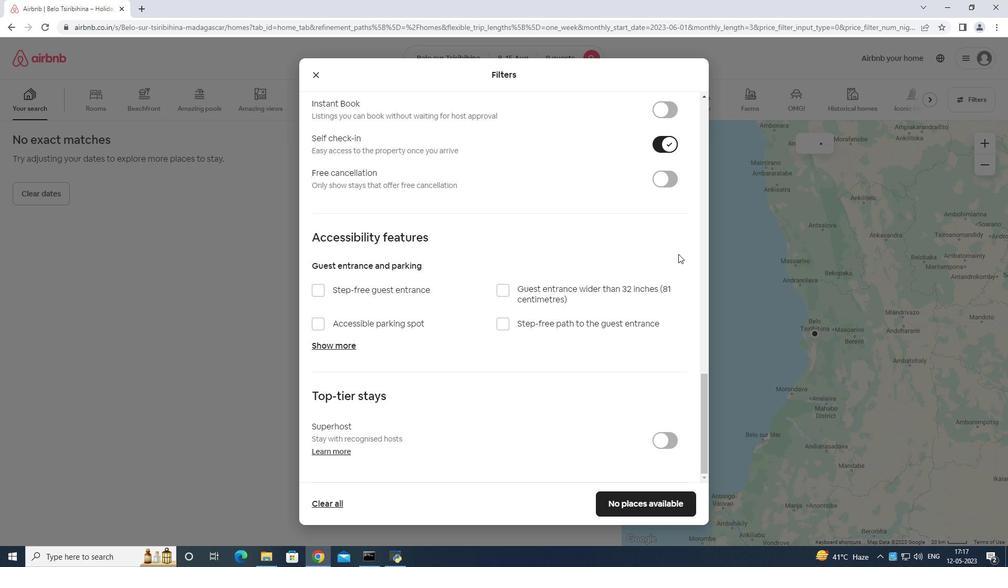 
Action: Mouse scrolled (674, 257) with delta (0, 0)
Screenshot: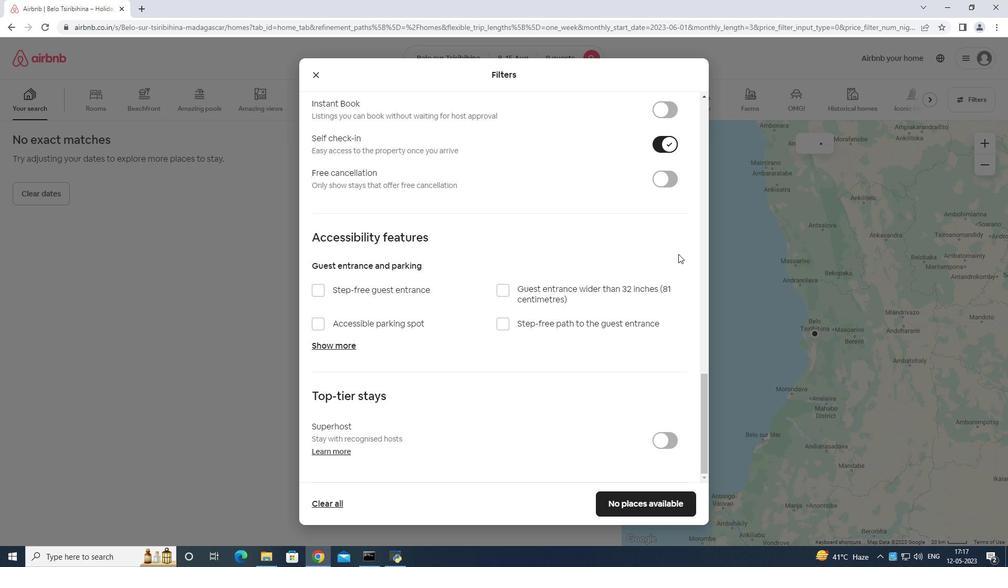 
Action: Mouse moved to (673, 259)
Screenshot: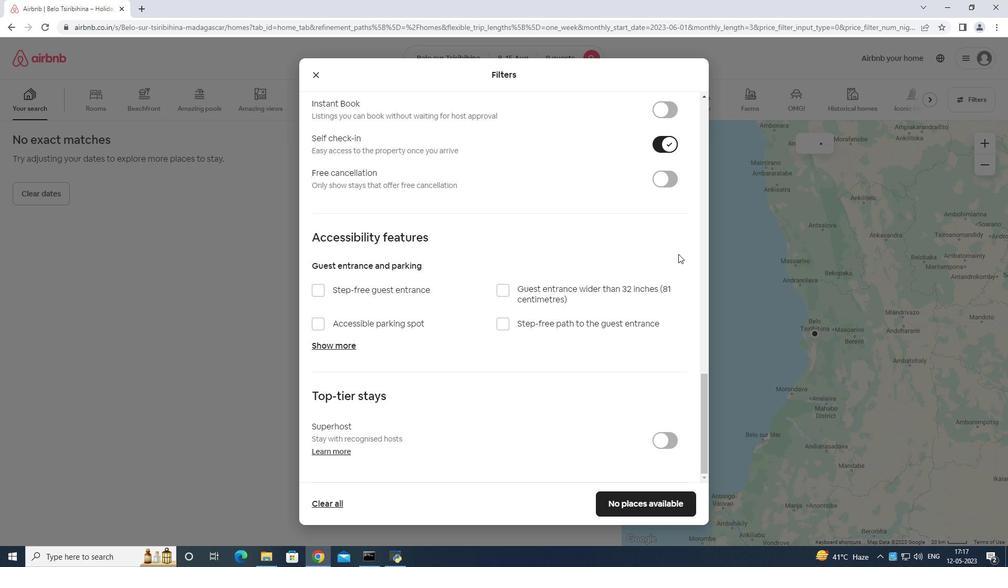 
Action: Mouse scrolled (673, 258) with delta (0, 0)
Screenshot: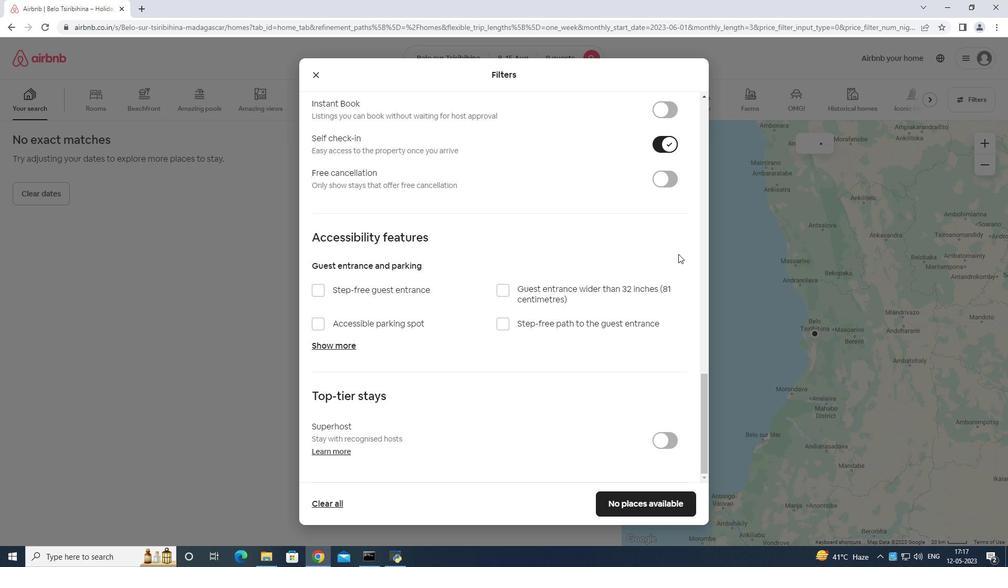 
Action: Mouse moved to (663, 267)
Screenshot: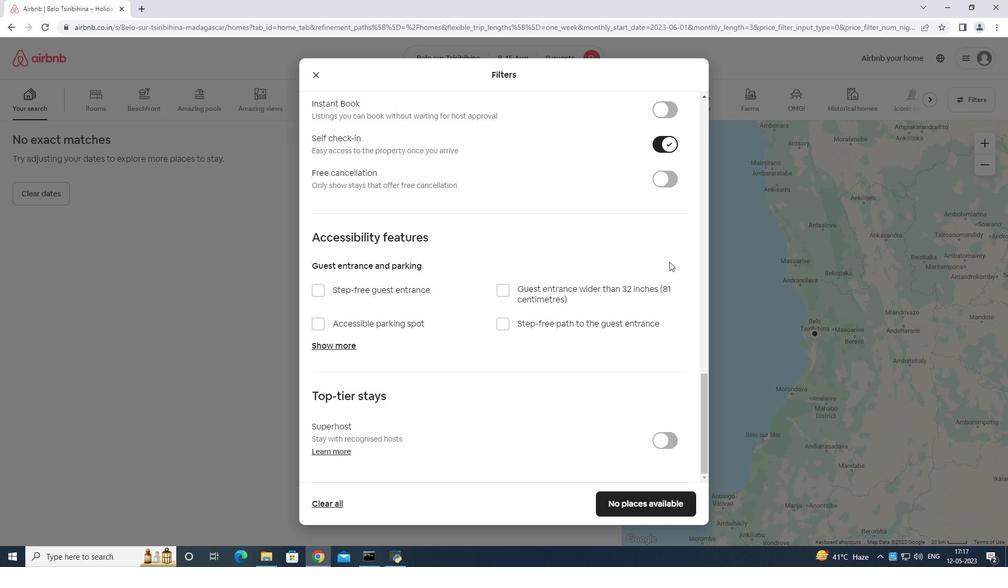 
Action: Mouse scrolled (663, 267) with delta (0, 0)
Screenshot: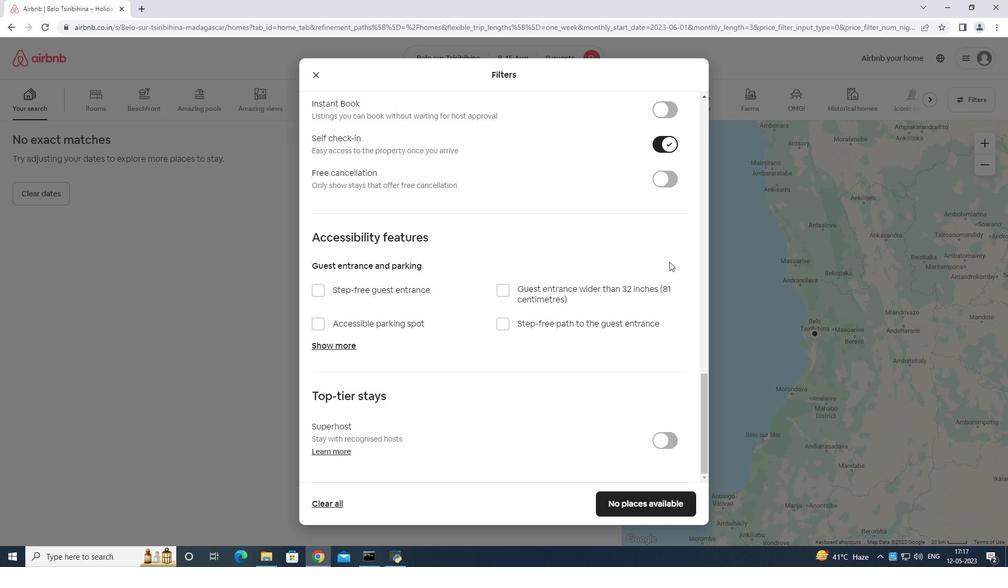
Action: Mouse moved to (660, 277)
Screenshot: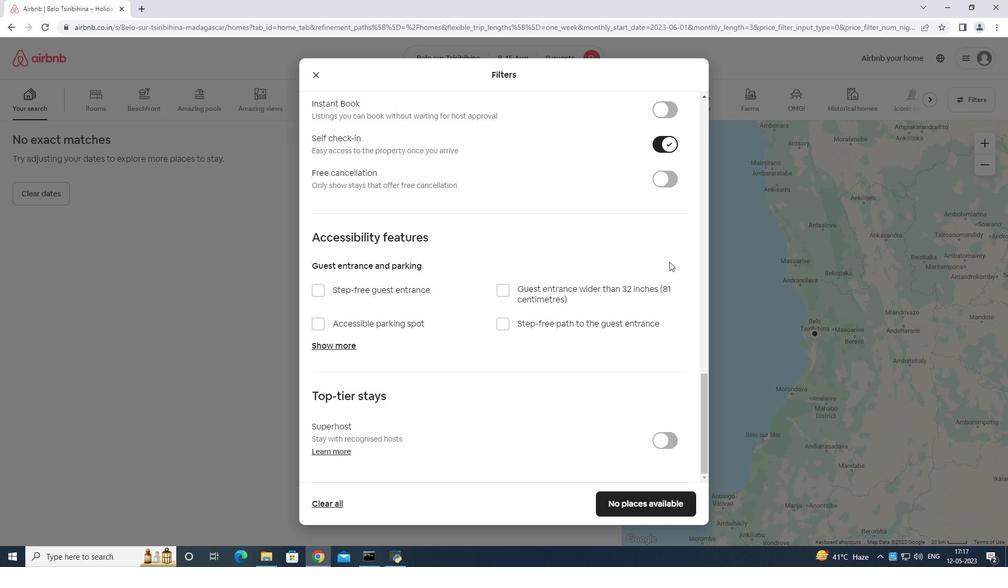 
Action: Mouse scrolled (660, 276) with delta (0, 0)
Screenshot: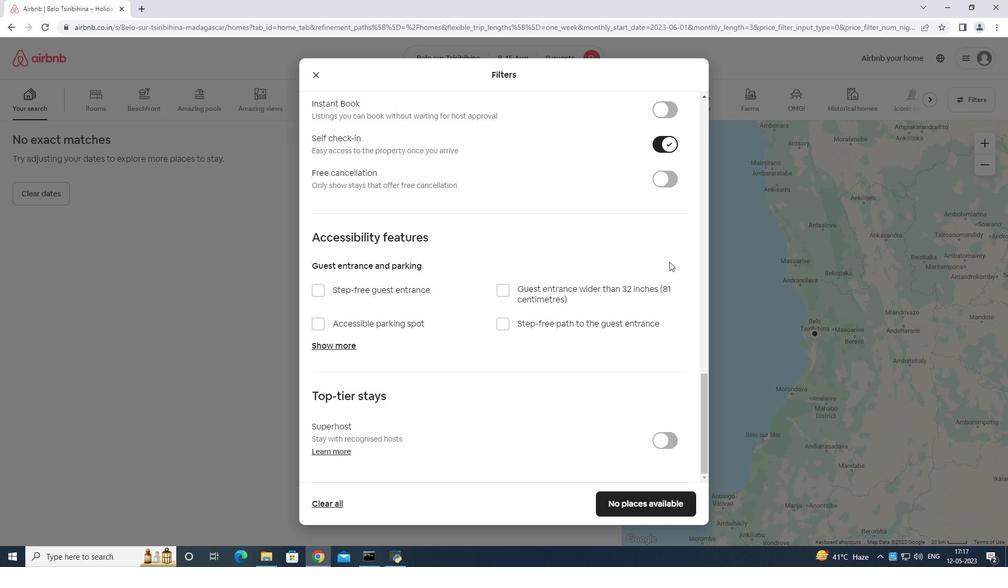 
Action: Mouse moved to (644, 496)
Screenshot: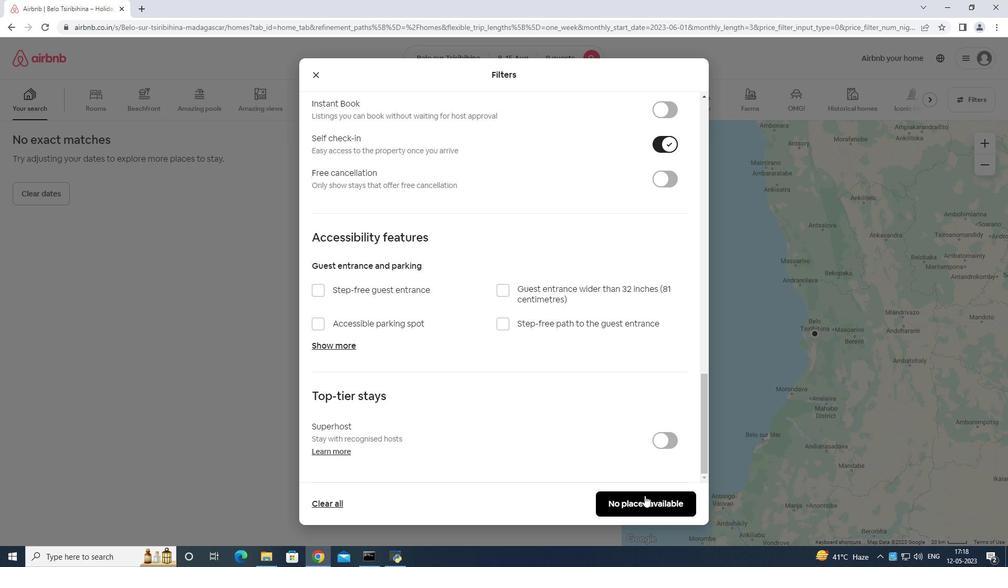 
Action: Mouse pressed left at (644, 496)
Screenshot: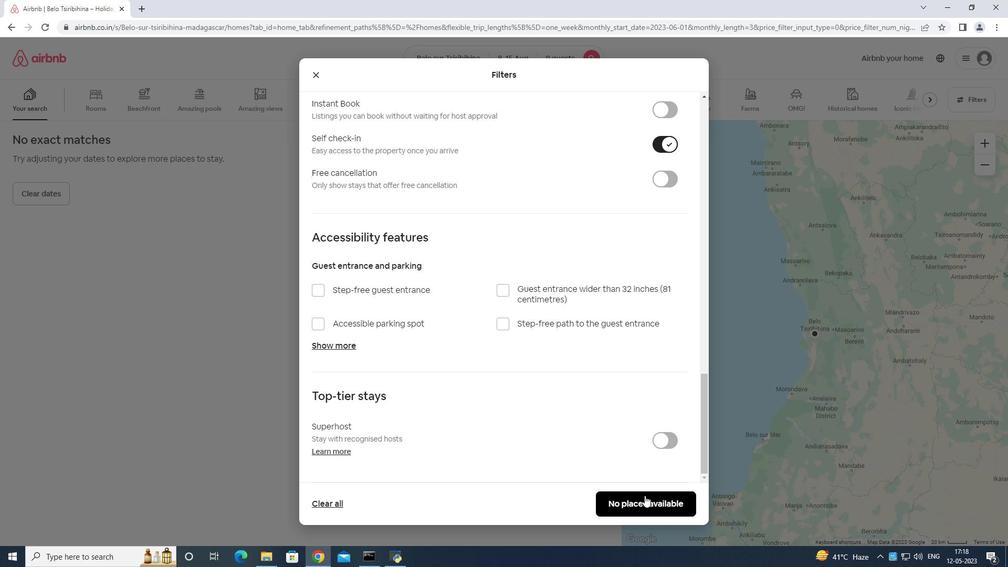 
